 Task: Add a timeline in the project BrainWave for the epic 'Supply chain management system integration' from 2024/04/24 to 2025/07/13. Add a timeline in the project BrainWave for the epic 'IT compliance improvement' from 2023/04/06 to 2024/09/12. Add a timeline in the project BrainWave for the epic 'Service-oriented architecture (SOA) implementation' from 2024/01/24 to 2024/08/14
Action: Mouse moved to (202, 53)
Screenshot: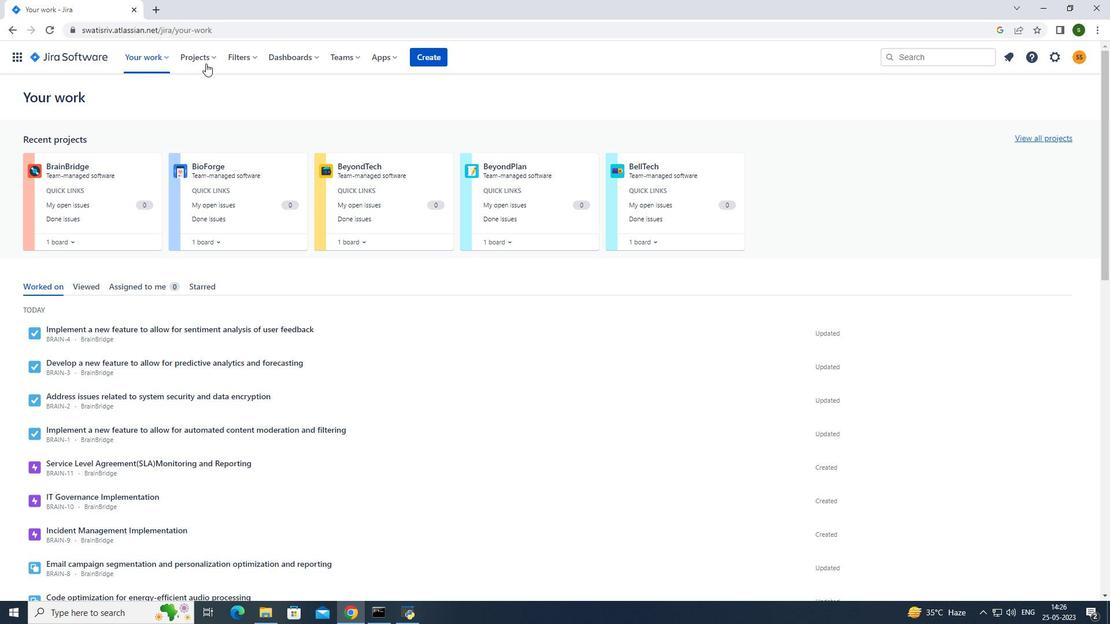 
Action: Mouse pressed left at (202, 53)
Screenshot: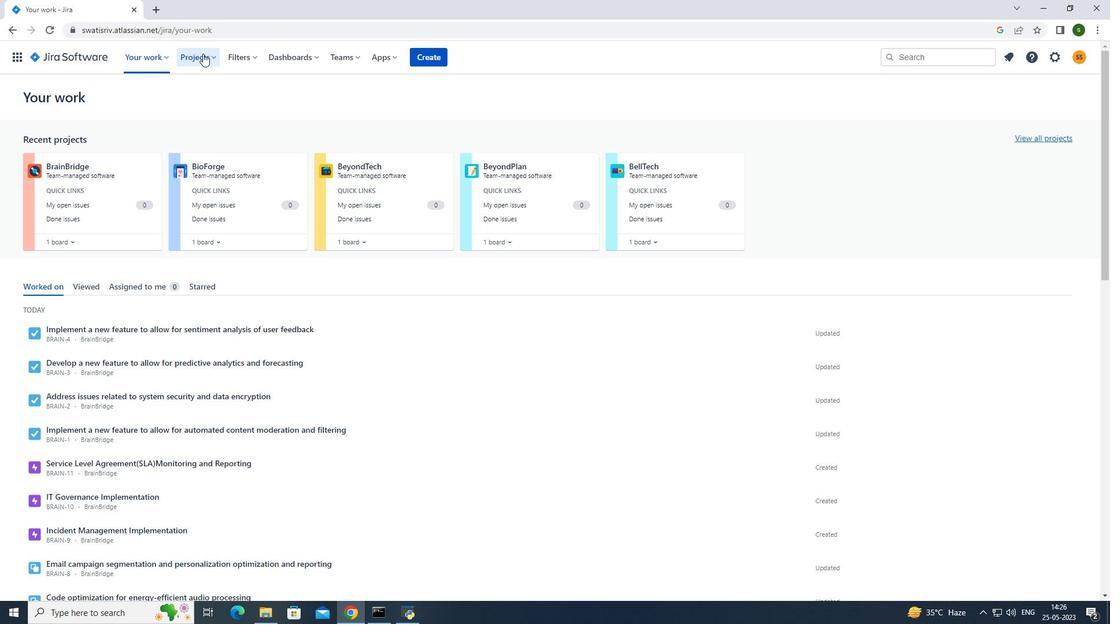 
Action: Mouse moved to (274, 110)
Screenshot: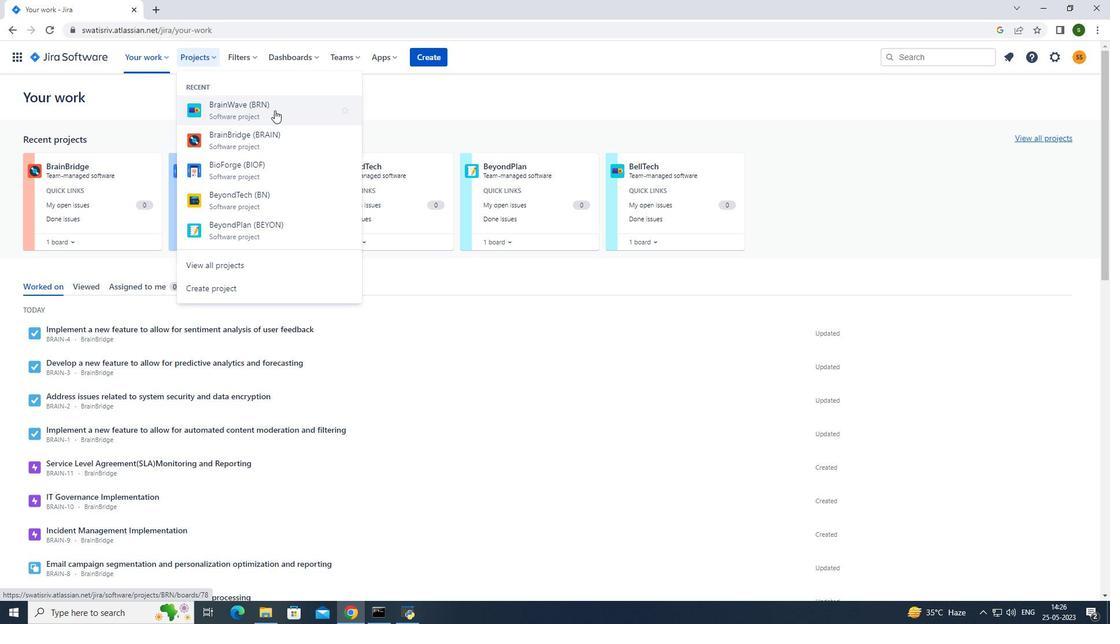 
Action: Mouse pressed left at (274, 110)
Screenshot: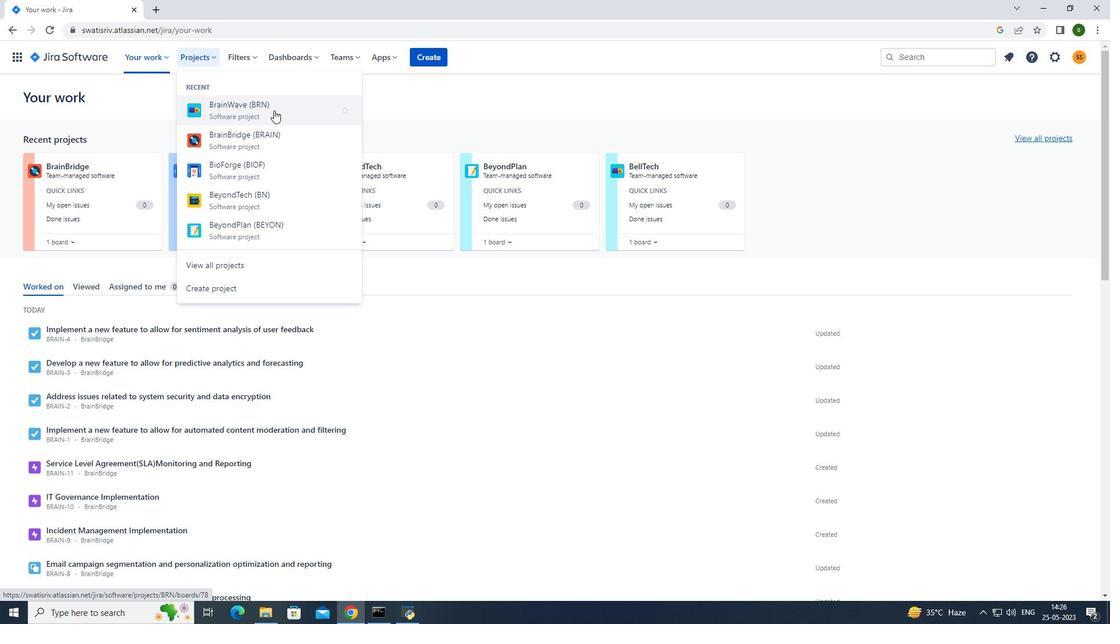 
Action: Mouse moved to (95, 185)
Screenshot: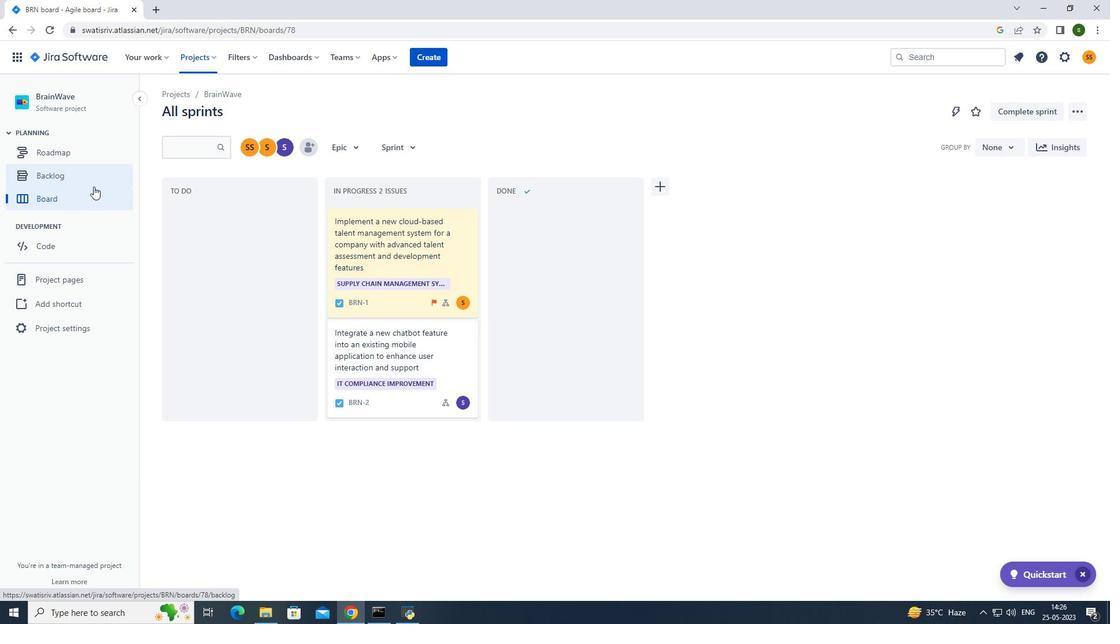 
Action: Mouse pressed left at (95, 185)
Screenshot: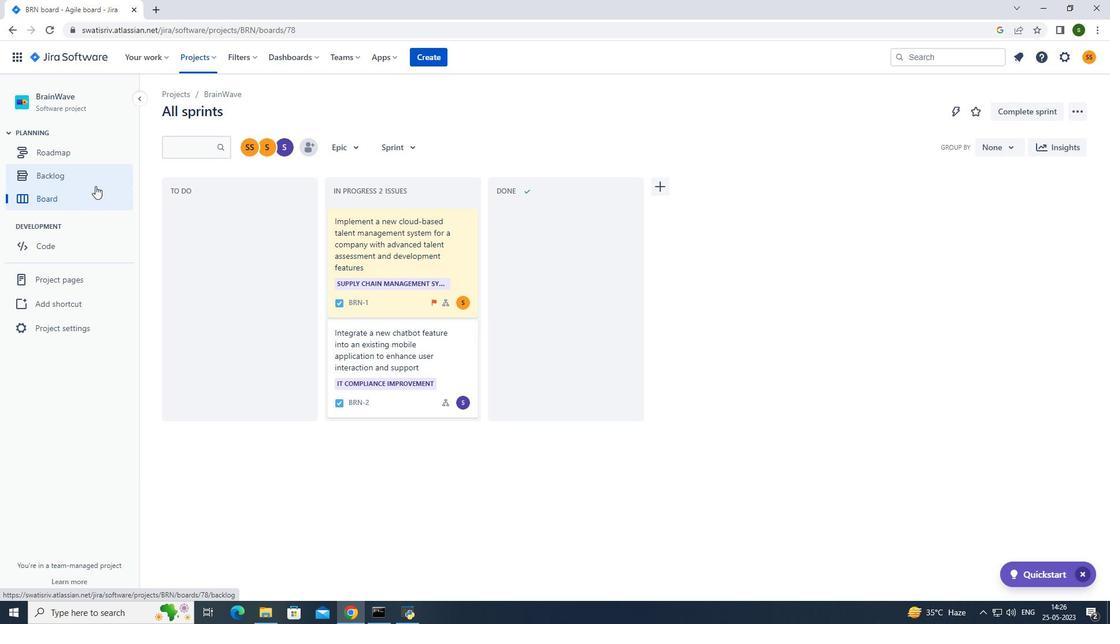 
Action: Mouse moved to (175, 233)
Screenshot: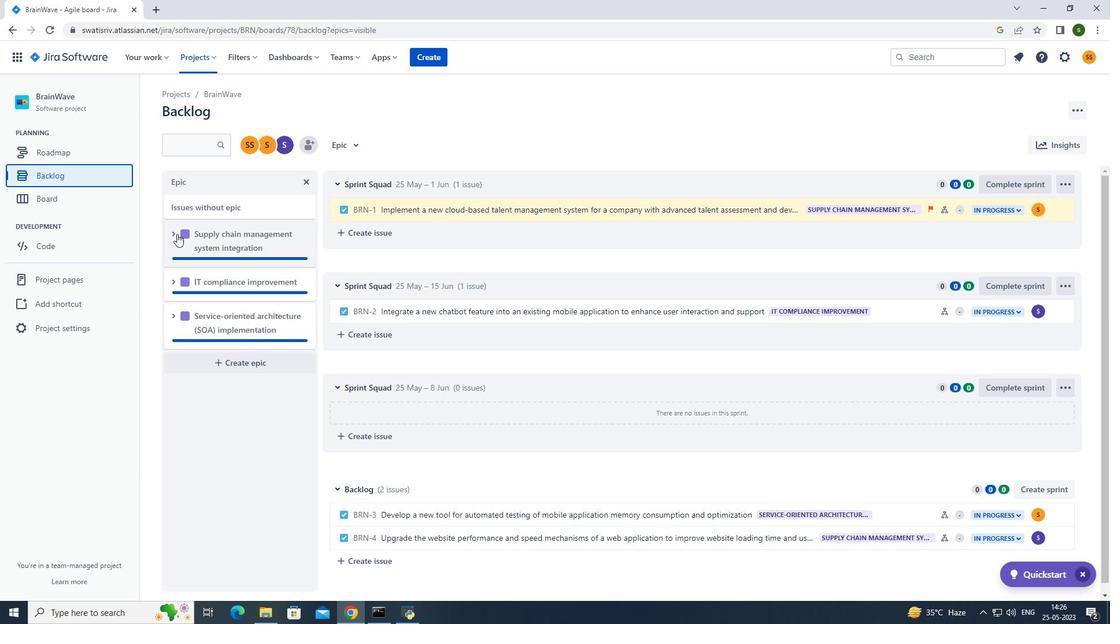 
Action: Mouse pressed left at (175, 233)
Screenshot: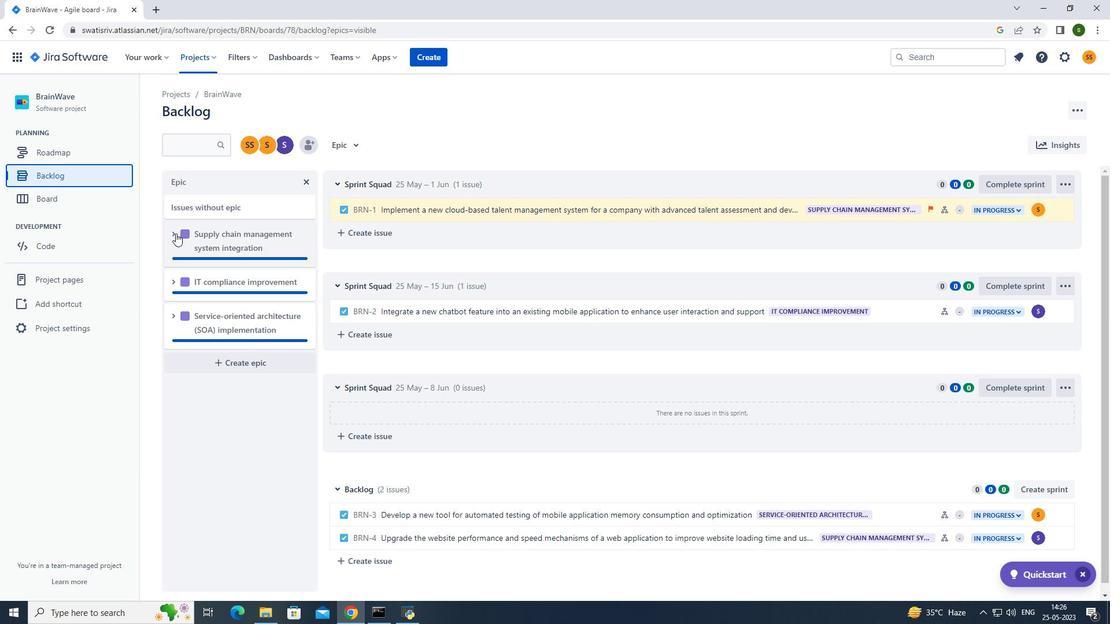 
Action: Mouse moved to (228, 330)
Screenshot: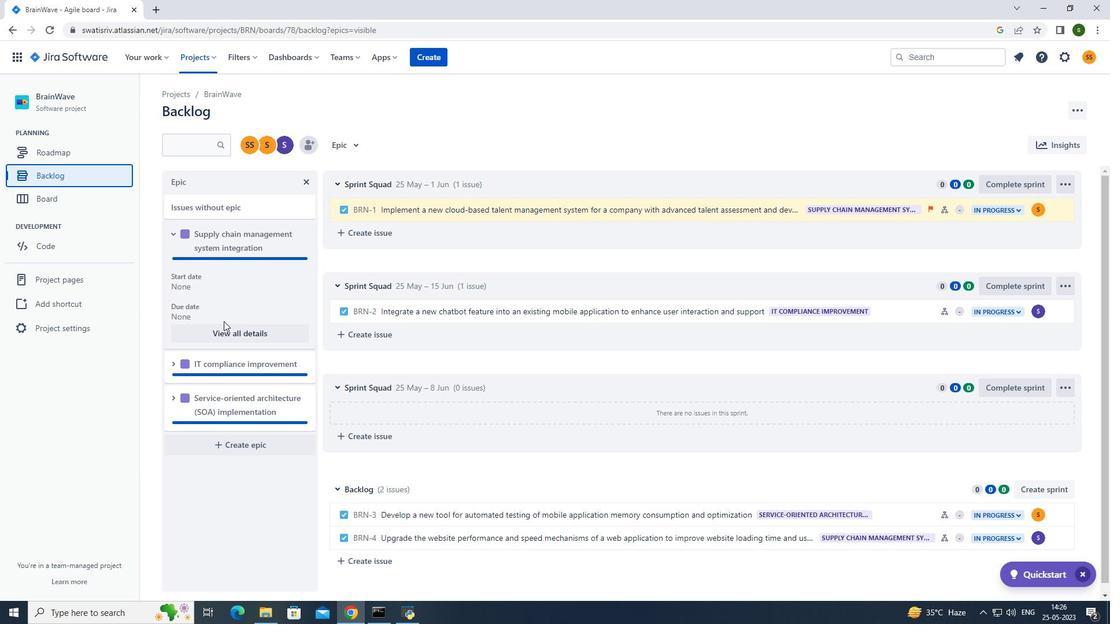 
Action: Mouse pressed left at (228, 330)
Screenshot: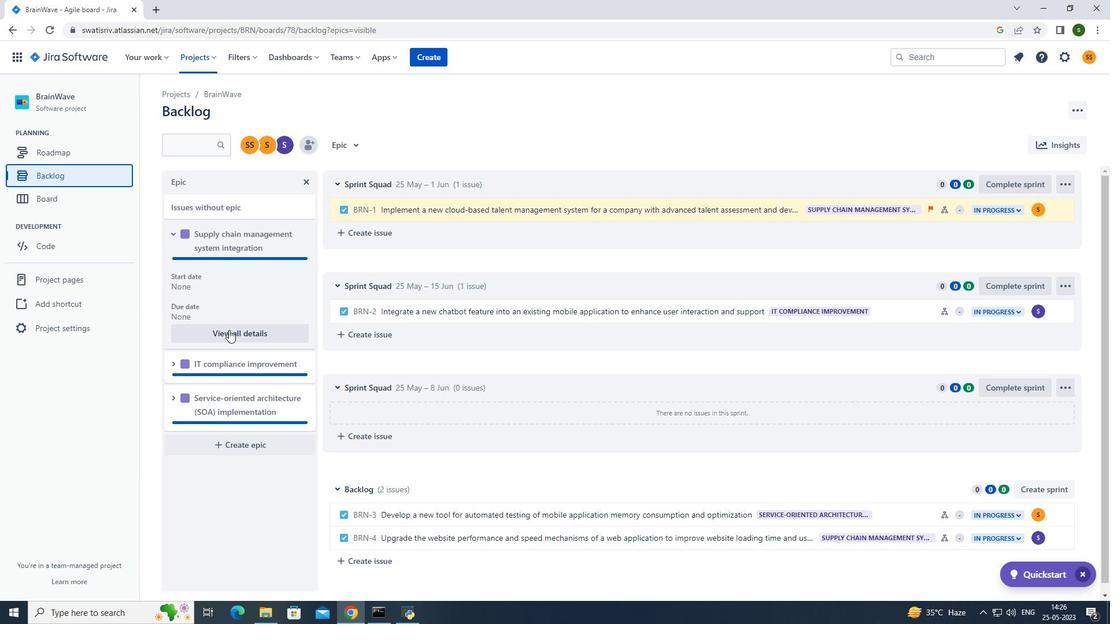 
Action: Mouse moved to (964, 428)
Screenshot: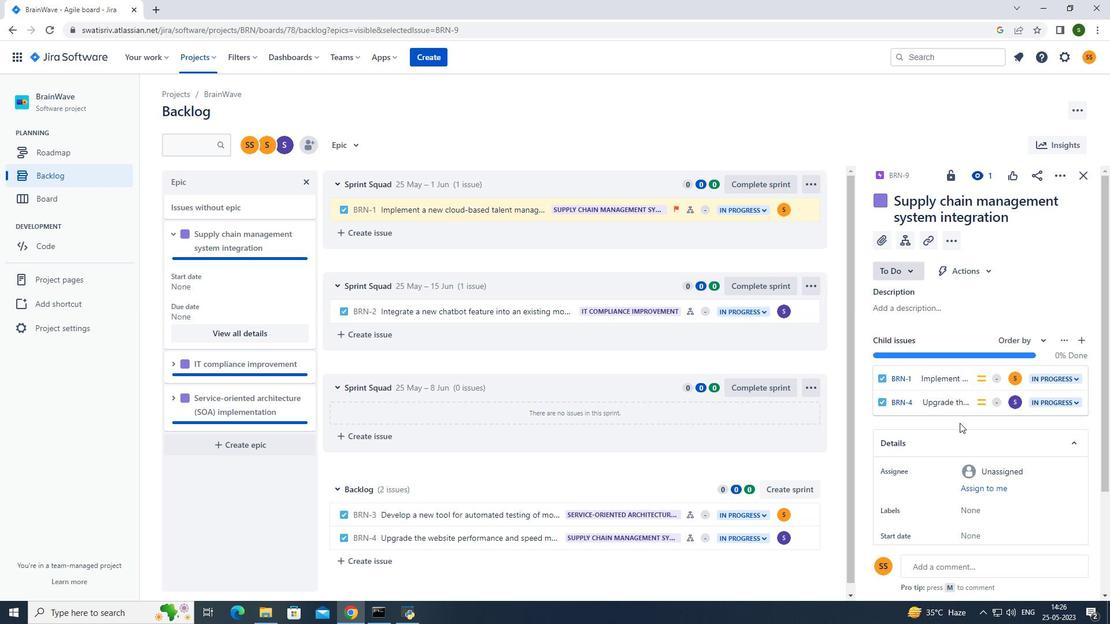 
Action: Mouse scrolled (964, 427) with delta (0, 0)
Screenshot: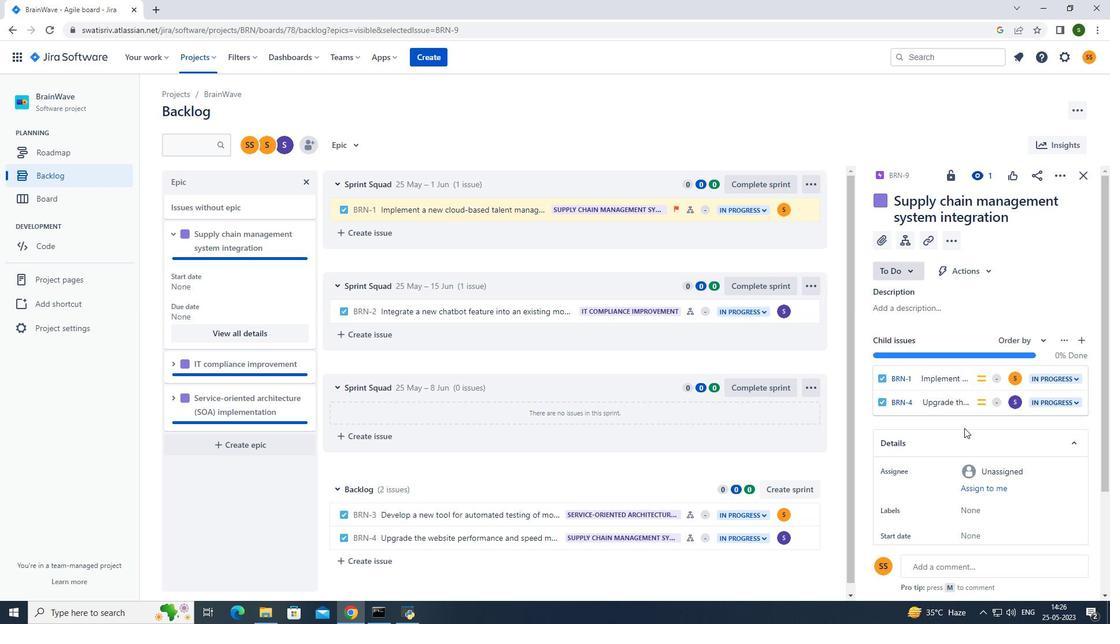 
Action: Mouse scrolled (964, 427) with delta (0, 0)
Screenshot: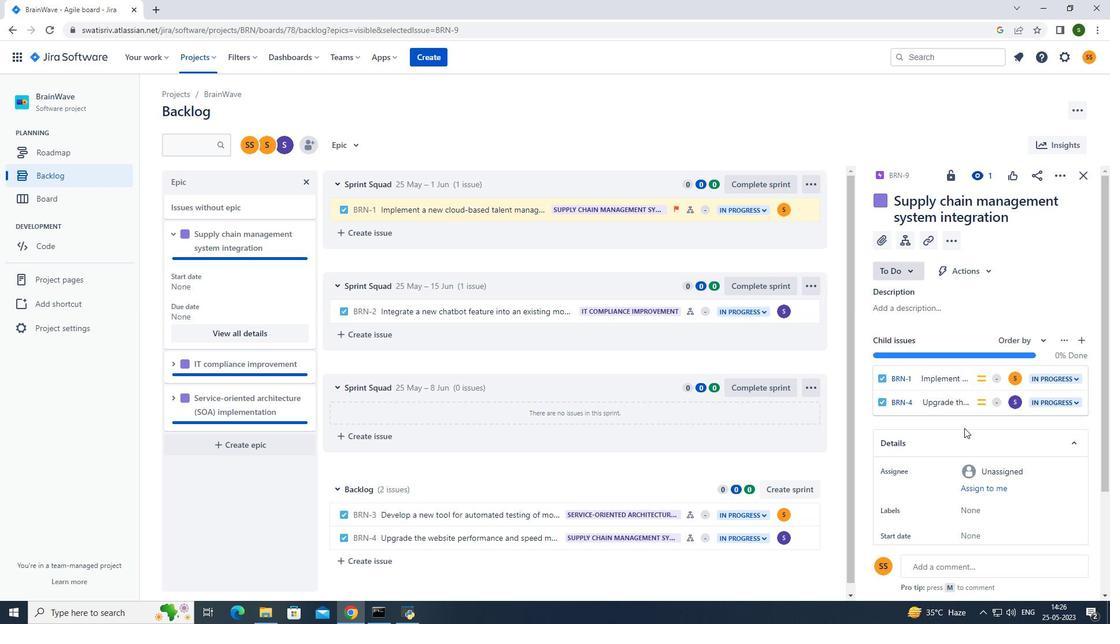
Action: Mouse scrolled (964, 427) with delta (0, 0)
Screenshot: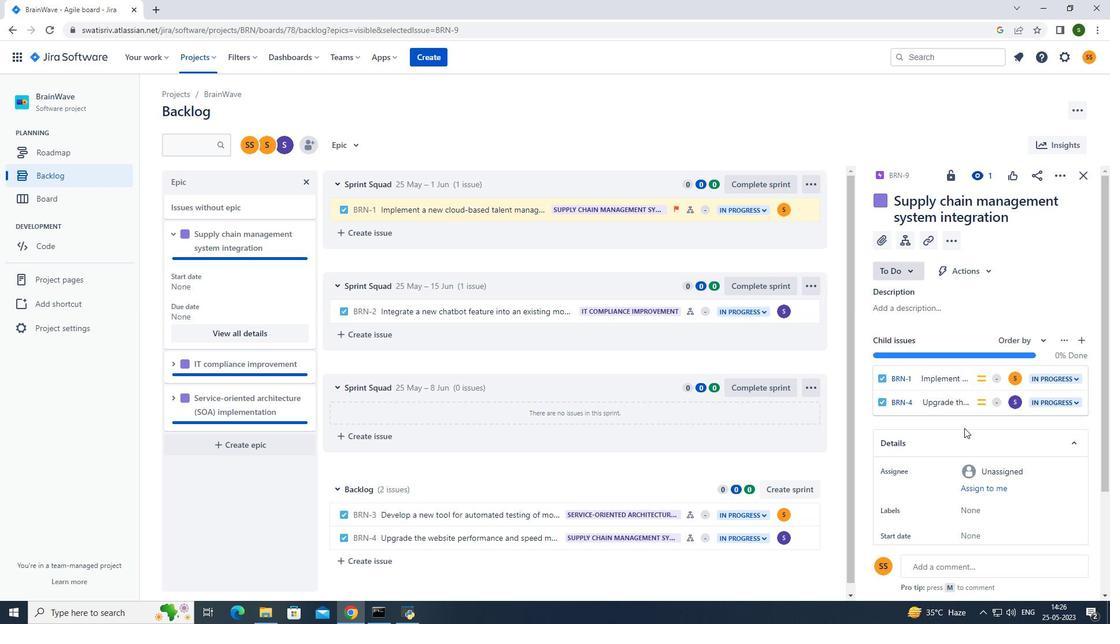 
Action: Mouse moved to (985, 398)
Screenshot: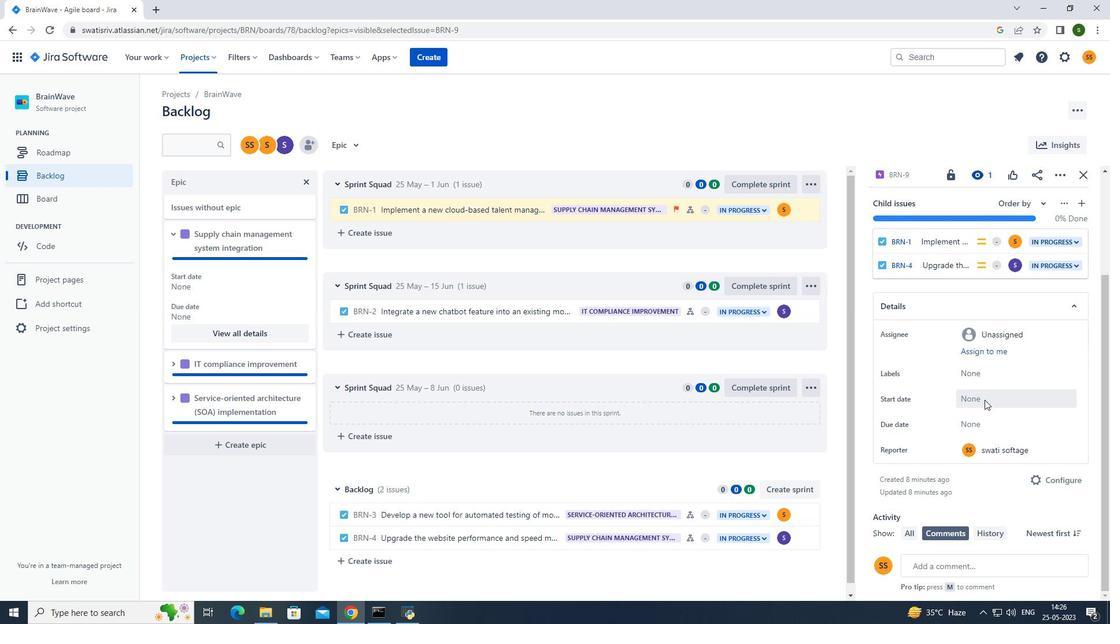 
Action: Mouse pressed left at (985, 398)
Screenshot: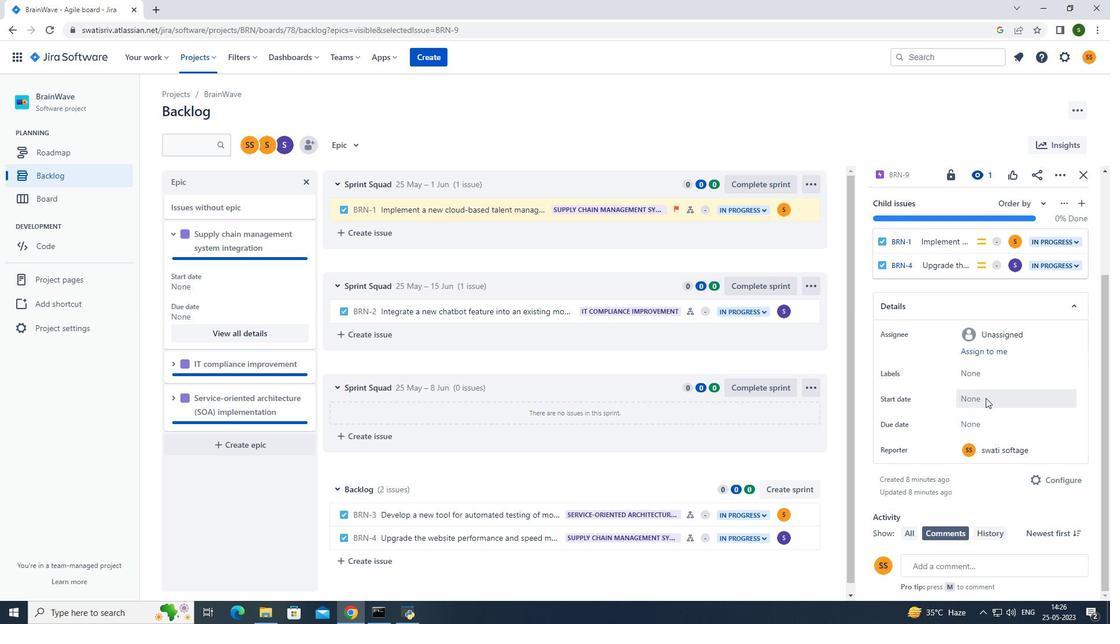 
Action: Mouse moved to (1081, 431)
Screenshot: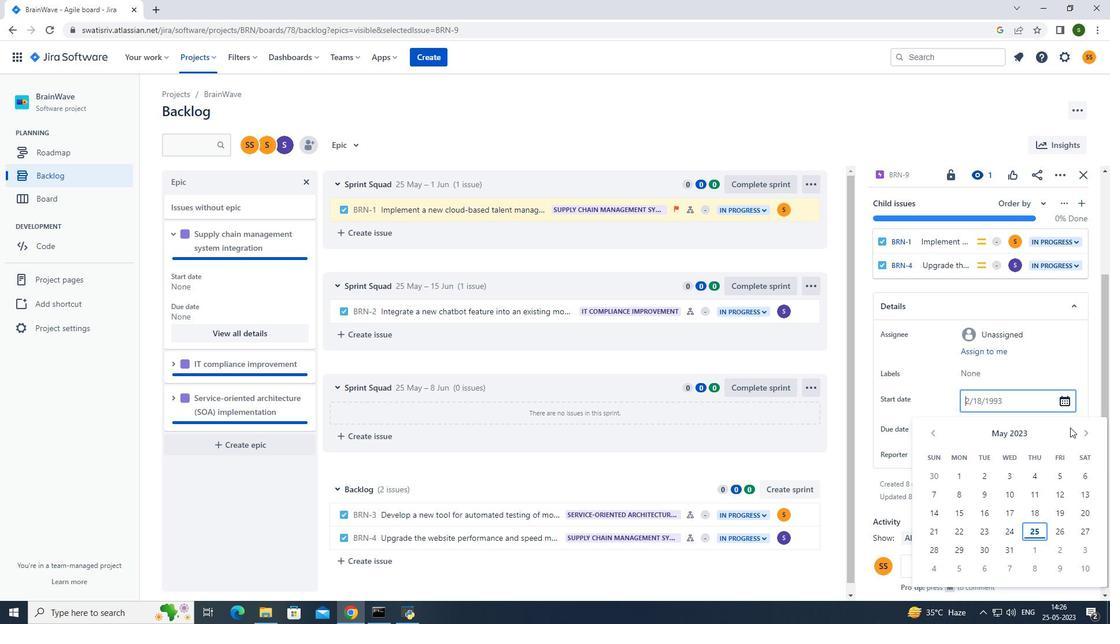 
Action: Mouse pressed left at (1081, 431)
Screenshot: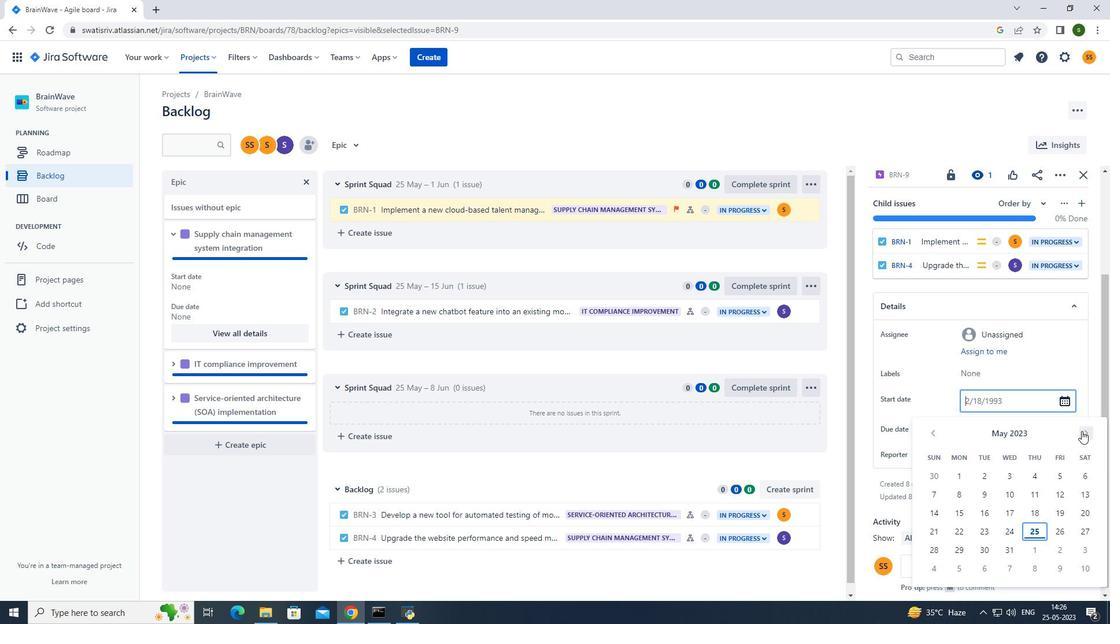 
Action: Mouse pressed left at (1081, 431)
Screenshot: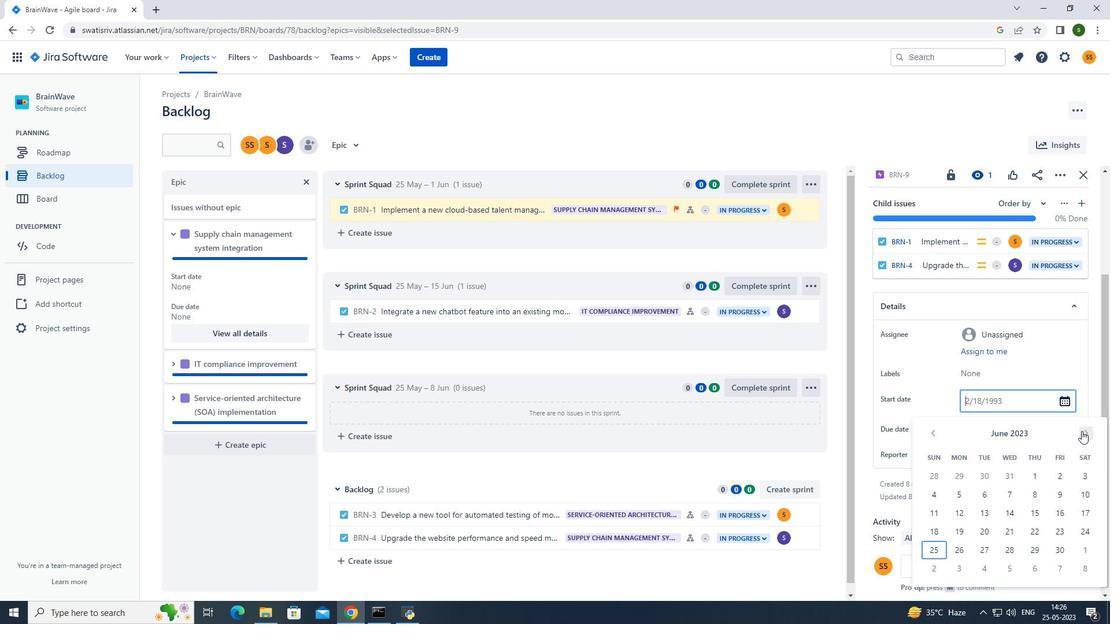 
Action: Mouse pressed left at (1081, 431)
Screenshot: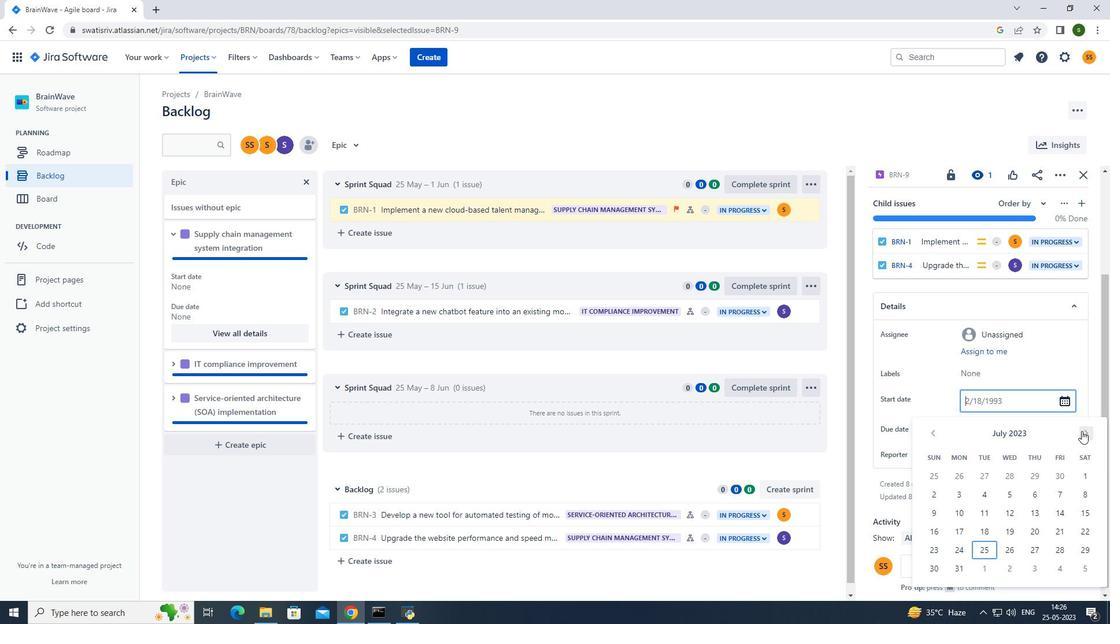 
Action: Mouse pressed left at (1081, 431)
Screenshot: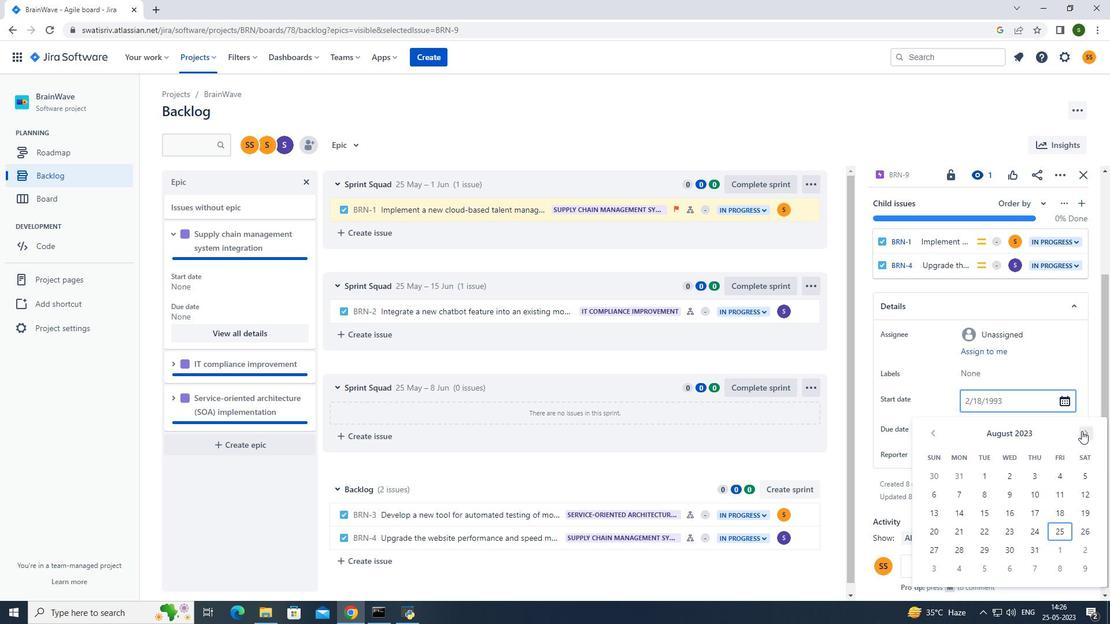 
Action: Mouse pressed left at (1081, 431)
Screenshot: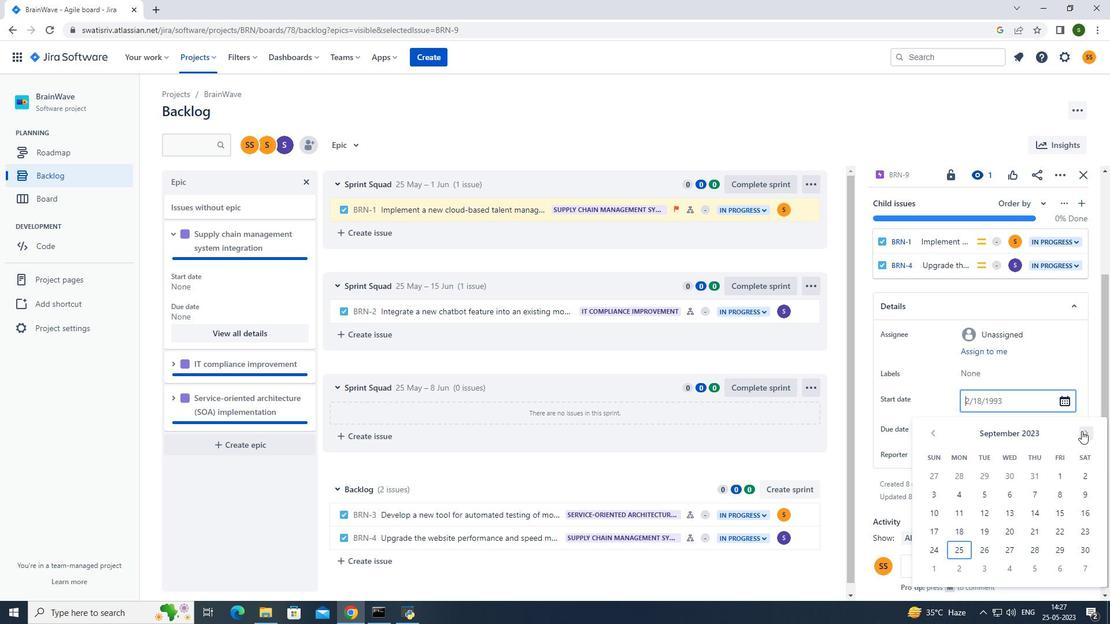 
Action: Mouse pressed left at (1081, 431)
Screenshot: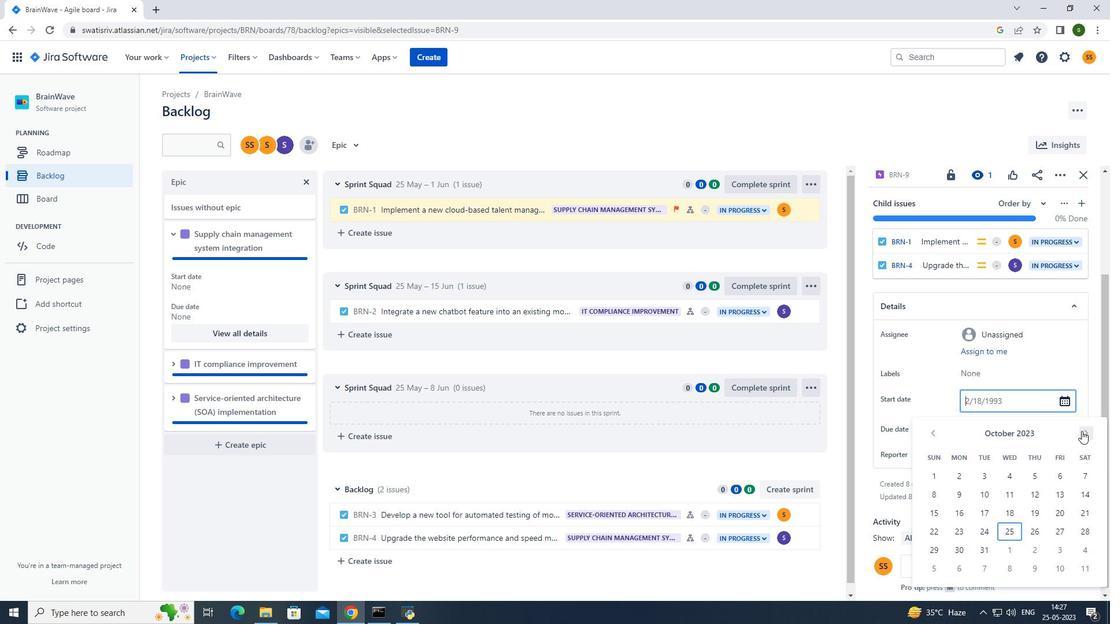 
Action: Mouse pressed left at (1081, 431)
Screenshot: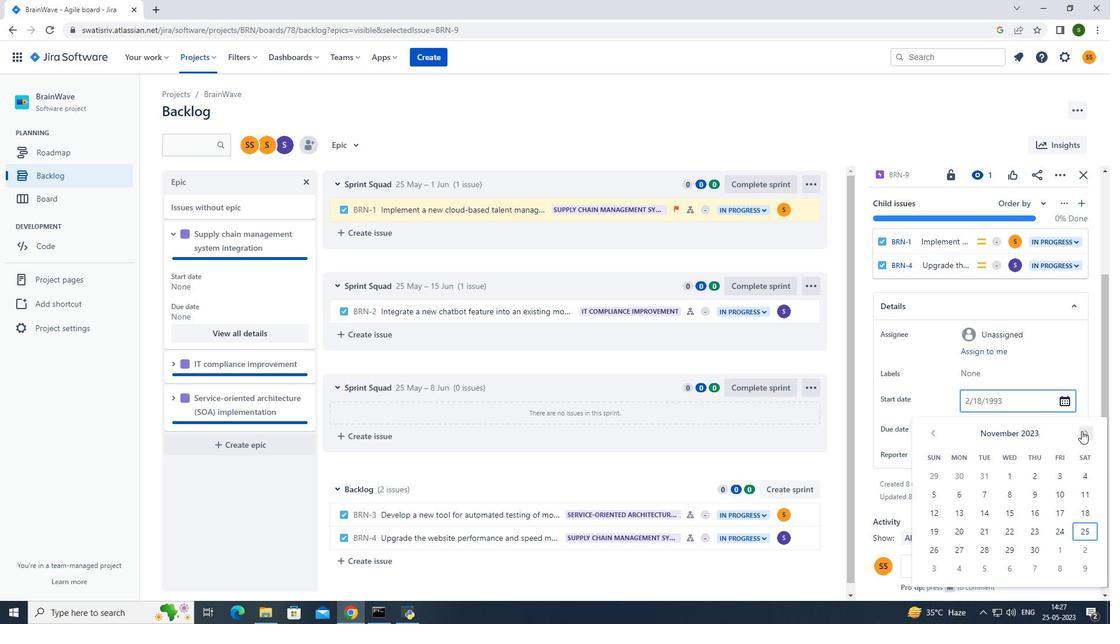 
Action: Mouse pressed left at (1081, 431)
Screenshot: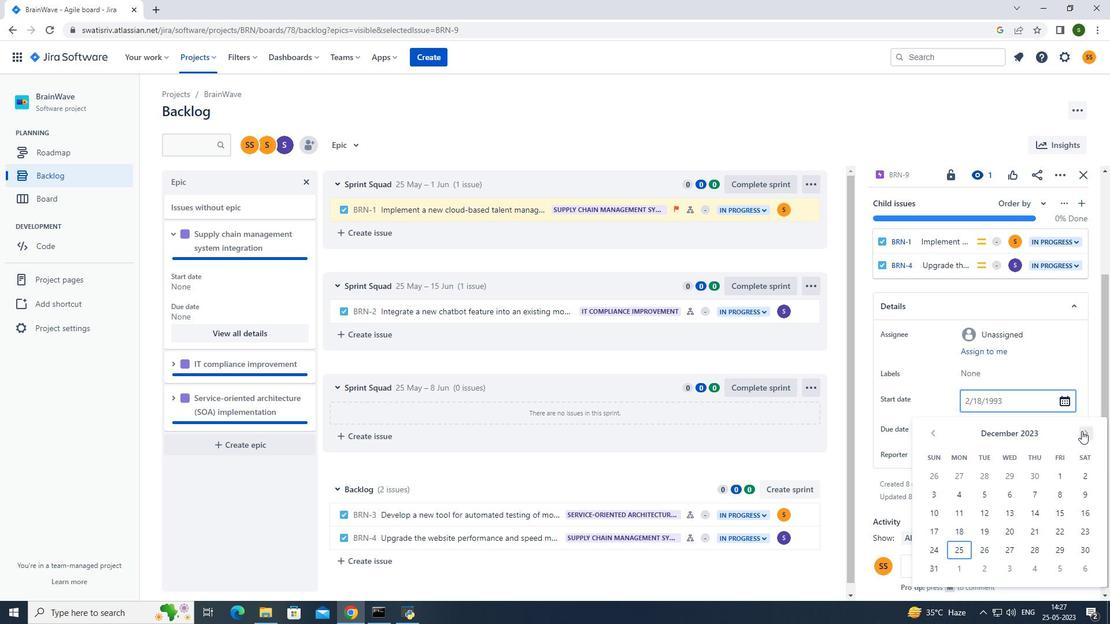 
Action: Mouse pressed left at (1081, 431)
Screenshot: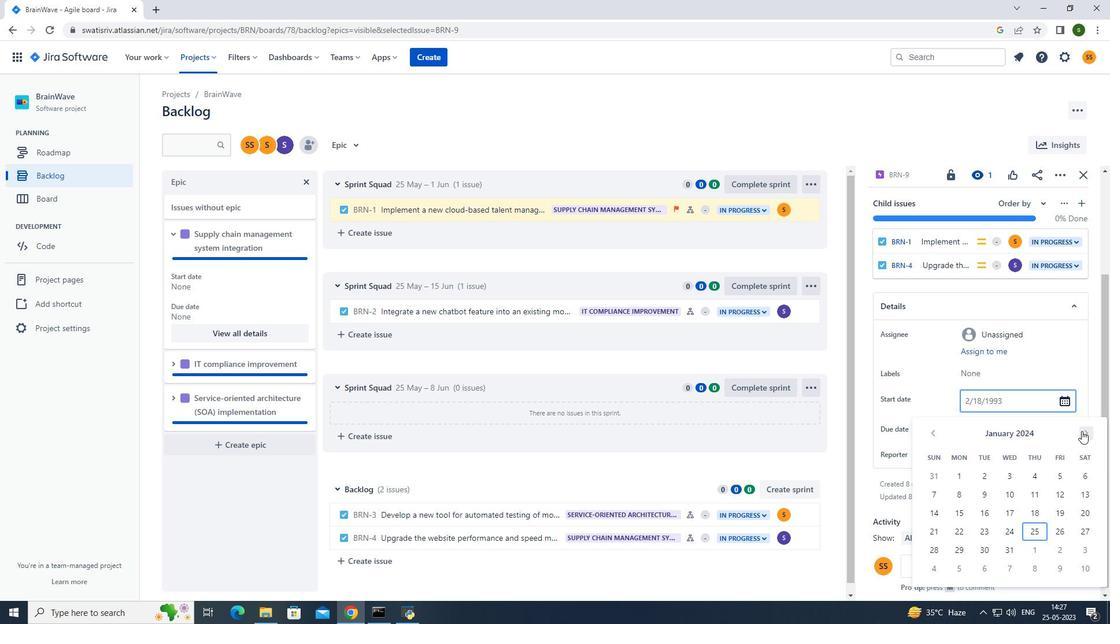
Action: Mouse pressed left at (1081, 431)
Screenshot: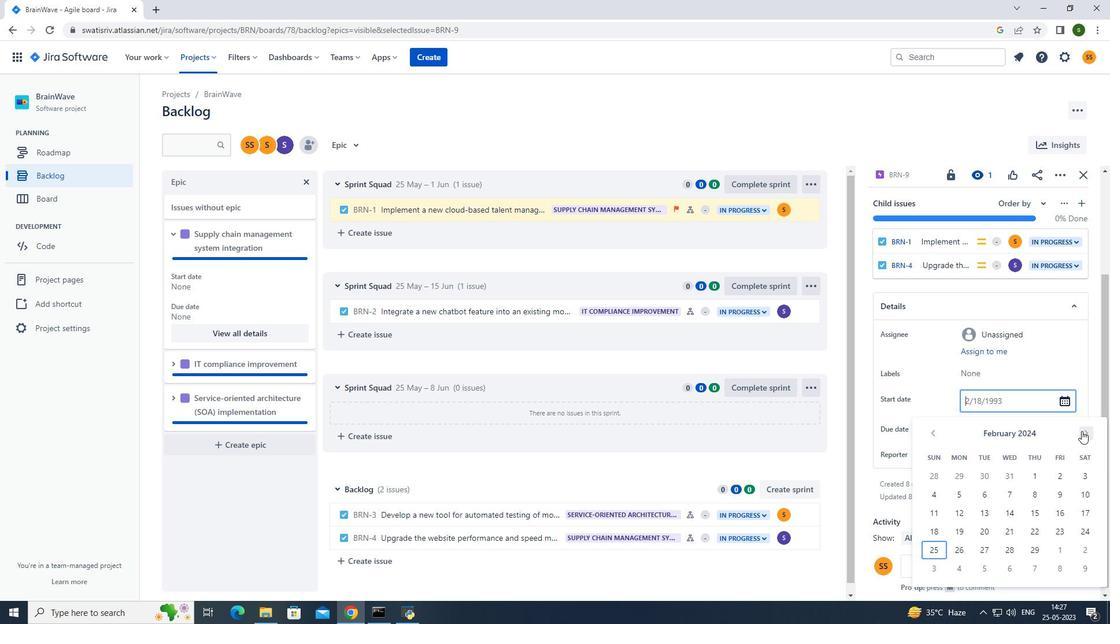 
Action: Mouse pressed left at (1081, 431)
Screenshot: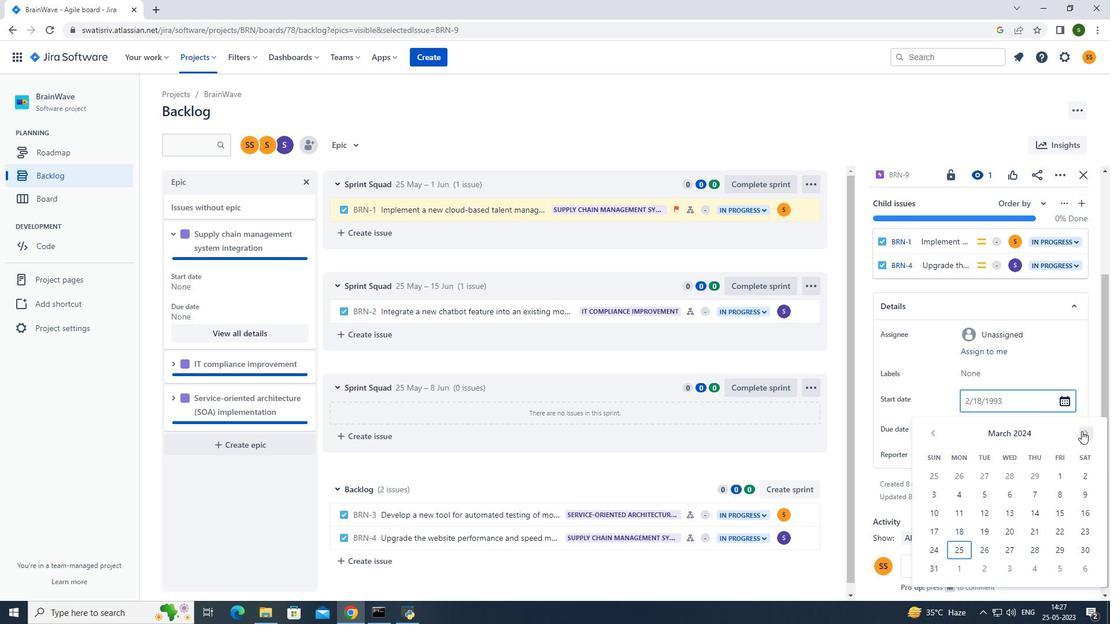 
Action: Mouse moved to (1007, 528)
Screenshot: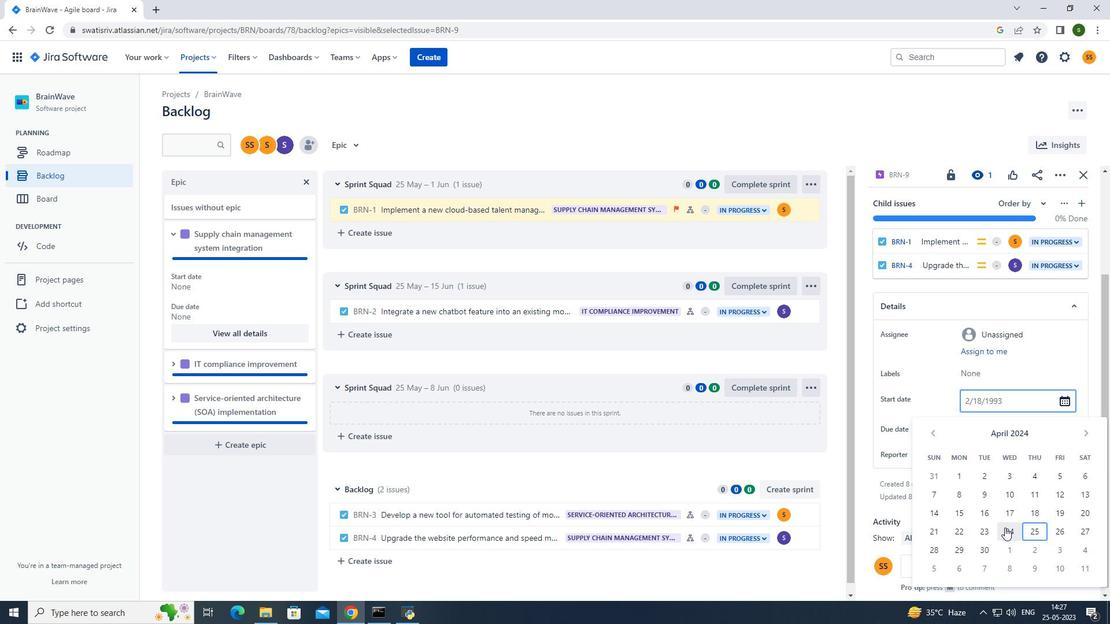 
Action: Mouse pressed left at (1007, 528)
Screenshot: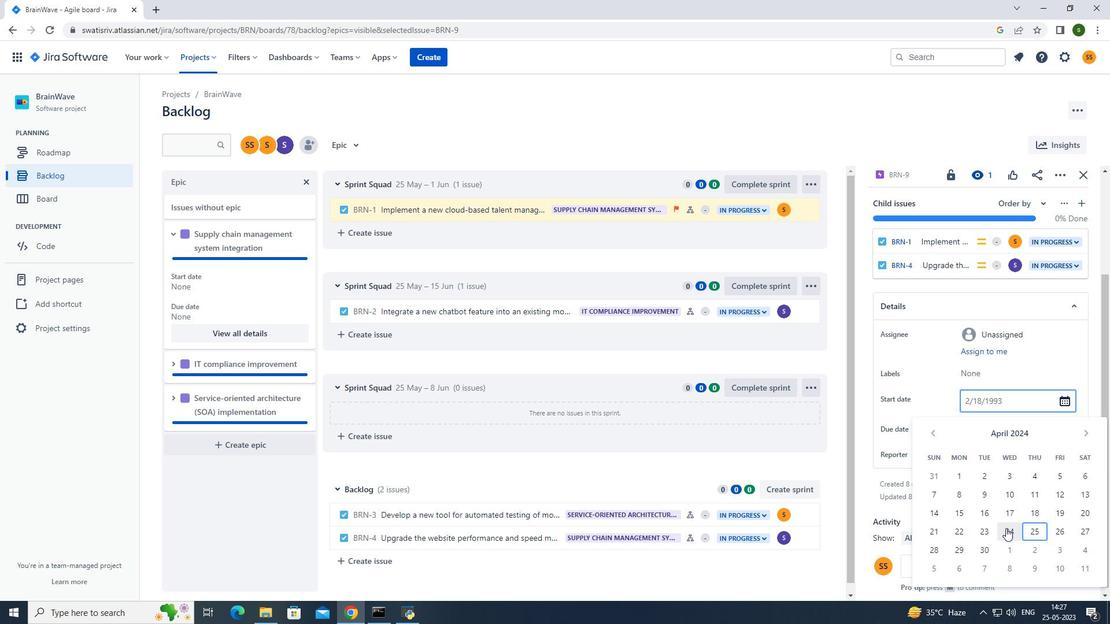 
Action: Mouse moved to (1009, 423)
Screenshot: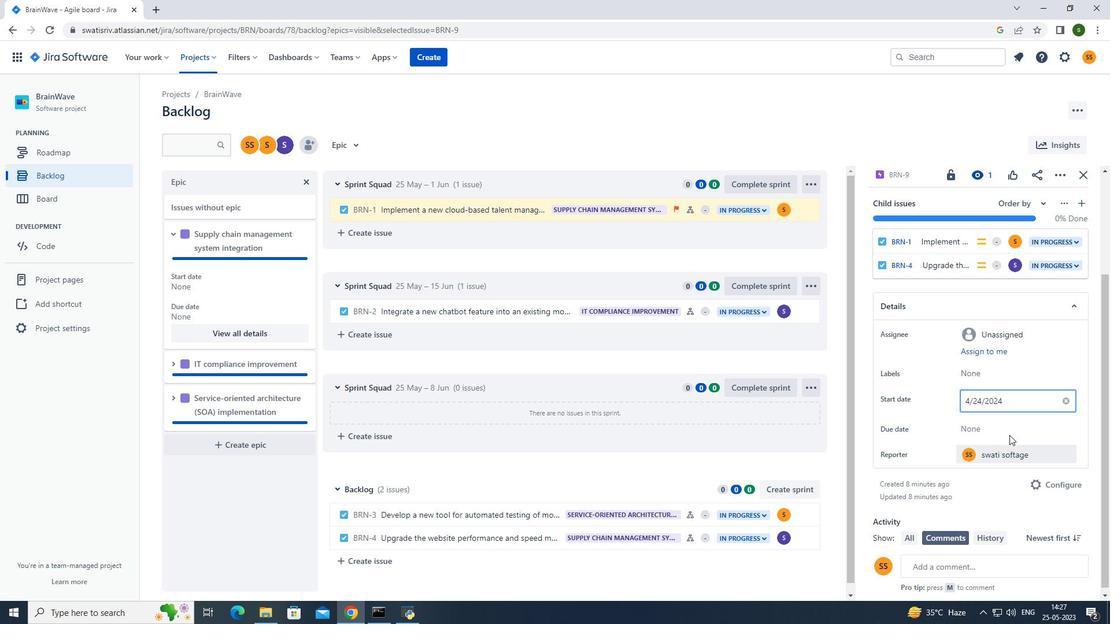 
Action: Mouse pressed left at (1009, 423)
Screenshot: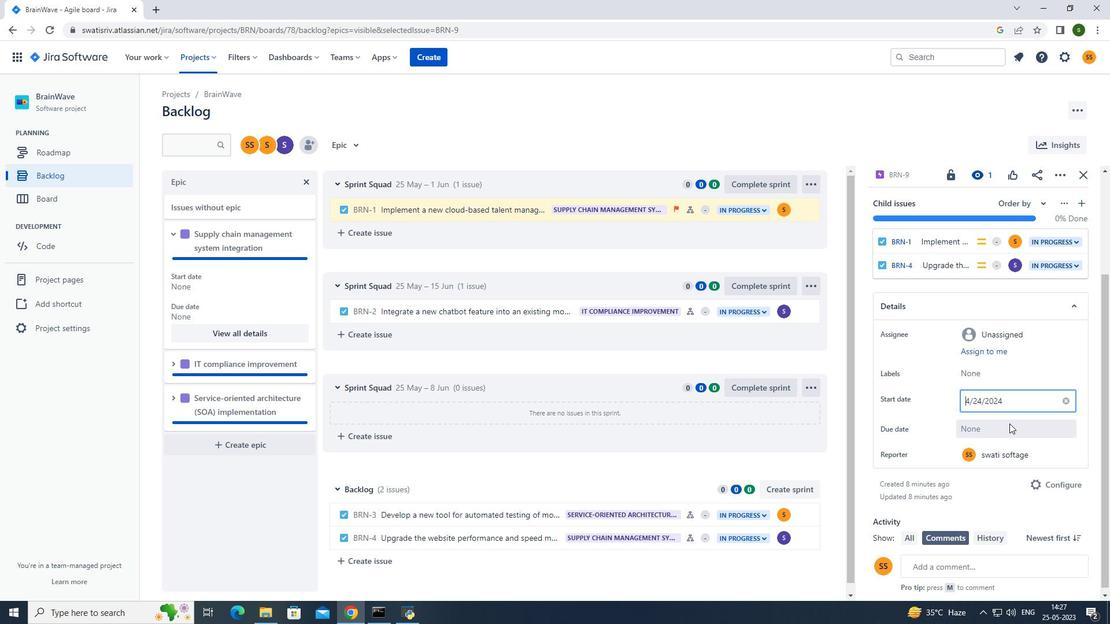 
Action: Mouse moved to (1087, 257)
Screenshot: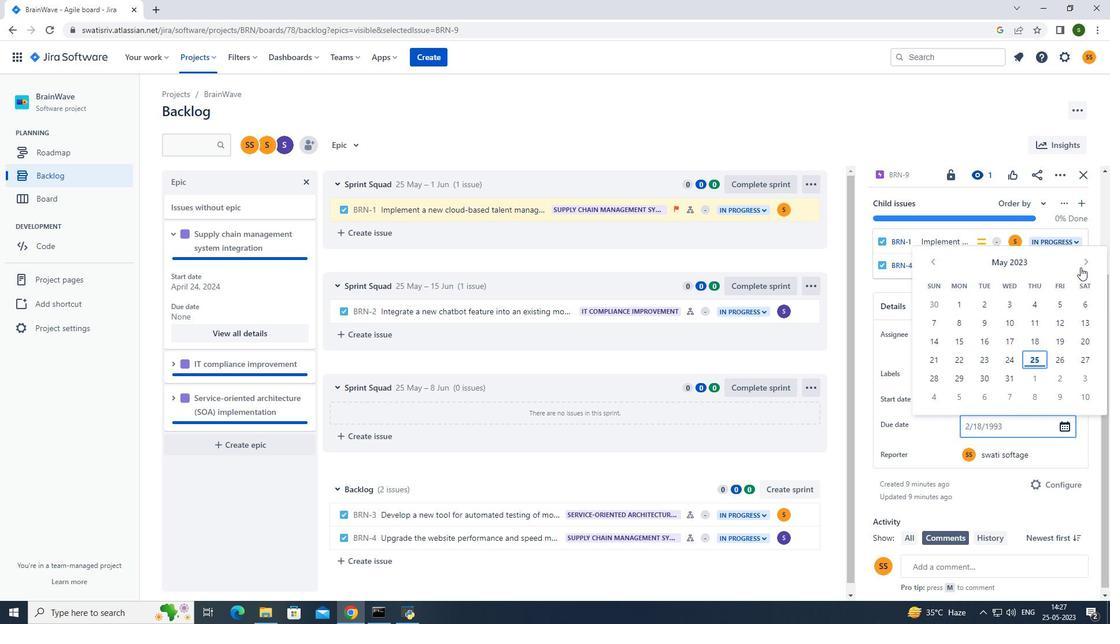 
Action: Mouse pressed left at (1087, 257)
Screenshot: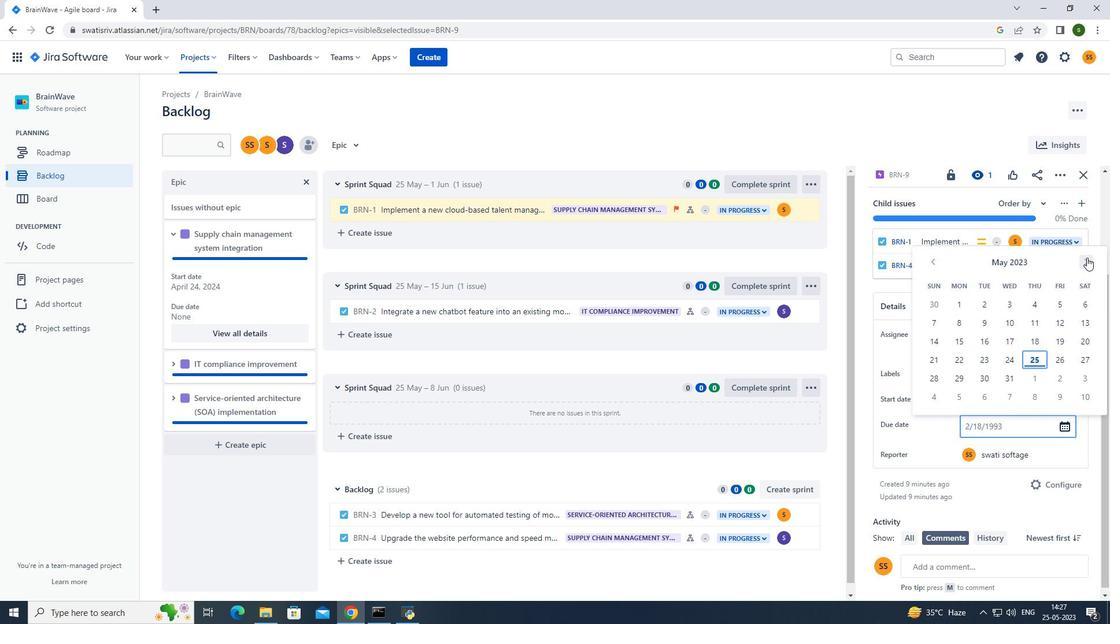 
Action: Mouse pressed left at (1087, 257)
Screenshot: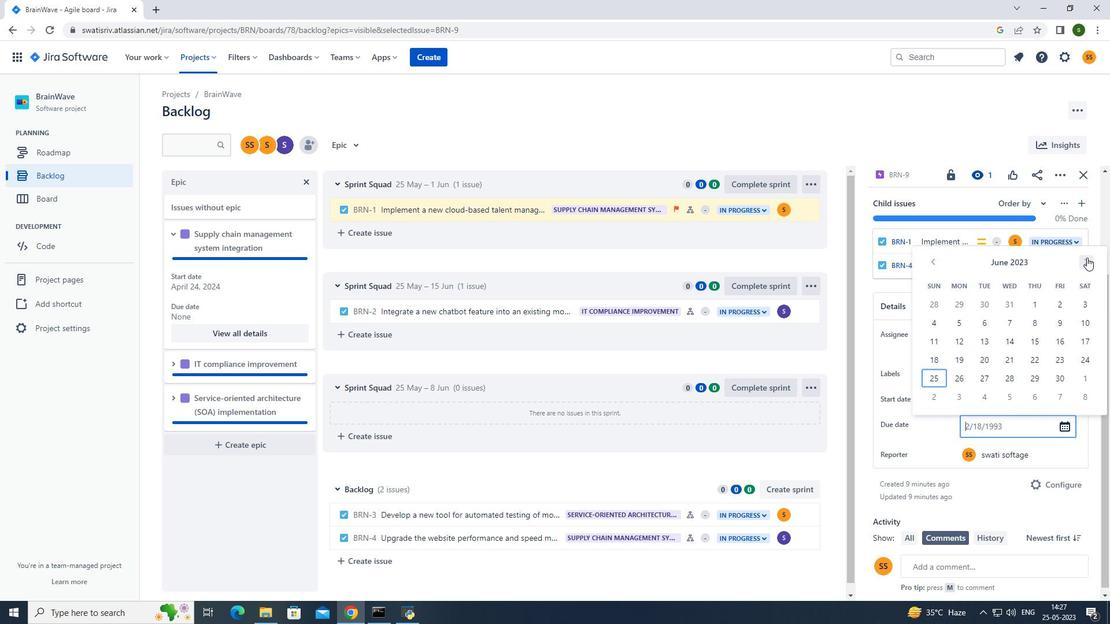 
Action: Mouse moved to (1085, 257)
Screenshot: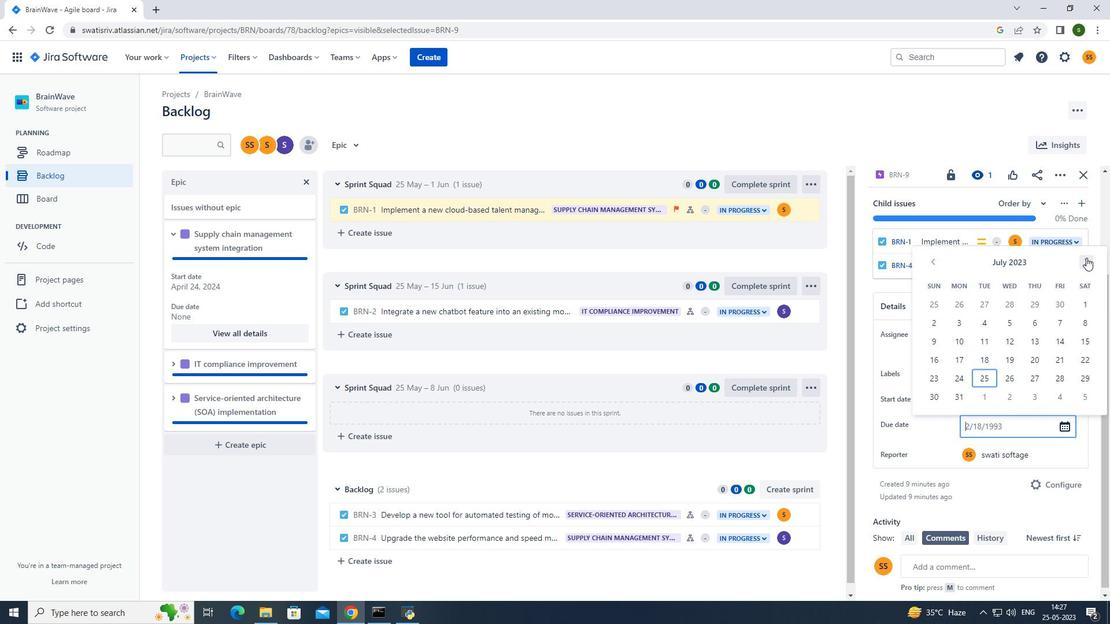 
Action: Mouse pressed left at (1085, 257)
Screenshot: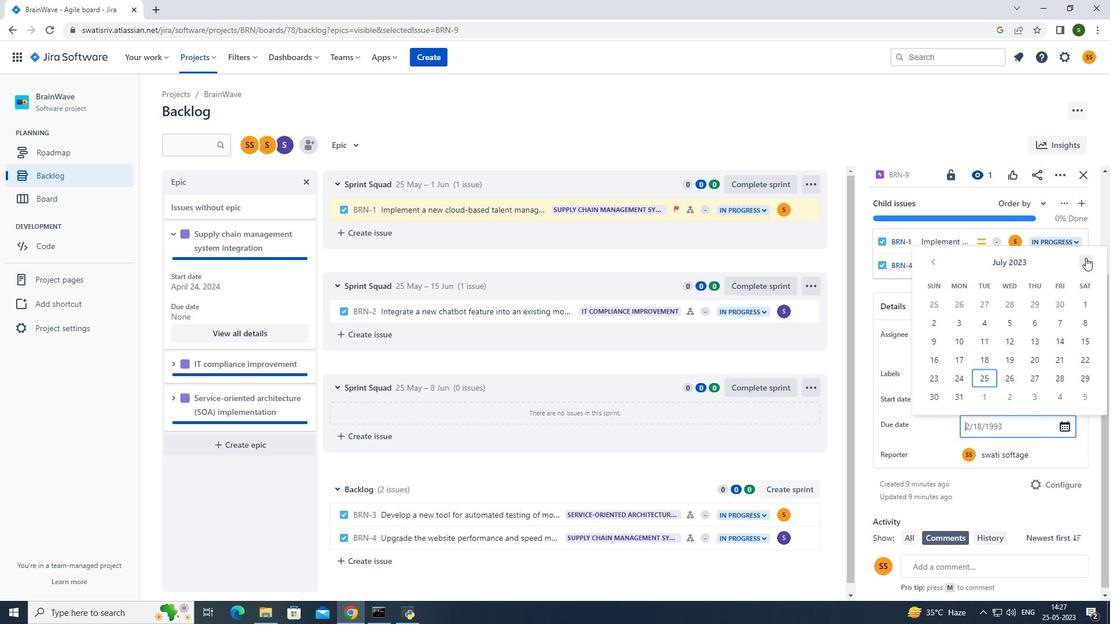
Action: Mouse pressed left at (1085, 257)
Screenshot: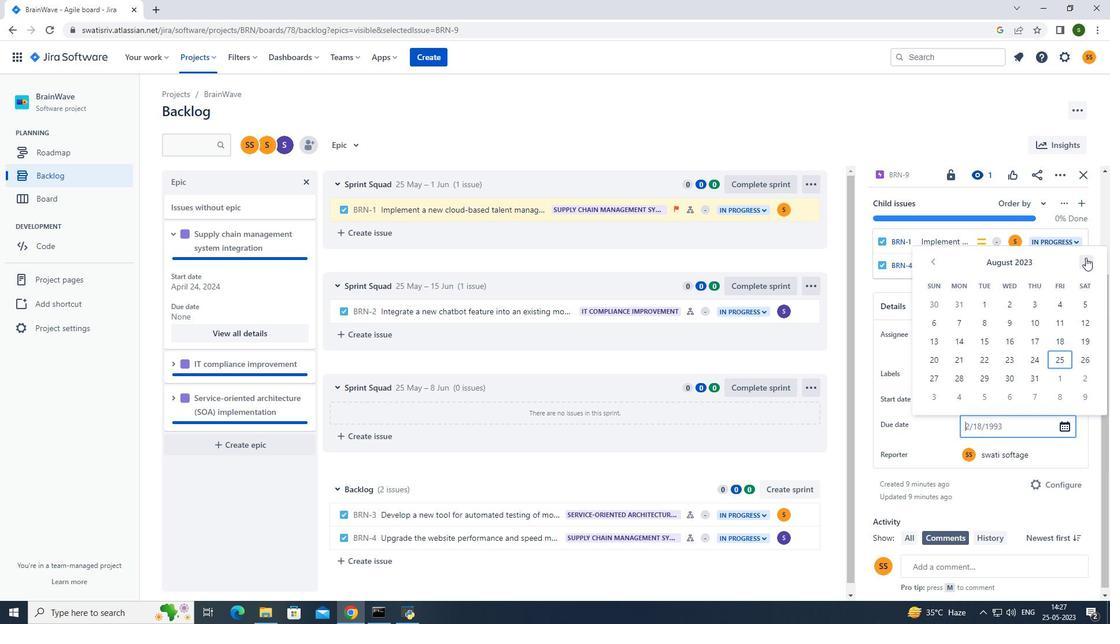 
Action: Mouse moved to (1084, 258)
Screenshot: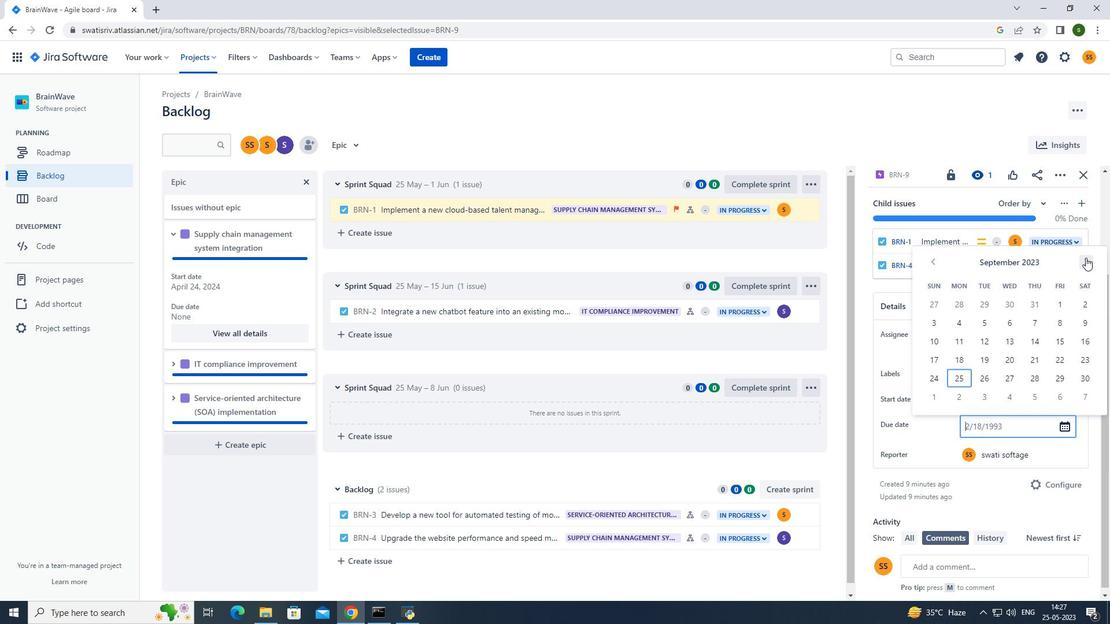 
Action: Mouse pressed left at (1084, 258)
Screenshot: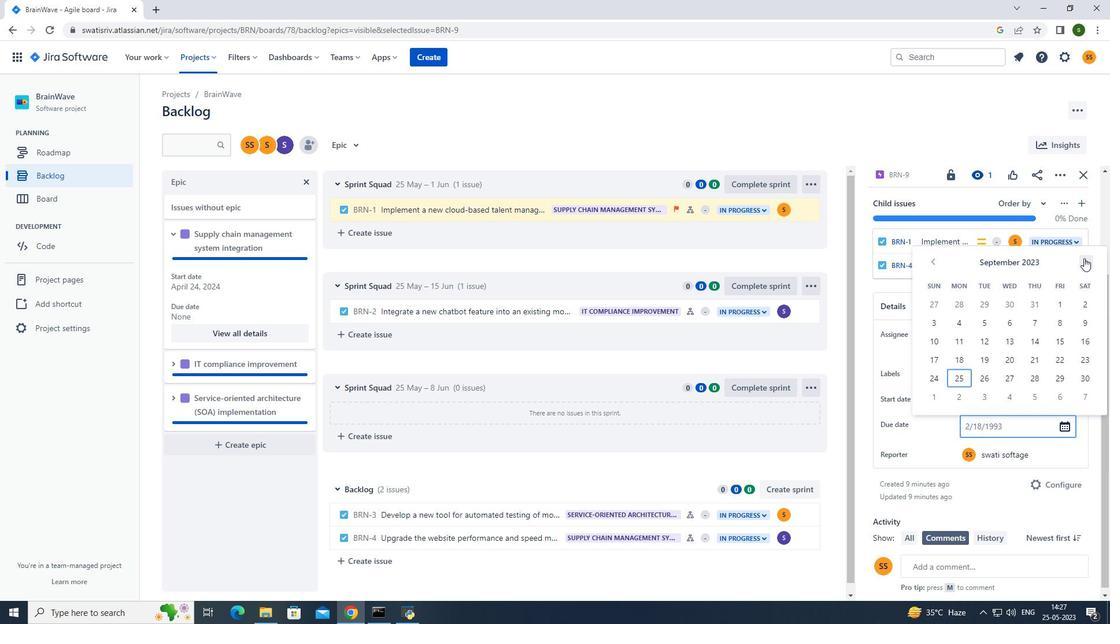 
Action: Mouse pressed left at (1084, 258)
Screenshot: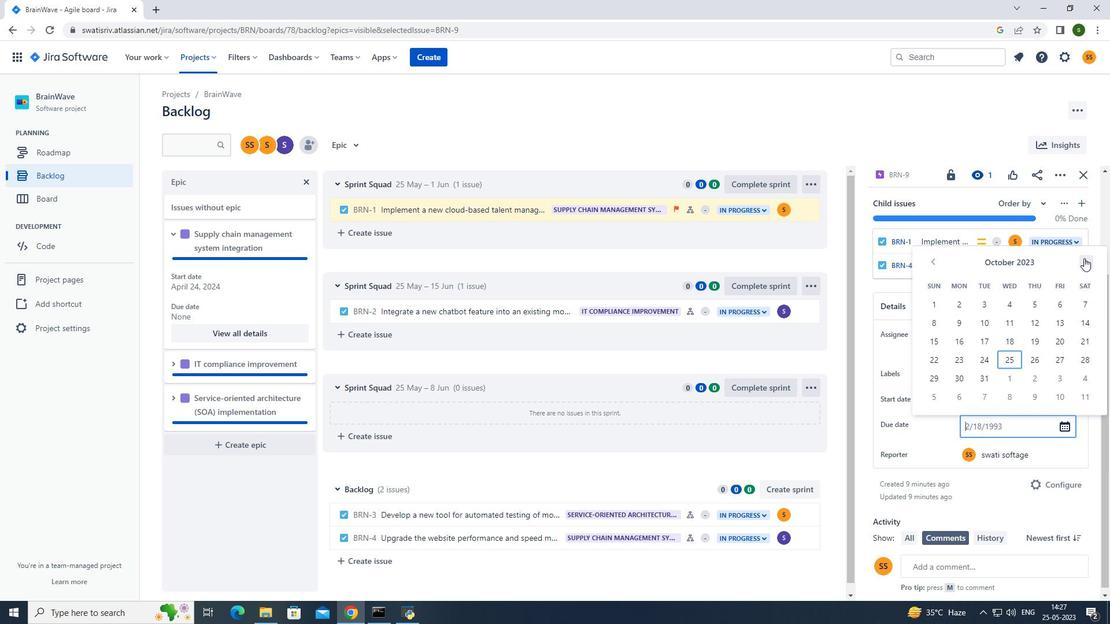 
Action: Mouse moved to (1081, 259)
Screenshot: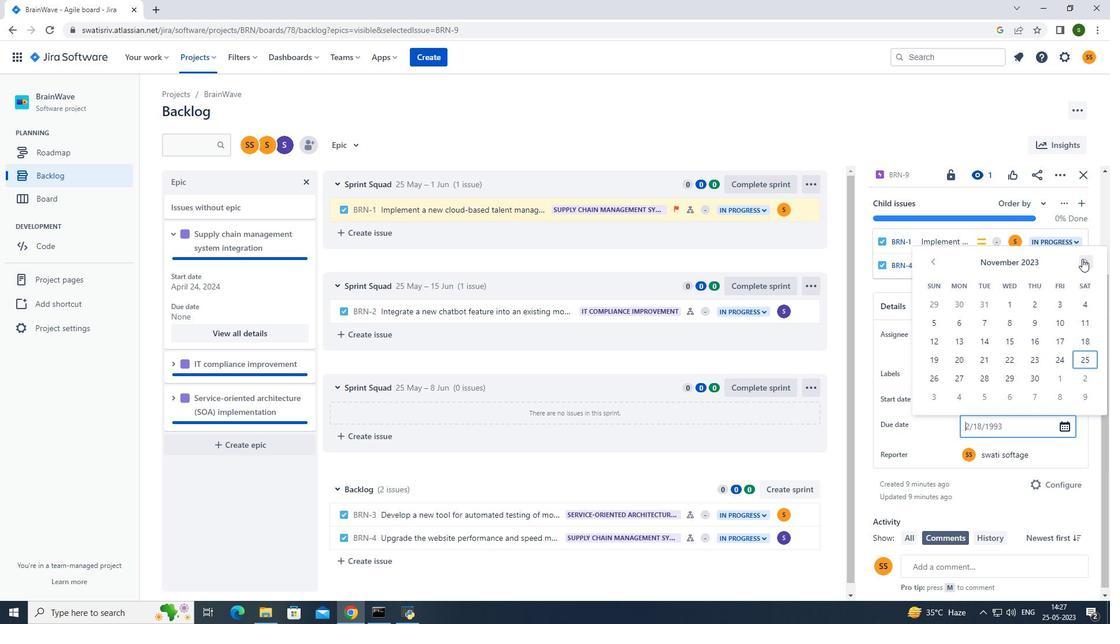 
Action: Mouse pressed left at (1081, 259)
Screenshot: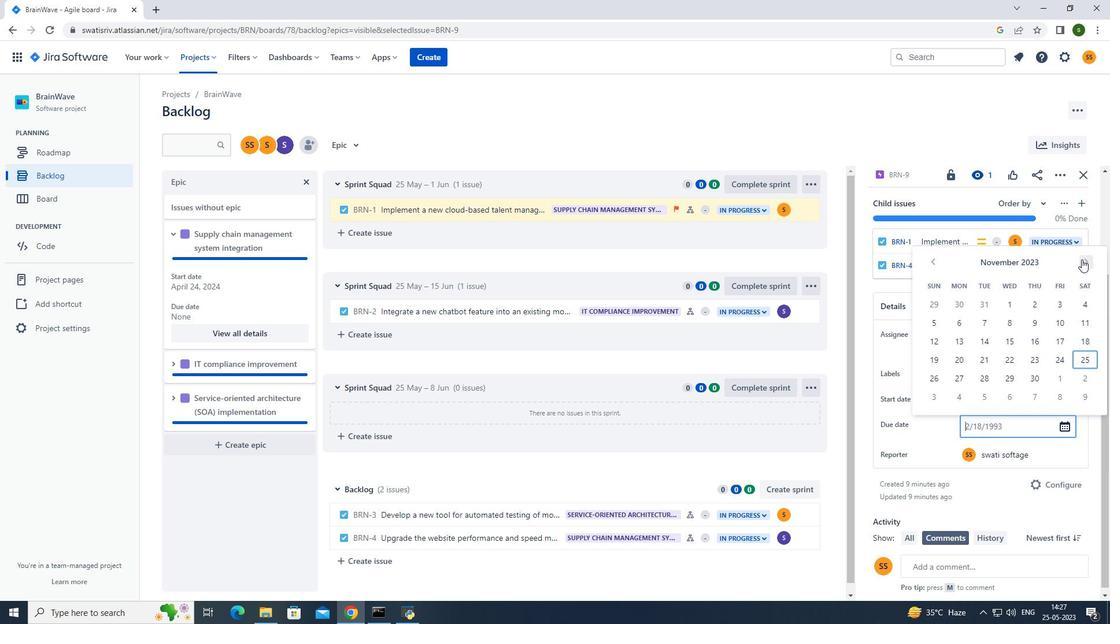 
Action: Mouse moved to (1081, 259)
Screenshot: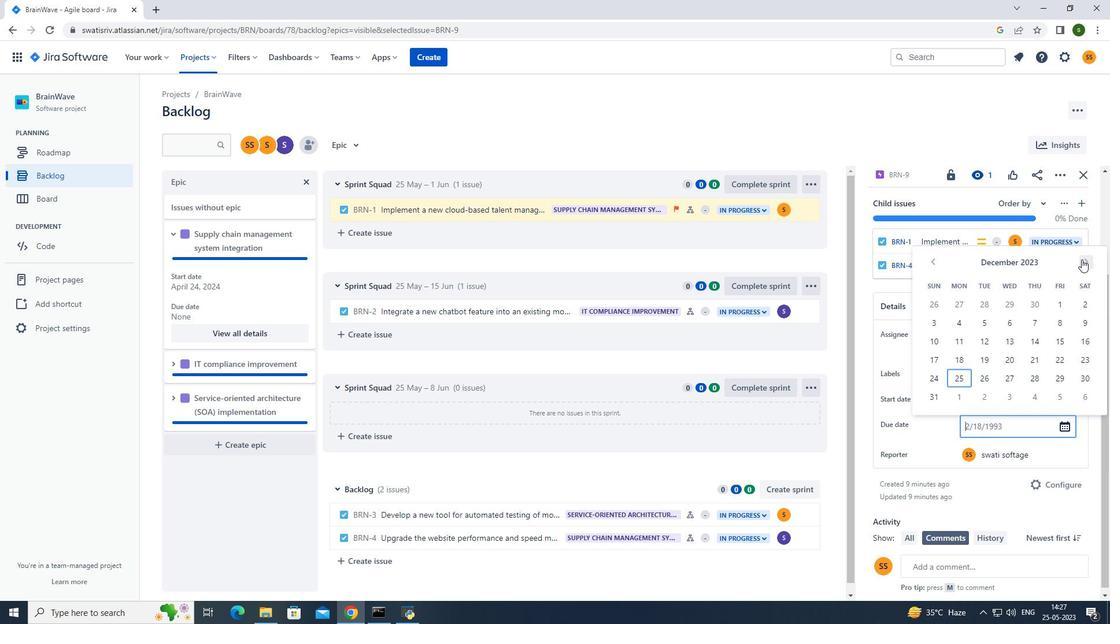 
Action: Mouse pressed left at (1081, 259)
Screenshot: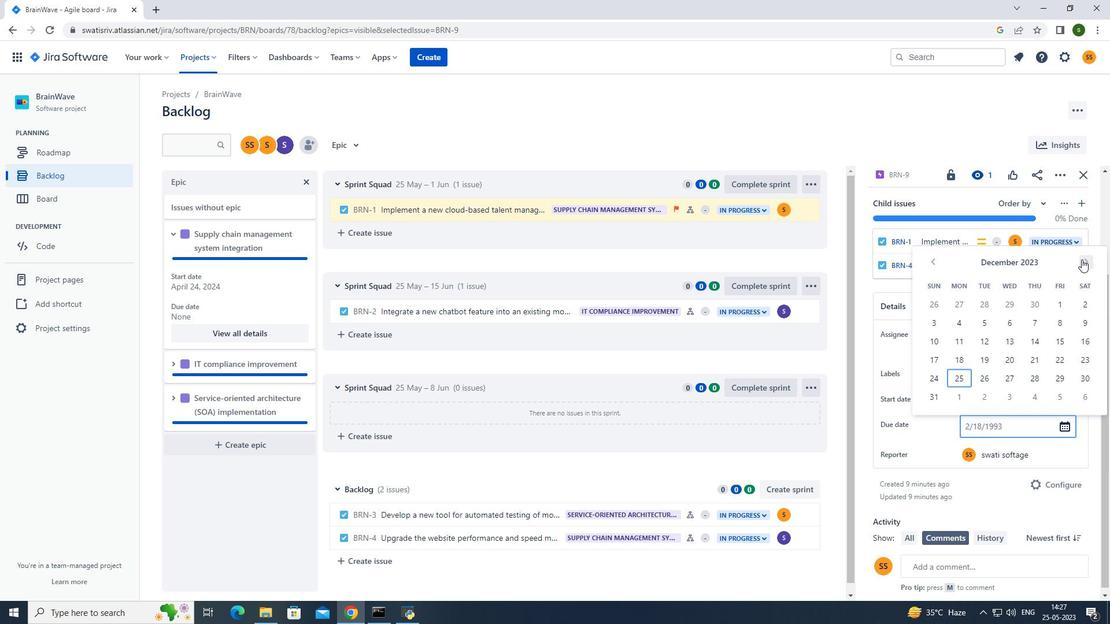 
Action: Mouse pressed left at (1081, 259)
Screenshot: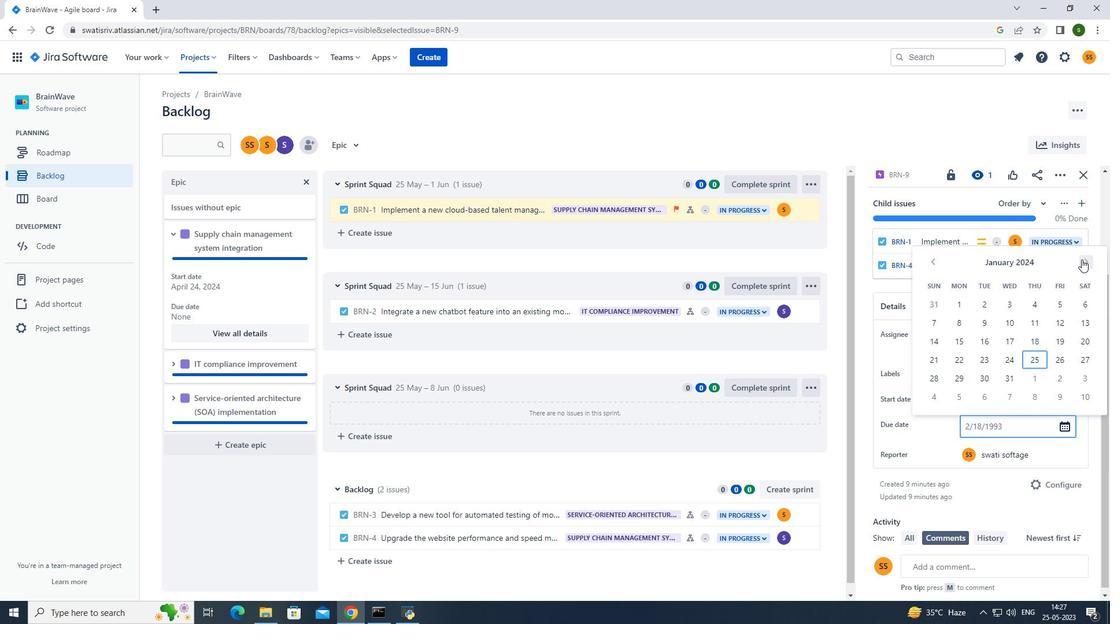 
Action: Mouse pressed left at (1081, 259)
Screenshot: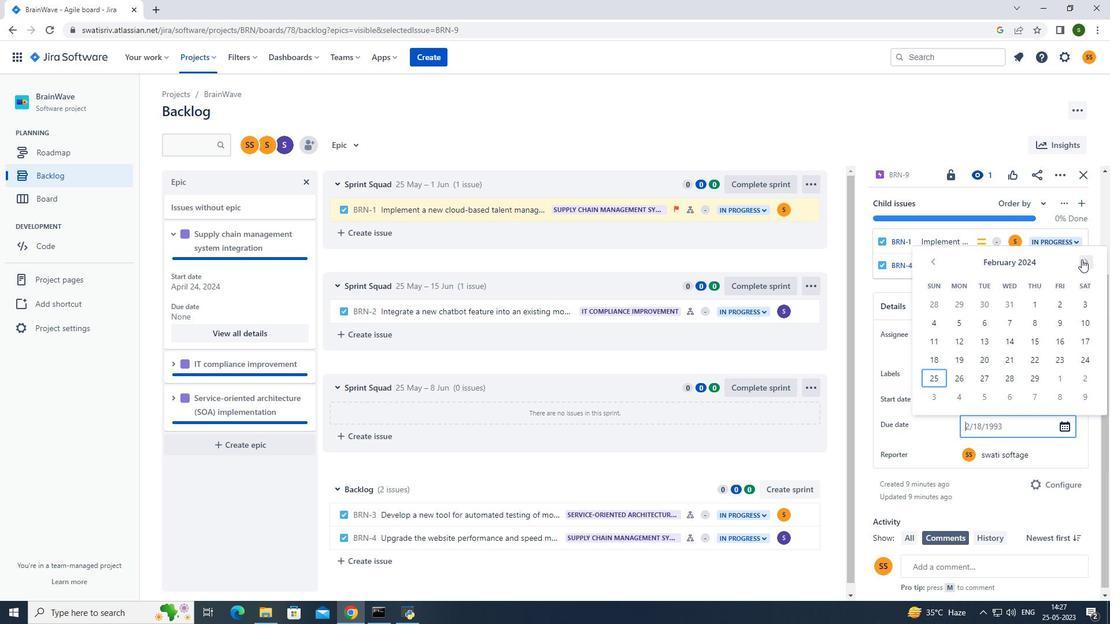 
Action: Mouse pressed left at (1081, 259)
Screenshot: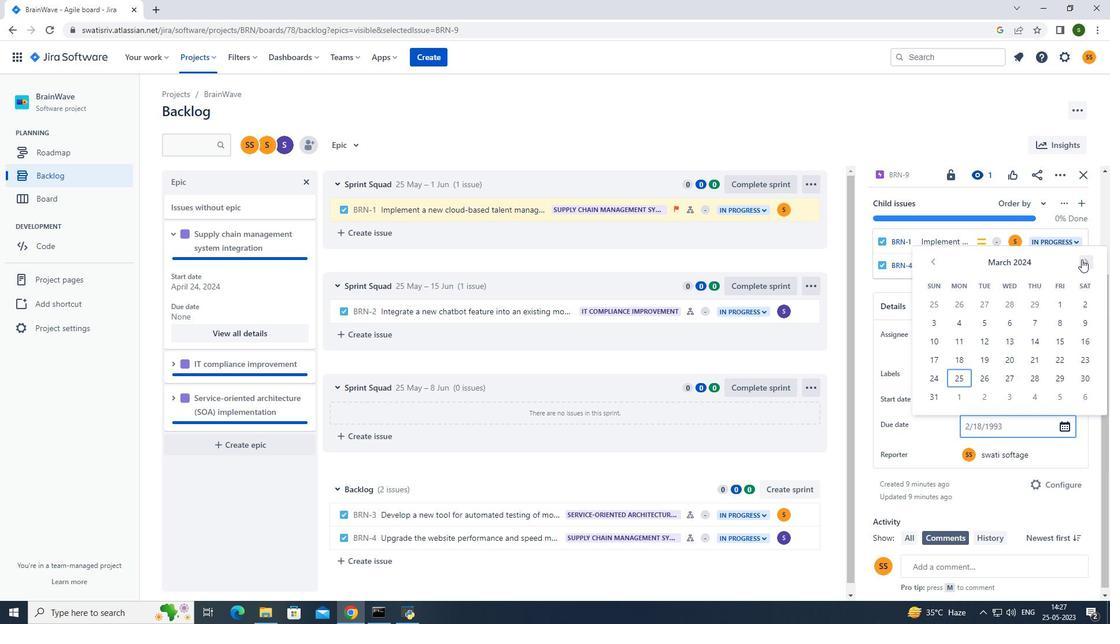 
Action: Mouse pressed left at (1081, 259)
Screenshot: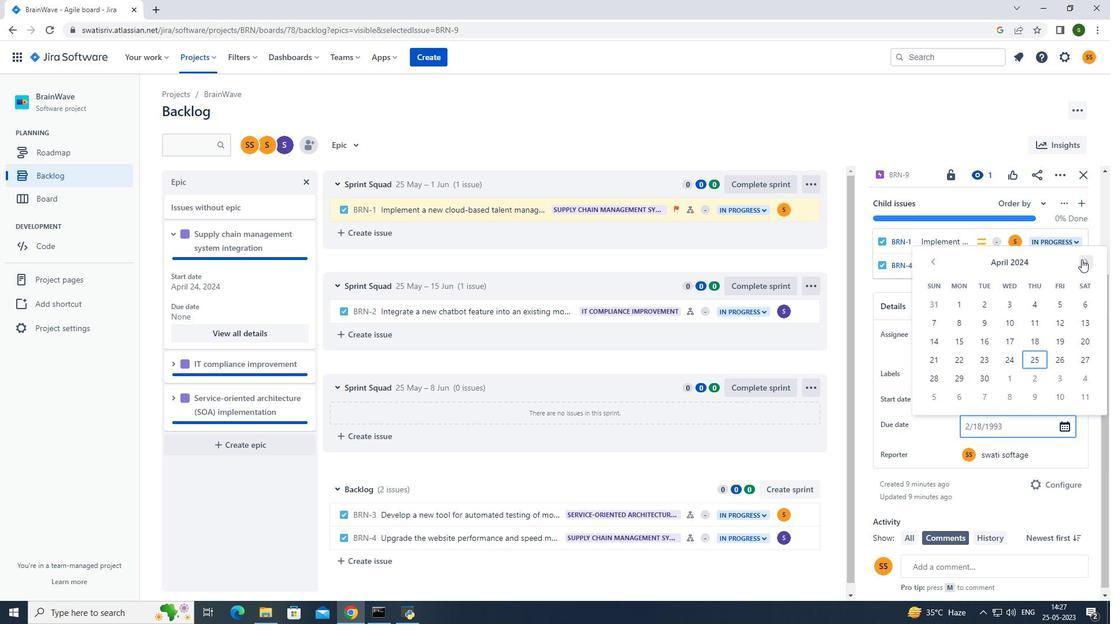 
Action: Mouse pressed left at (1081, 259)
Screenshot: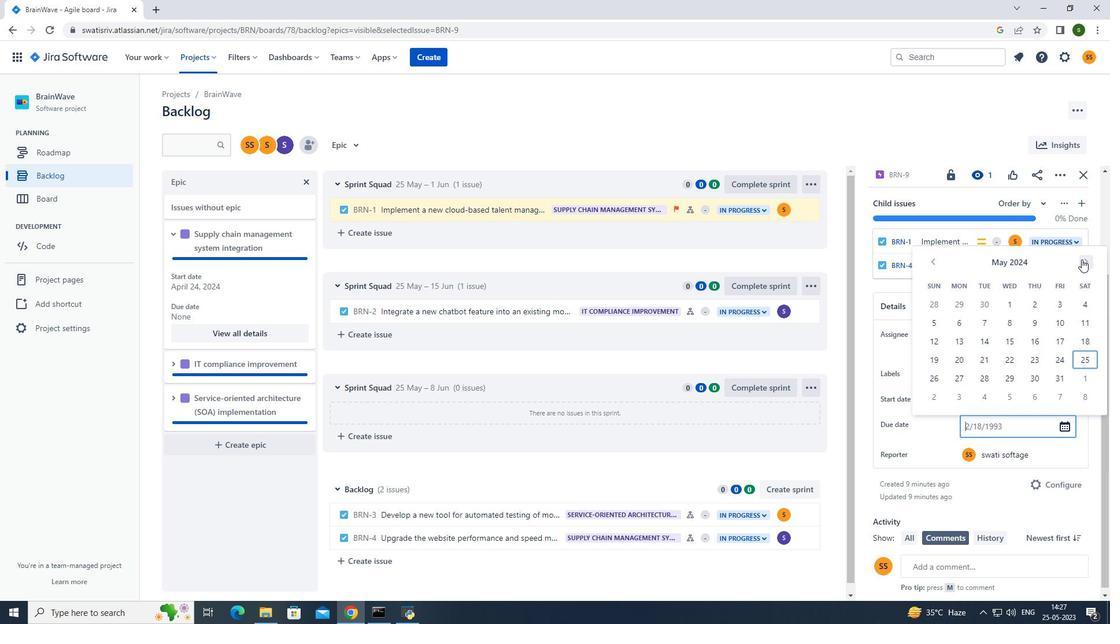 
Action: Mouse pressed left at (1081, 259)
Screenshot: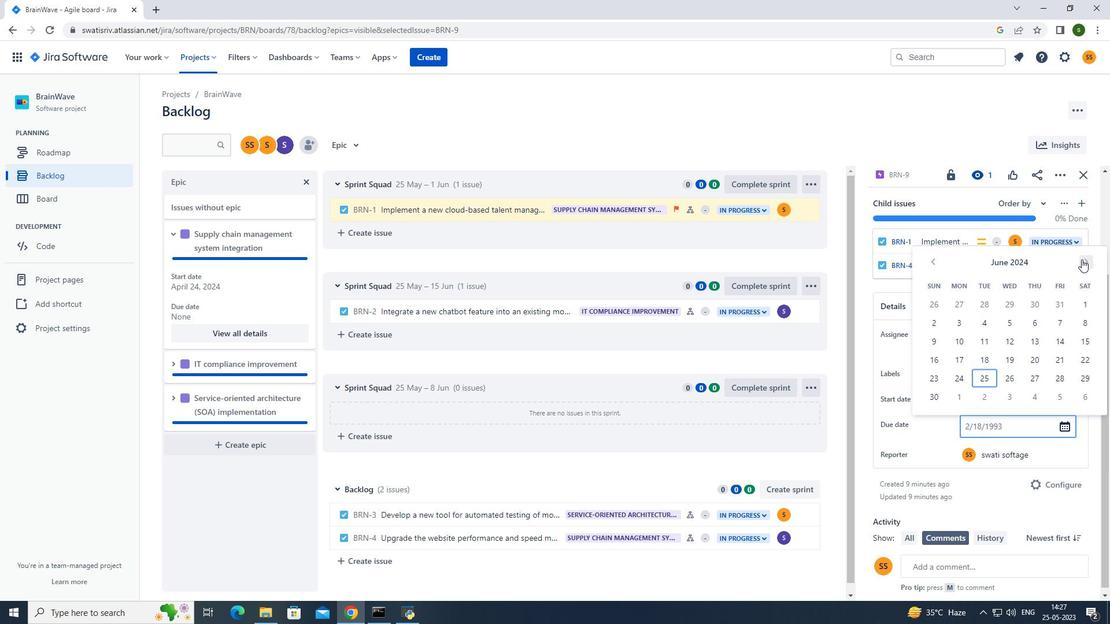 
Action: Mouse moved to (1081, 263)
Screenshot: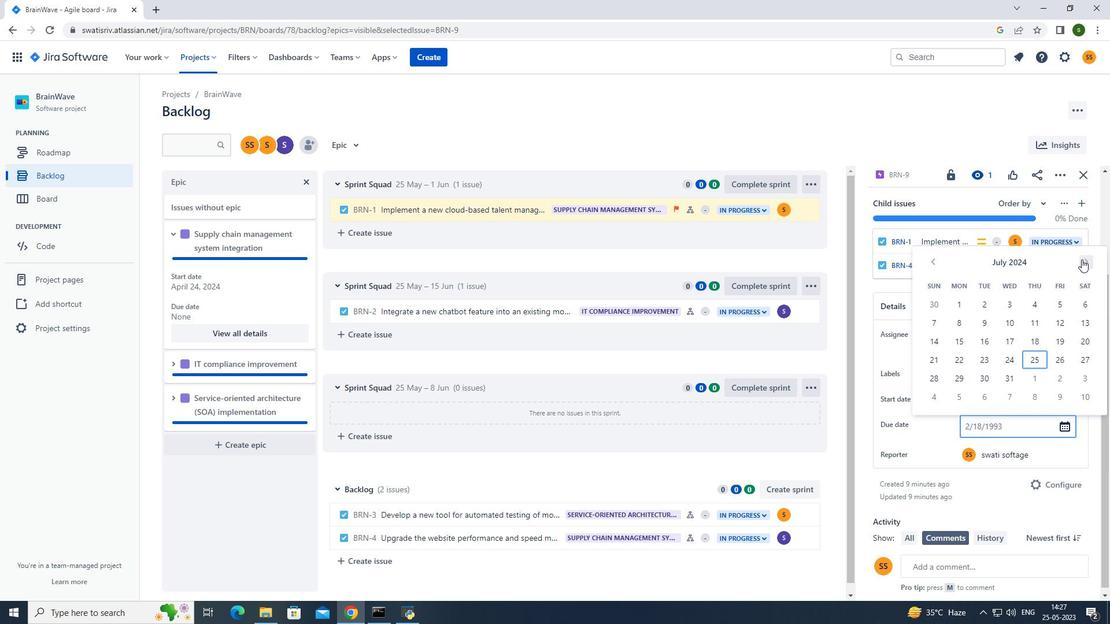 
Action: Mouse pressed left at (1081, 263)
Screenshot: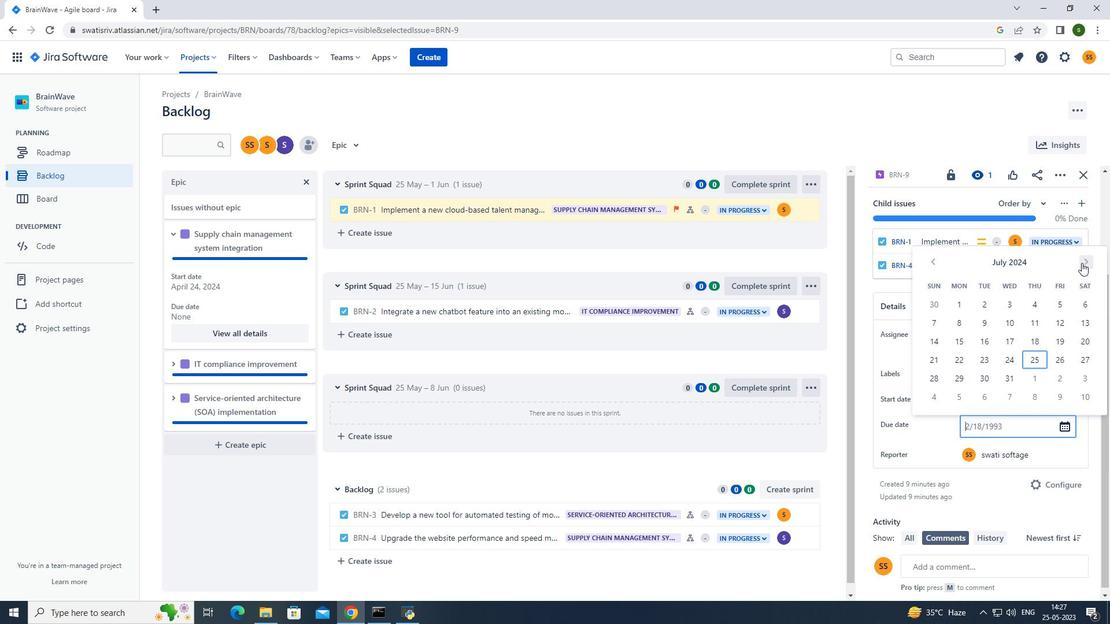 
Action: Mouse pressed left at (1081, 263)
Screenshot: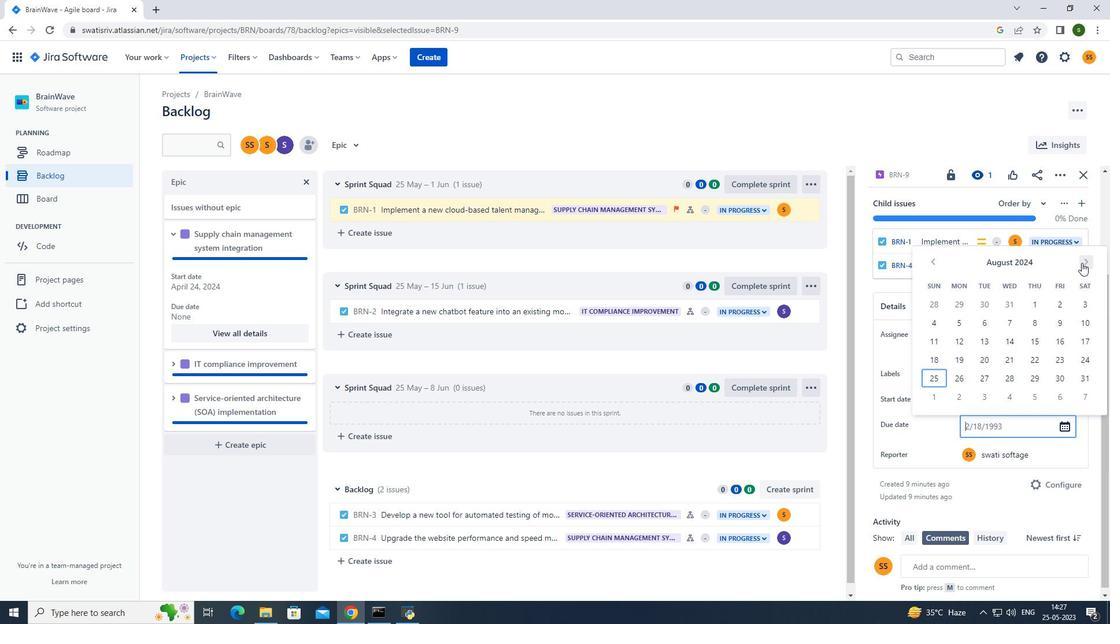 
Action: Mouse pressed left at (1081, 263)
Screenshot: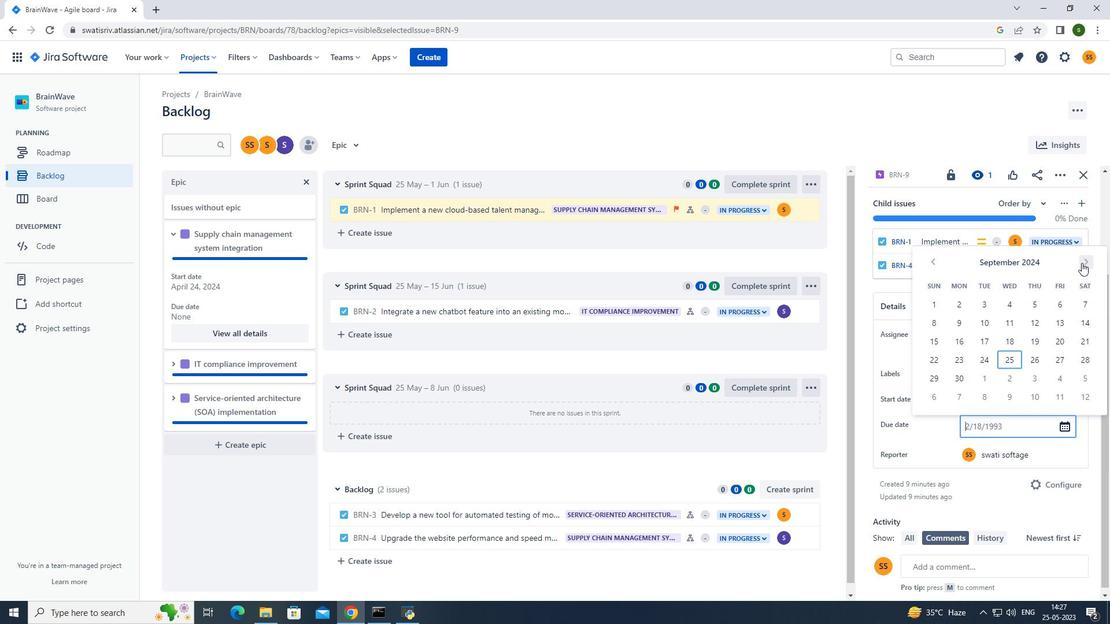 
Action: Mouse moved to (1080, 264)
Screenshot: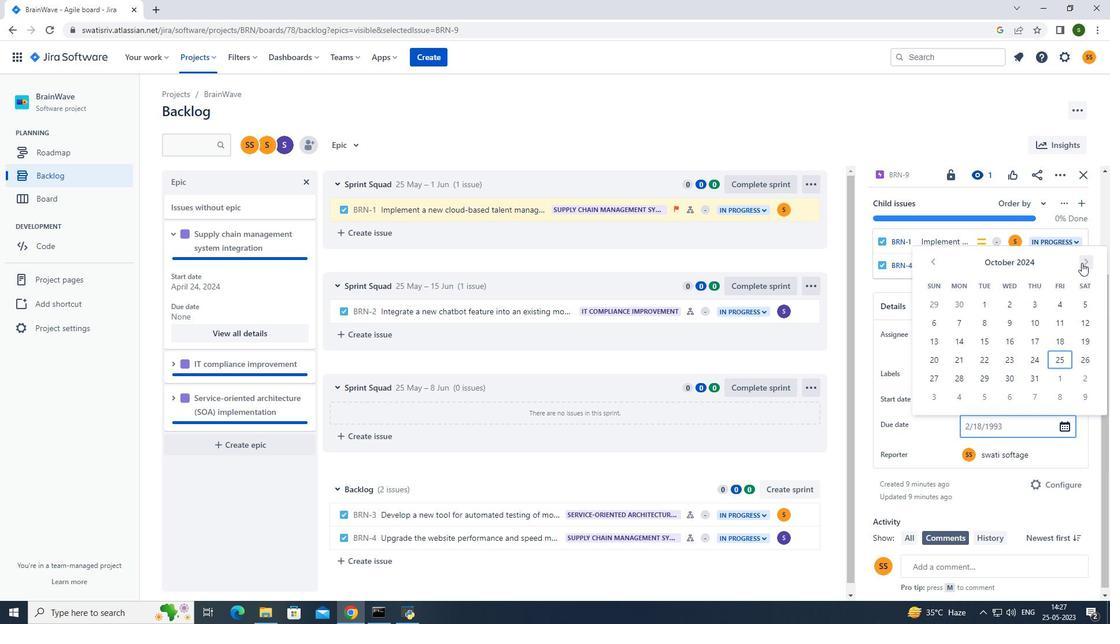 
Action: Mouse pressed left at (1080, 264)
Screenshot: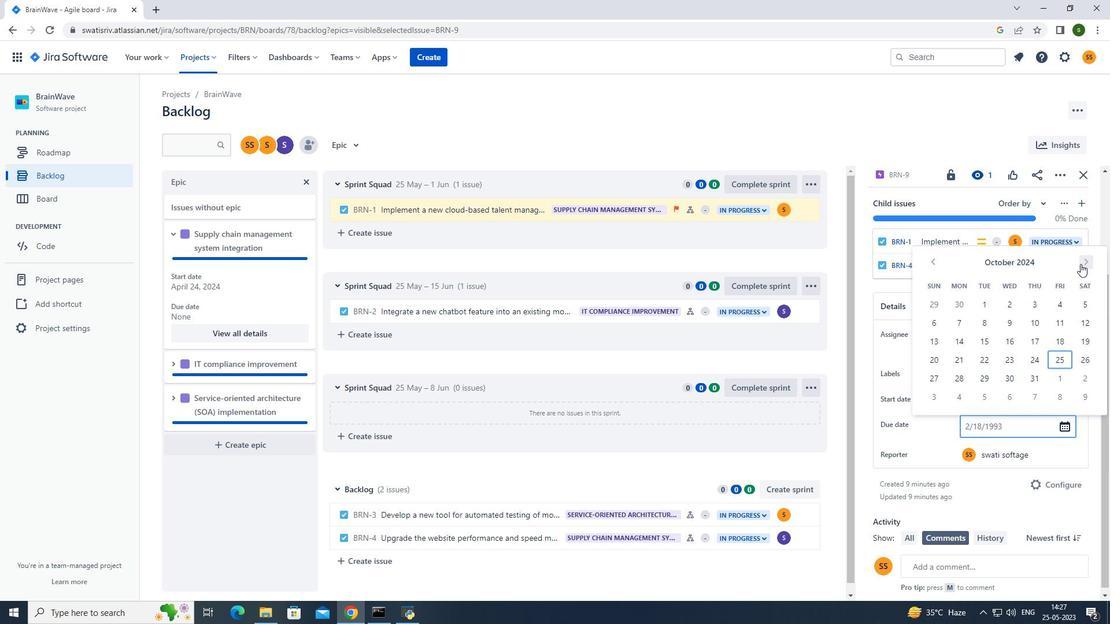 
Action: Mouse pressed left at (1080, 264)
Screenshot: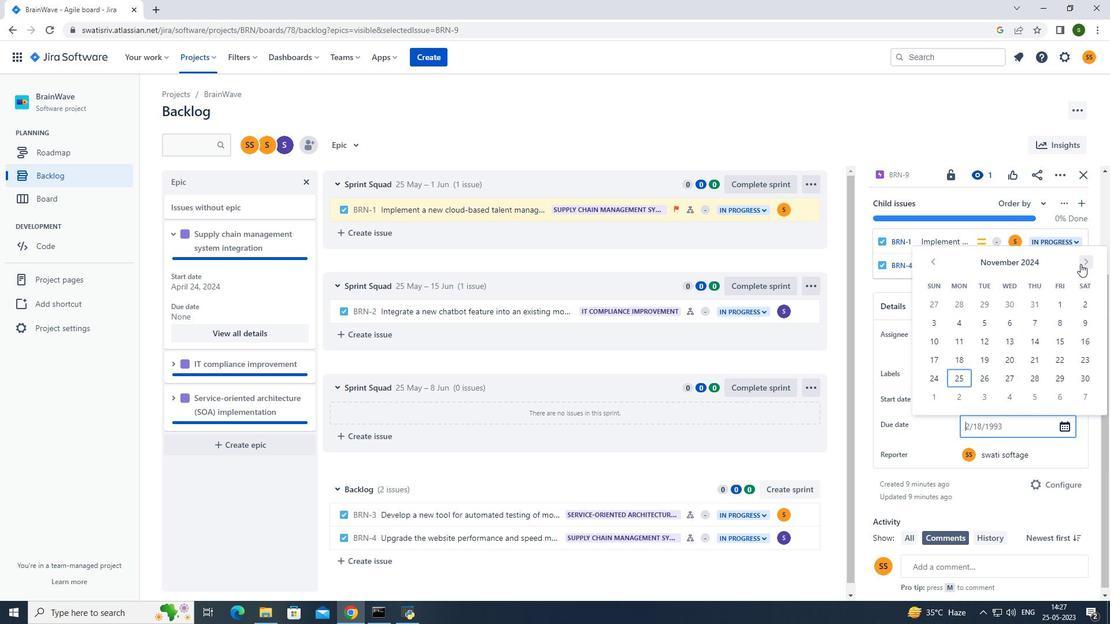 
Action: Mouse moved to (1080, 265)
Screenshot: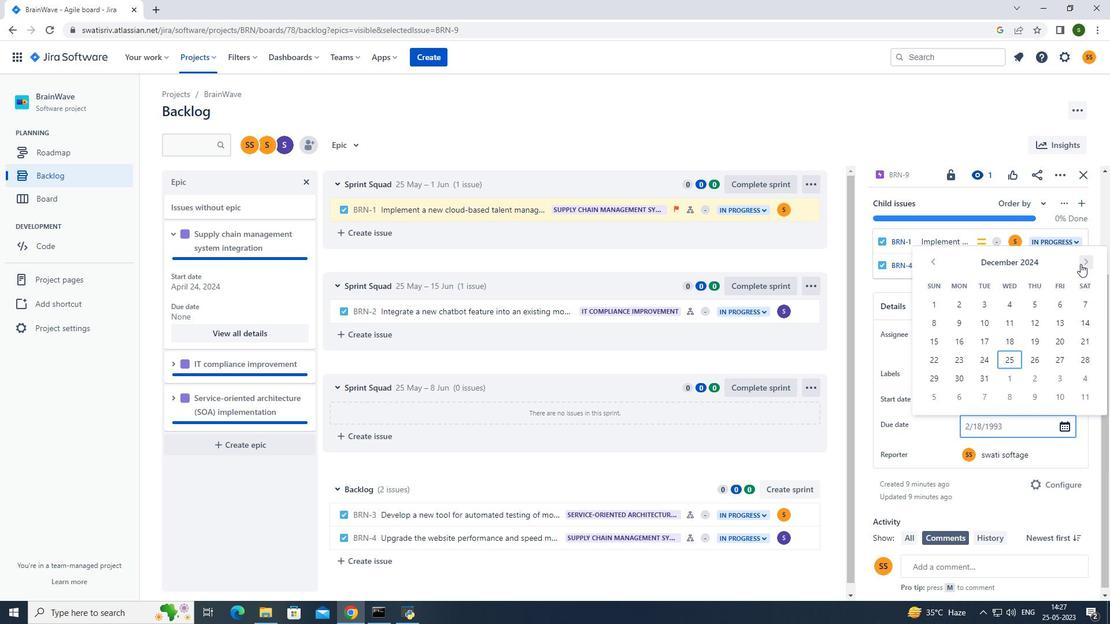 
Action: Mouse pressed left at (1080, 265)
Screenshot: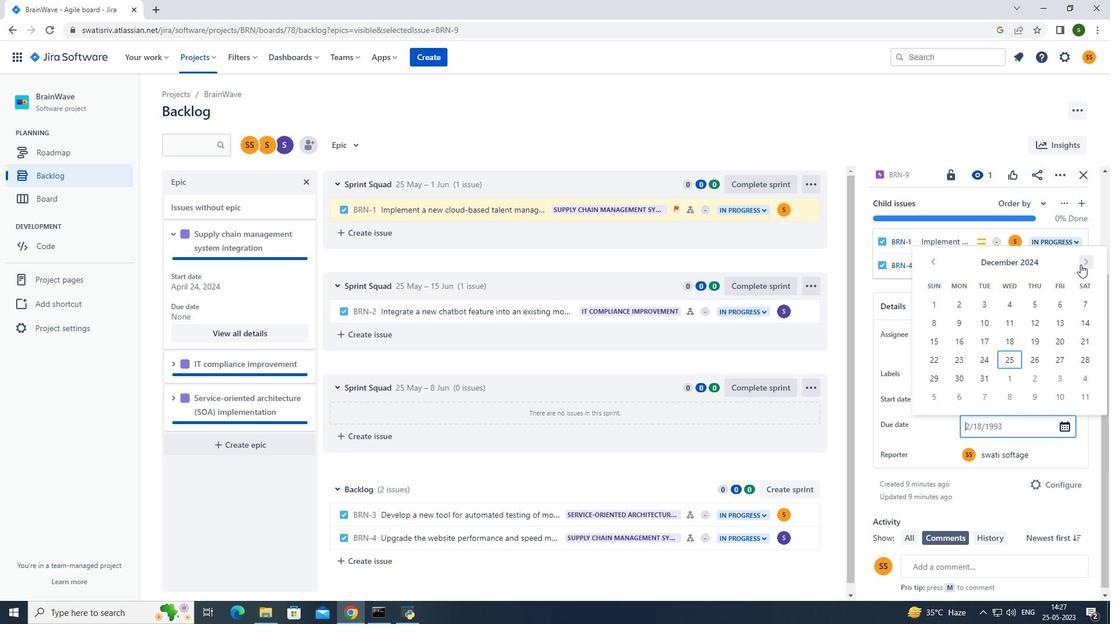 
Action: Mouse pressed left at (1080, 265)
Screenshot: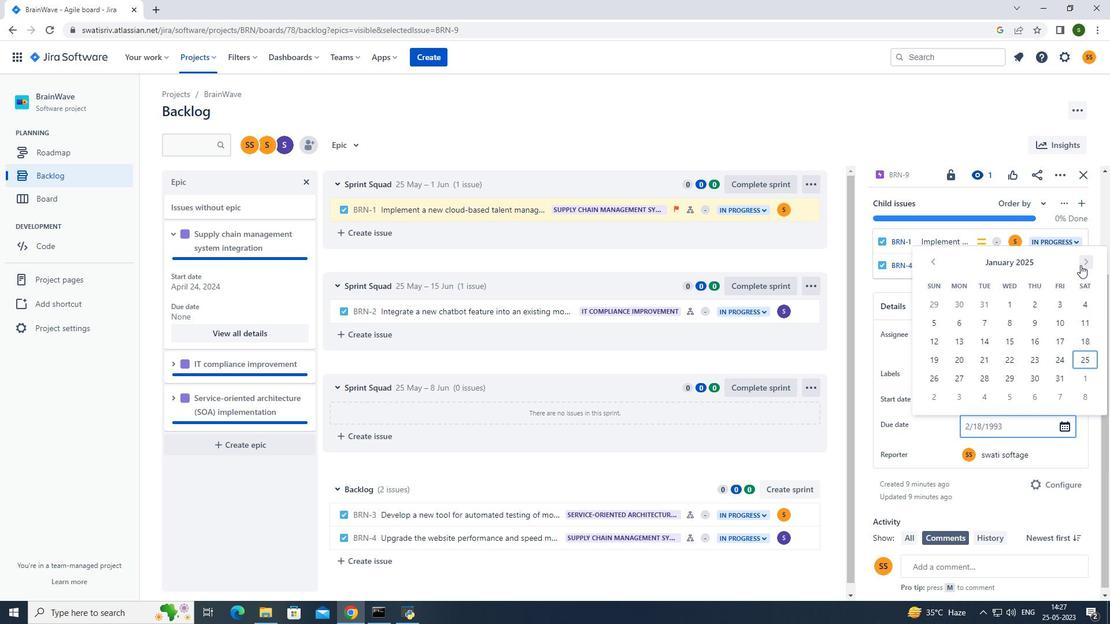 
Action: Mouse pressed left at (1080, 265)
Screenshot: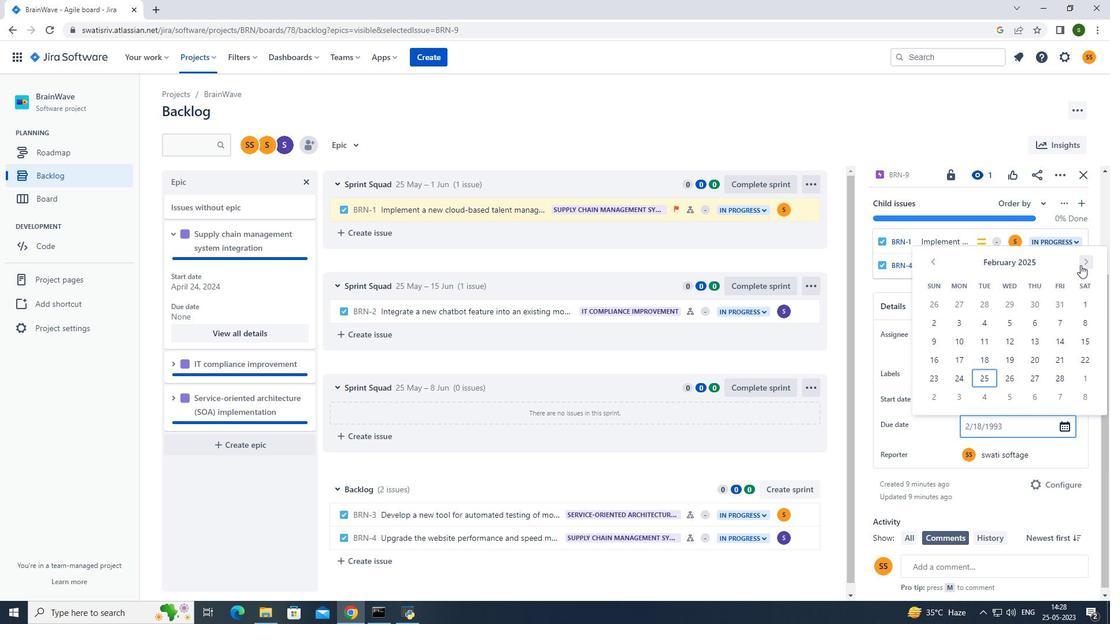 
Action: Mouse pressed left at (1080, 265)
Screenshot: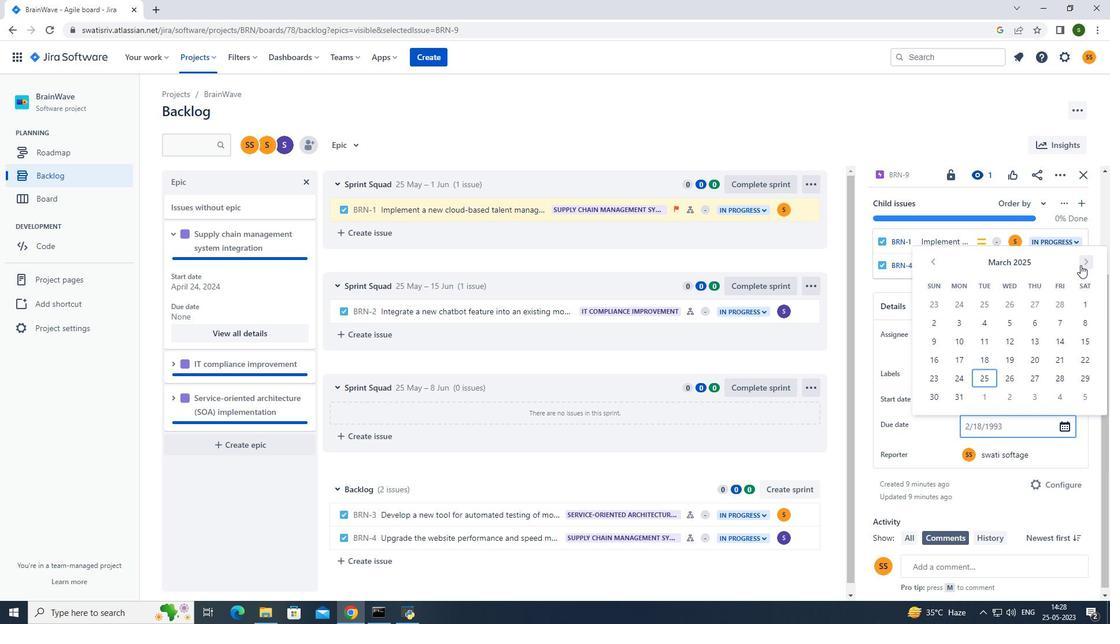 
Action: Mouse moved to (1085, 261)
Screenshot: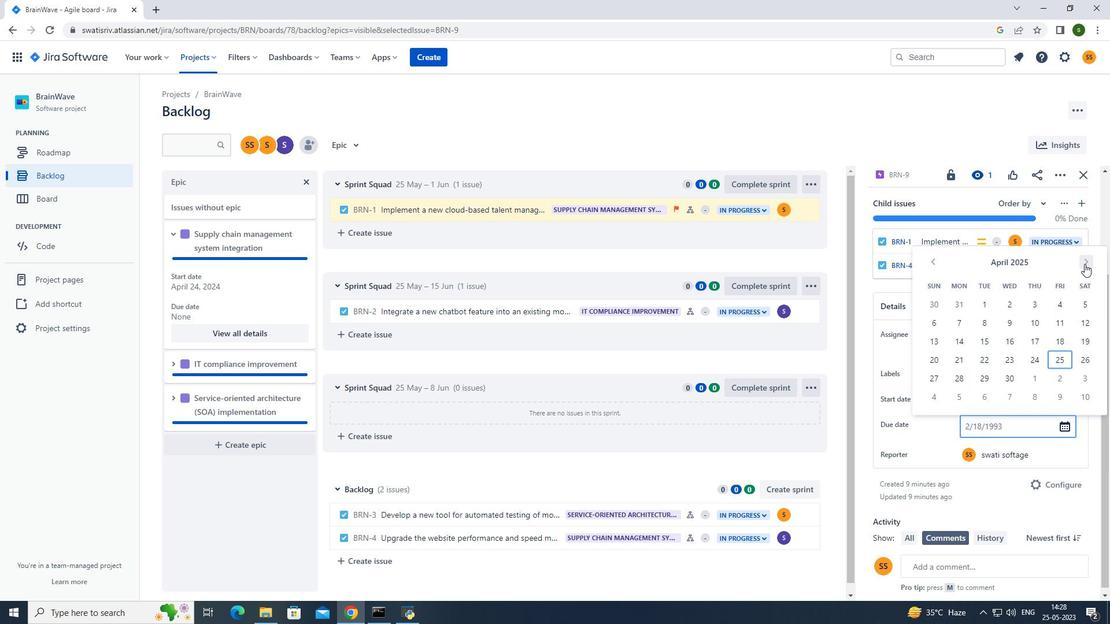
Action: Mouse pressed left at (1085, 261)
Screenshot: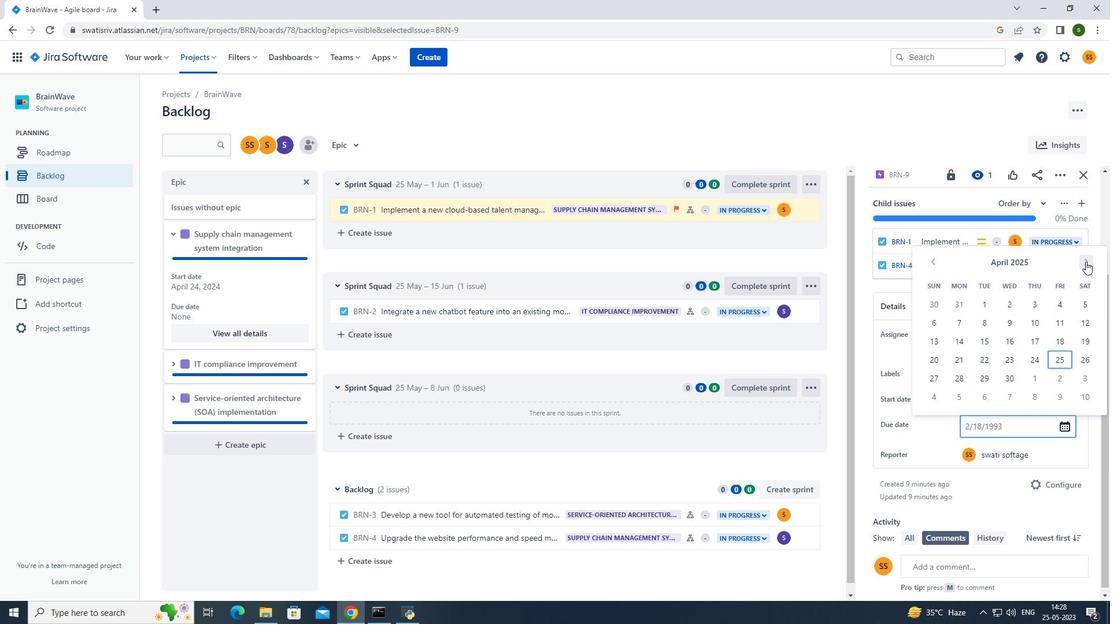 
Action: Mouse pressed left at (1085, 261)
Screenshot: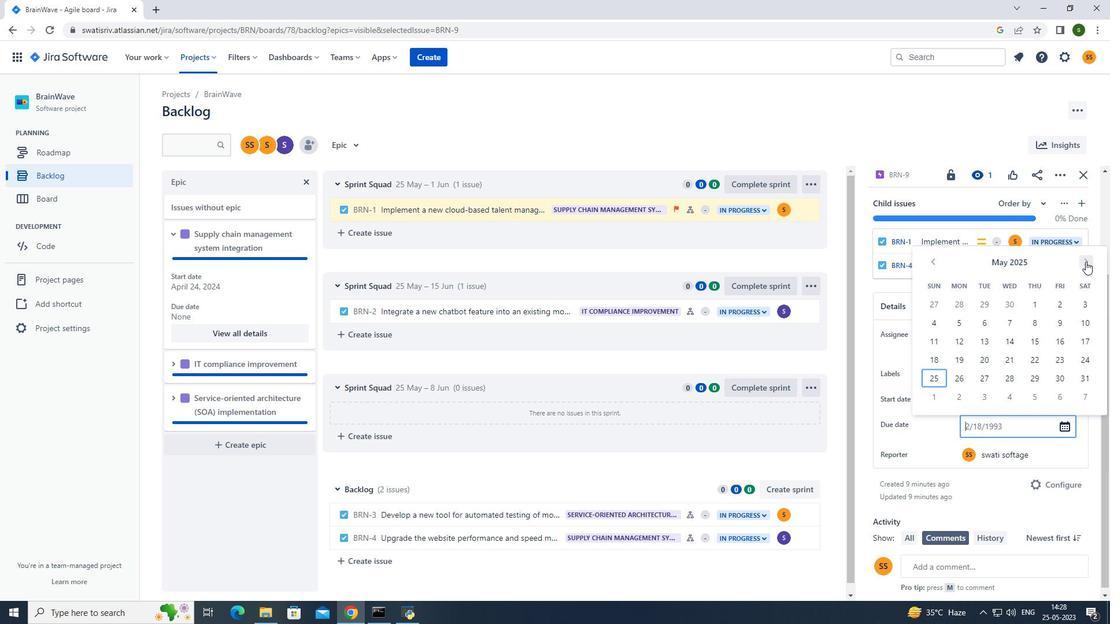 
Action: Mouse pressed left at (1085, 261)
Screenshot: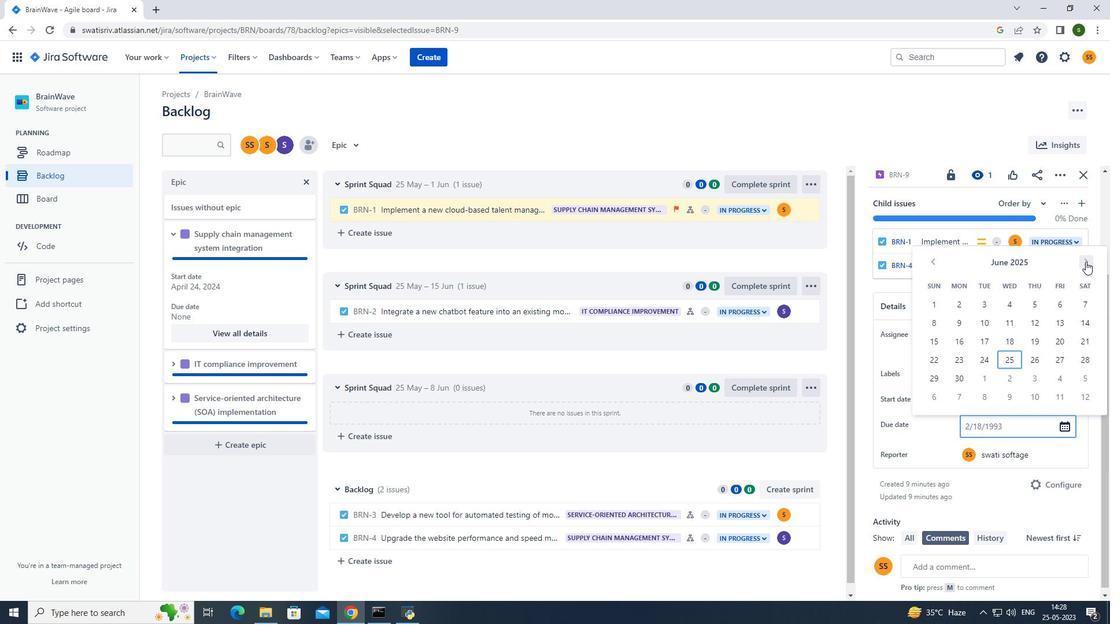 
Action: Mouse moved to (940, 344)
Screenshot: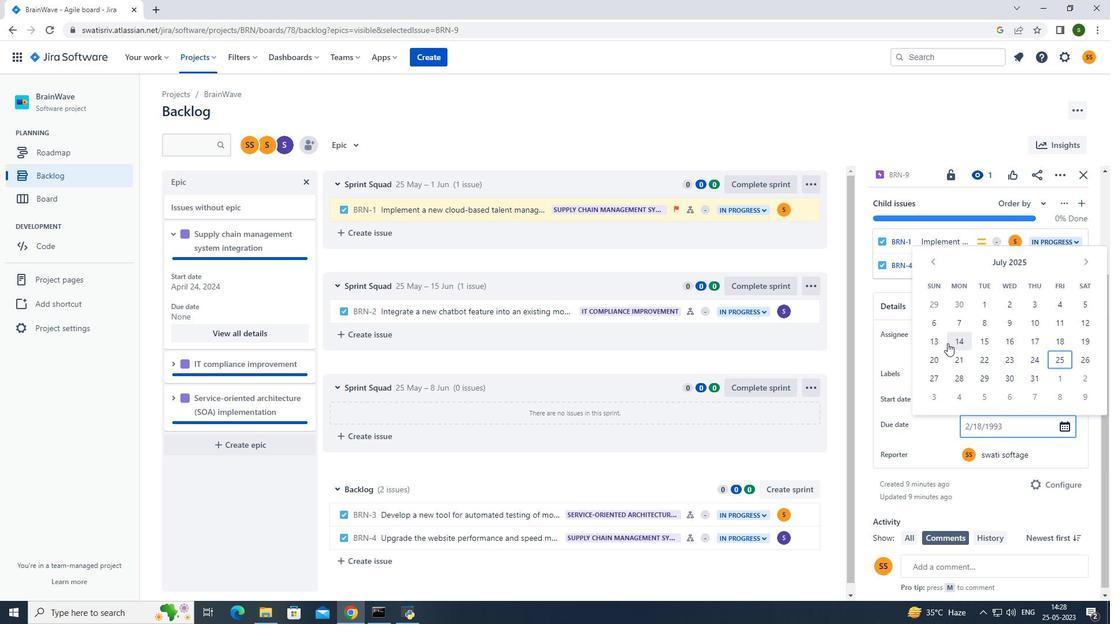 
Action: Mouse pressed left at (940, 344)
Screenshot: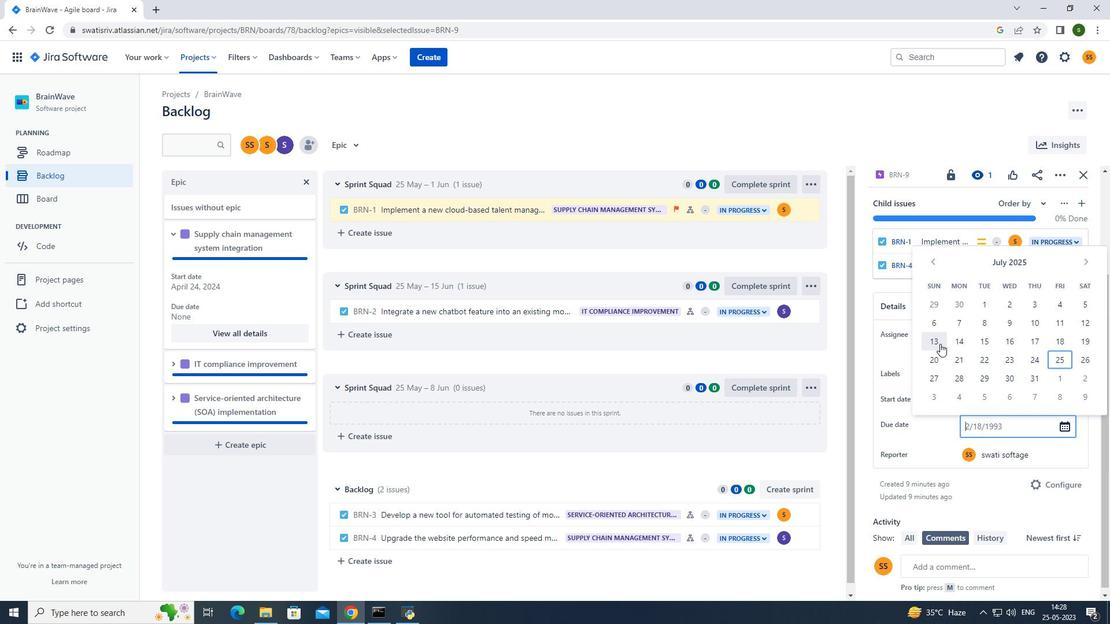 
Action: Mouse moved to (541, 108)
Screenshot: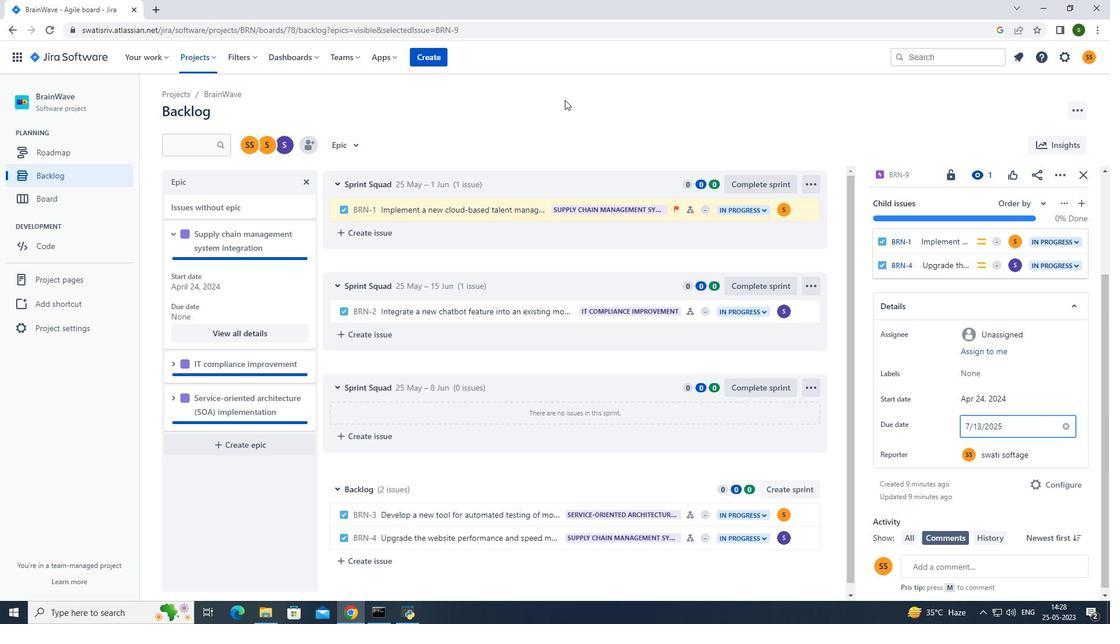
Action: Mouse pressed left at (541, 108)
Screenshot: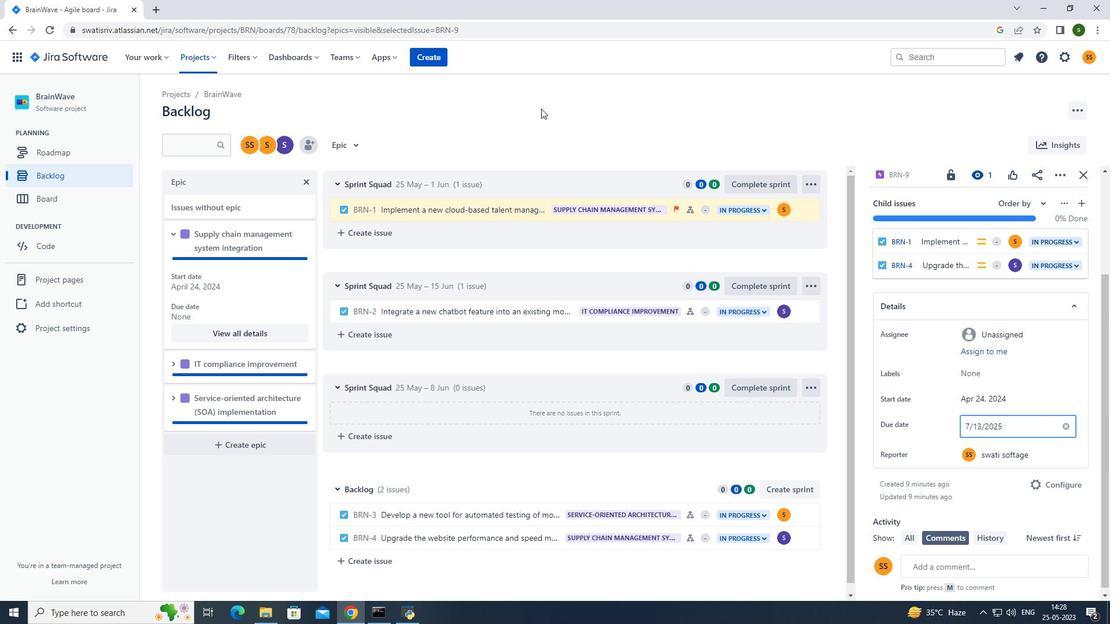 
Action: Mouse moved to (209, 63)
Screenshot: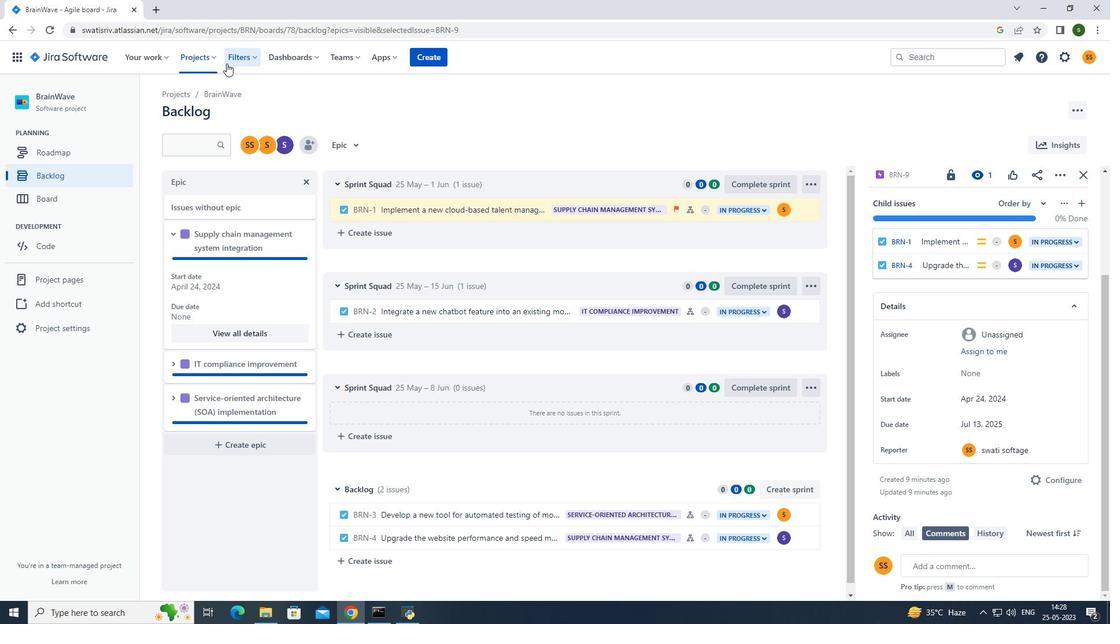 
Action: Mouse pressed left at (209, 63)
Screenshot: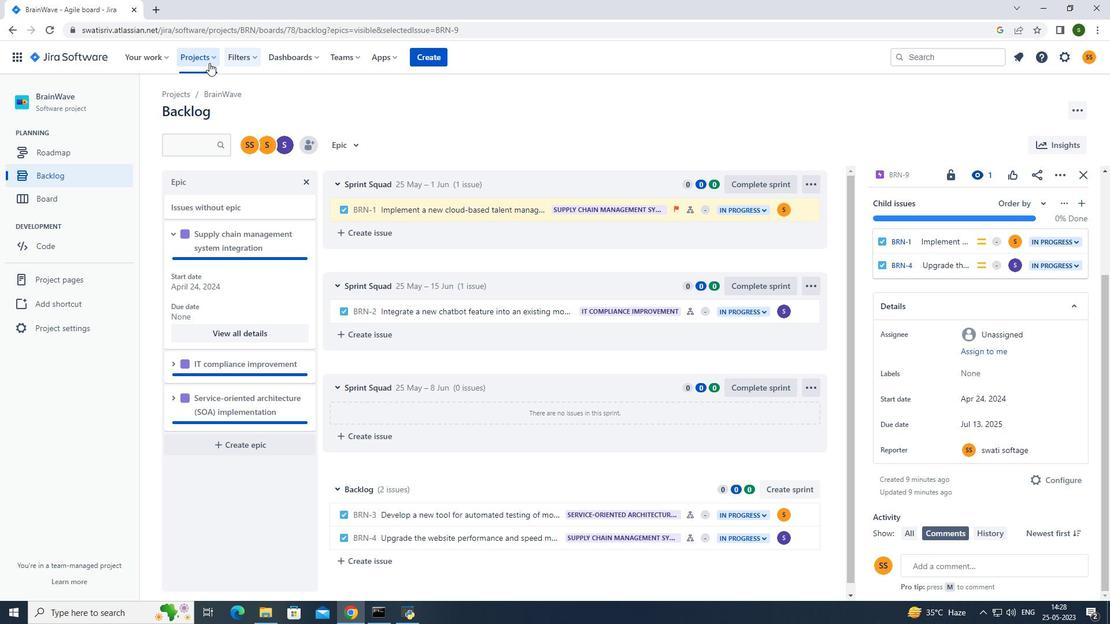 
Action: Mouse moved to (234, 110)
Screenshot: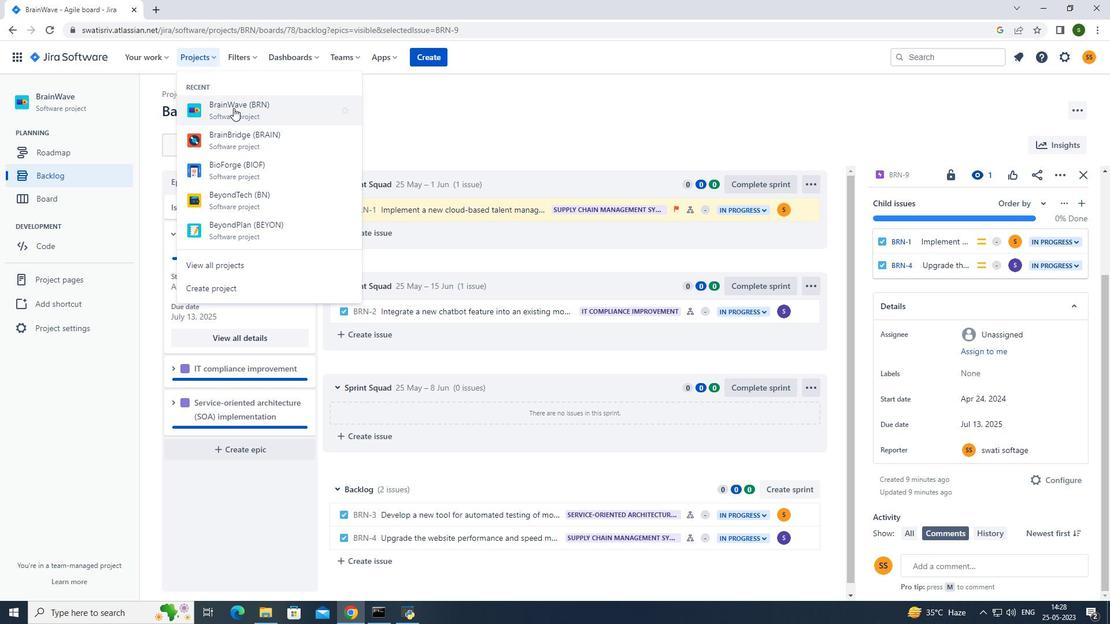 
Action: Mouse pressed left at (234, 110)
Screenshot: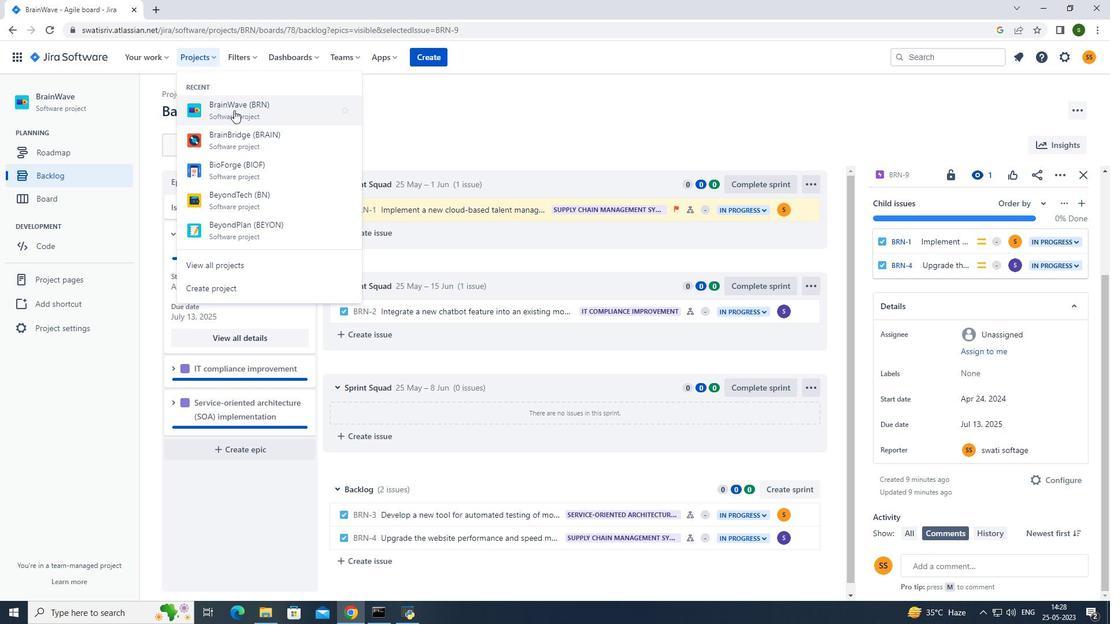 
Action: Mouse moved to (82, 174)
Screenshot: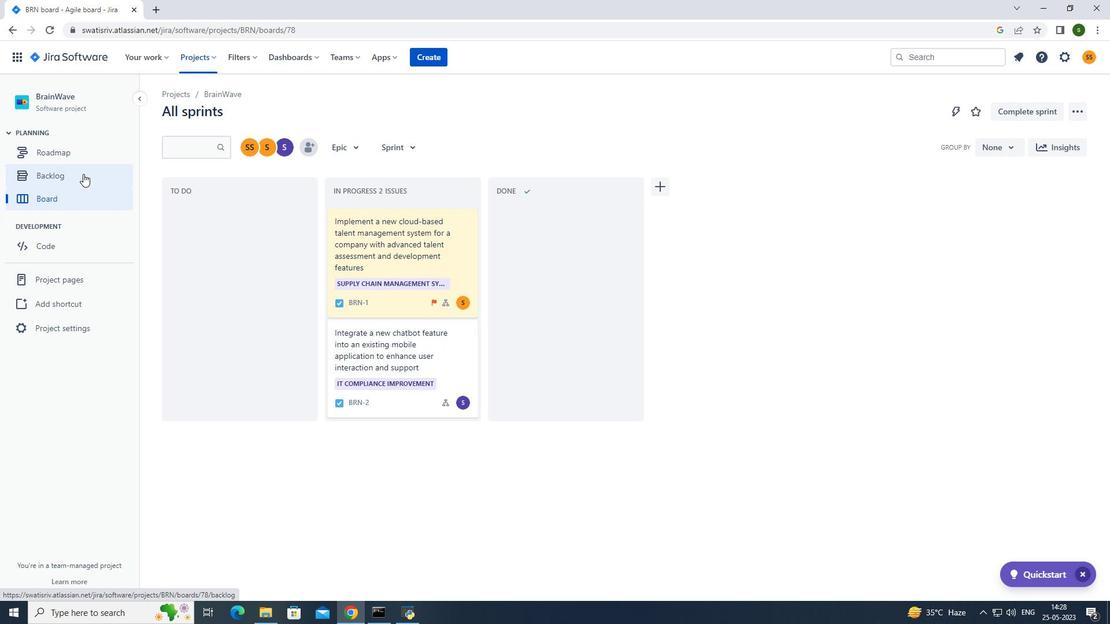 
Action: Mouse pressed left at (82, 174)
Screenshot: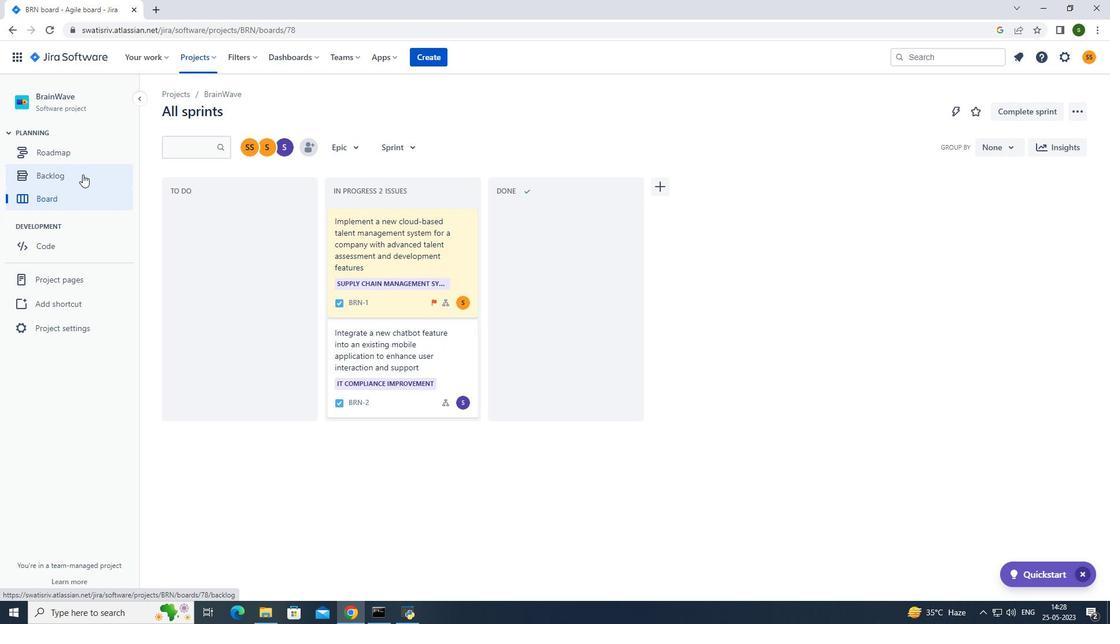 
Action: Mouse moved to (173, 282)
Screenshot: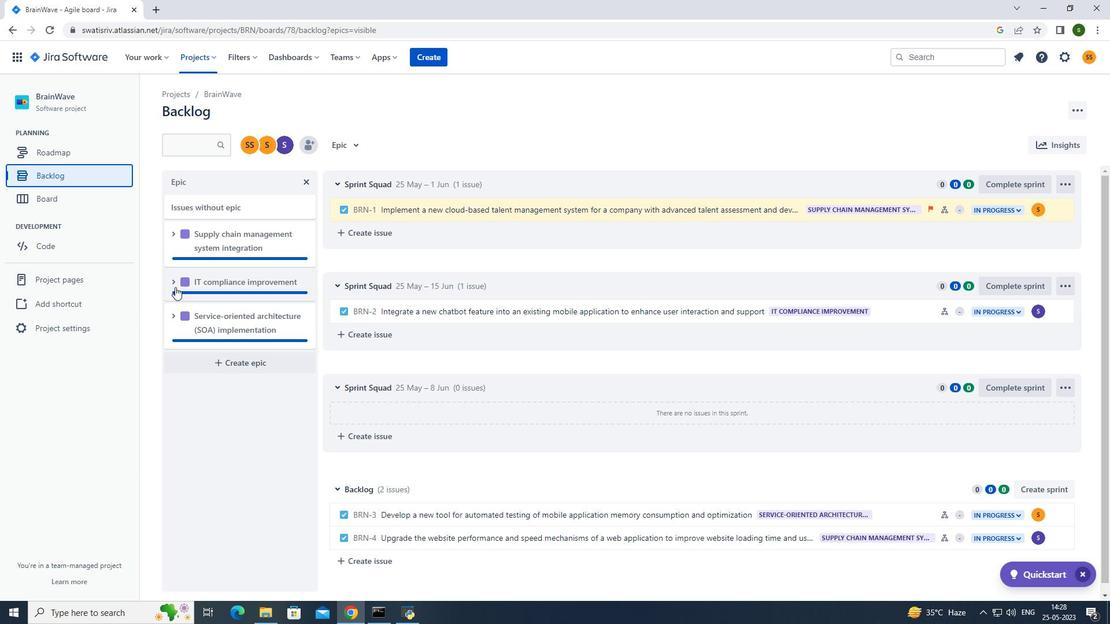 
Action: Mouse pressed left at (173, 282)
Screenshot: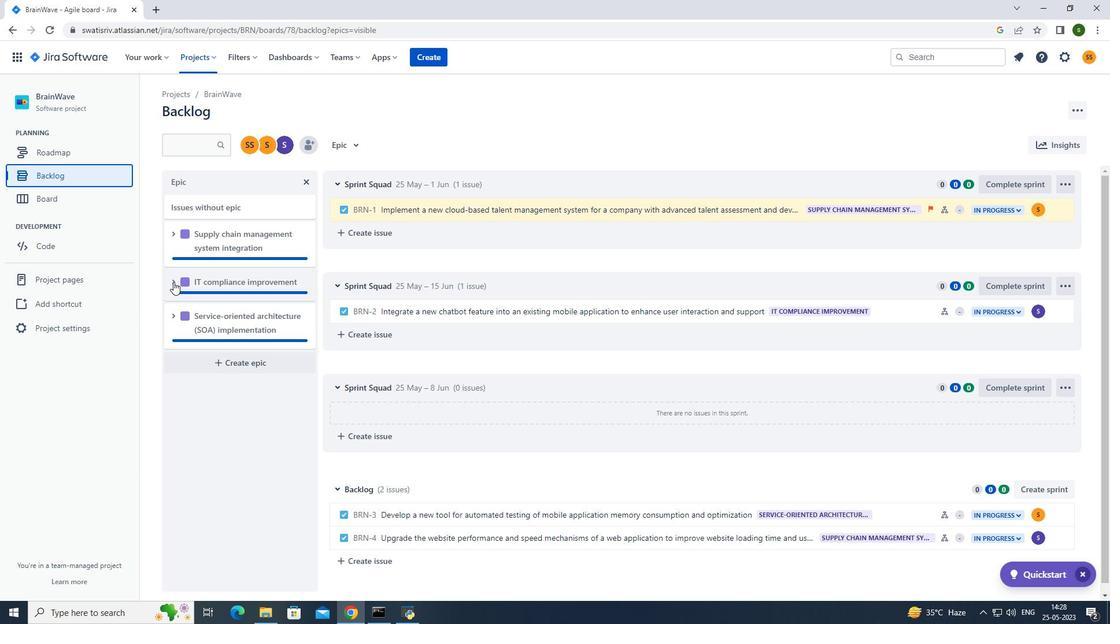 
Action: Mouse moved to (237, 358)
Screenshot: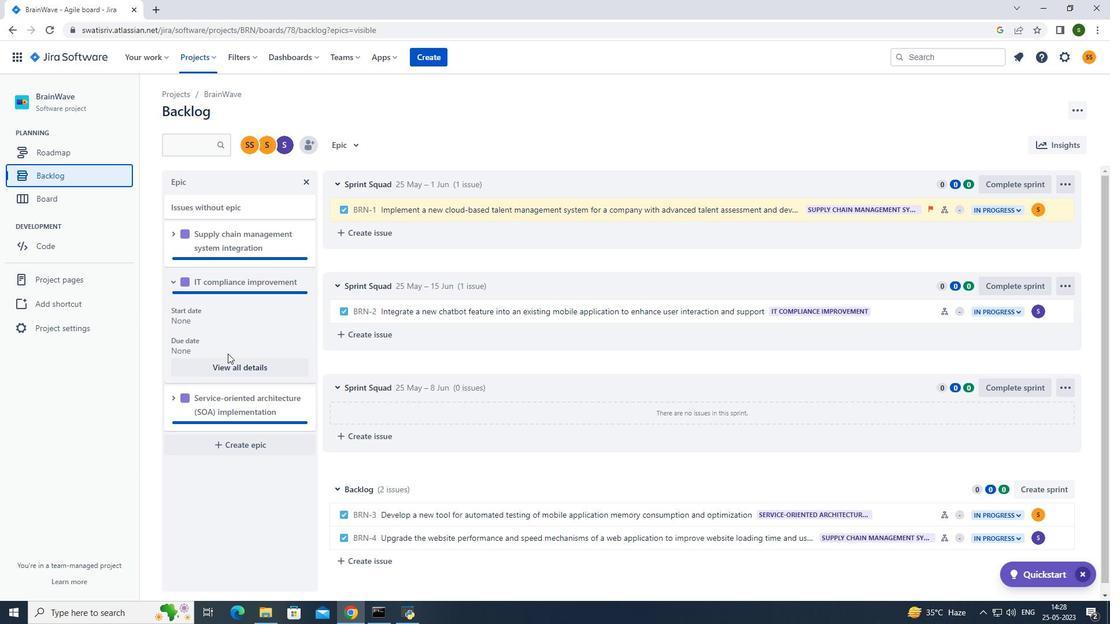 
Action: Mouse pressed left at (237, 358)
Screenshot: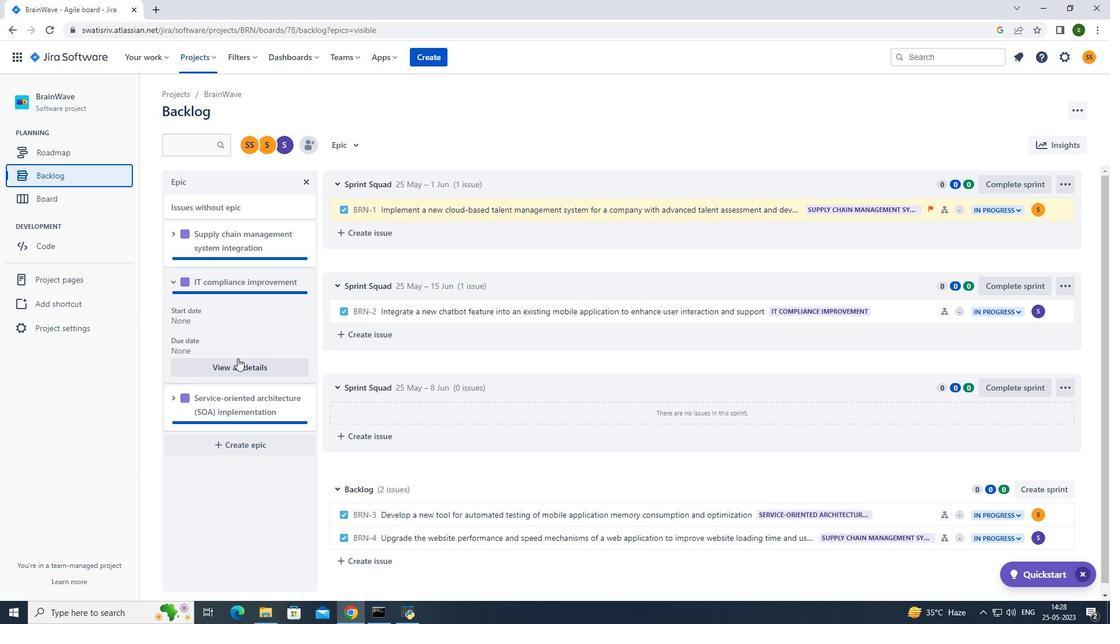 
Action: Mouse moved to (930, 420)
Screenshot: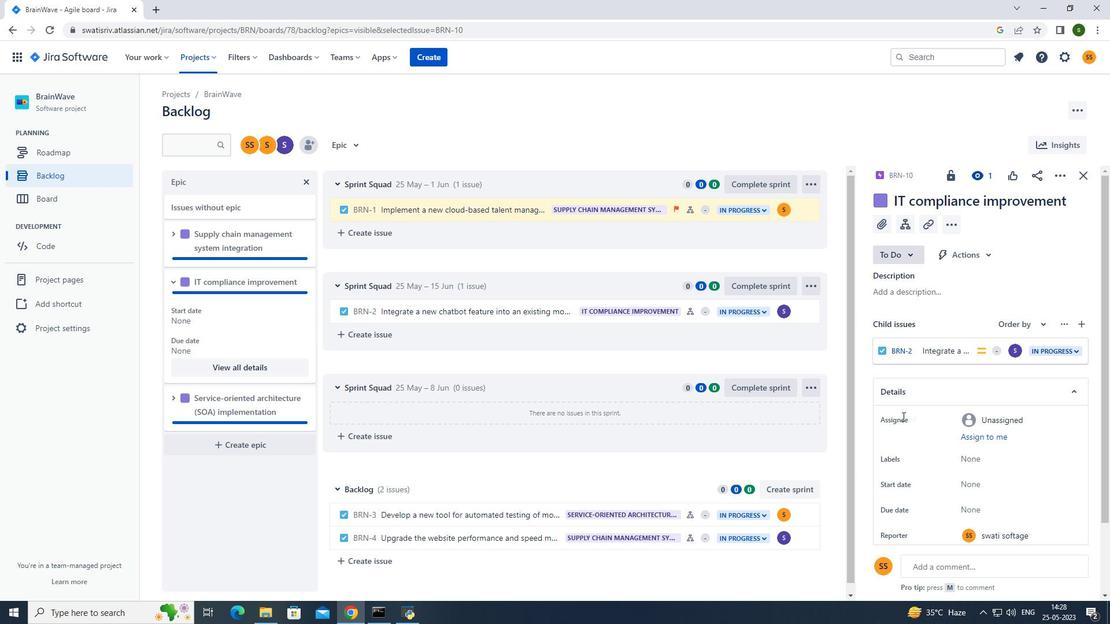 
Action: Mouse scrolled (930, 419) with delta (0, 0)
Screenshot: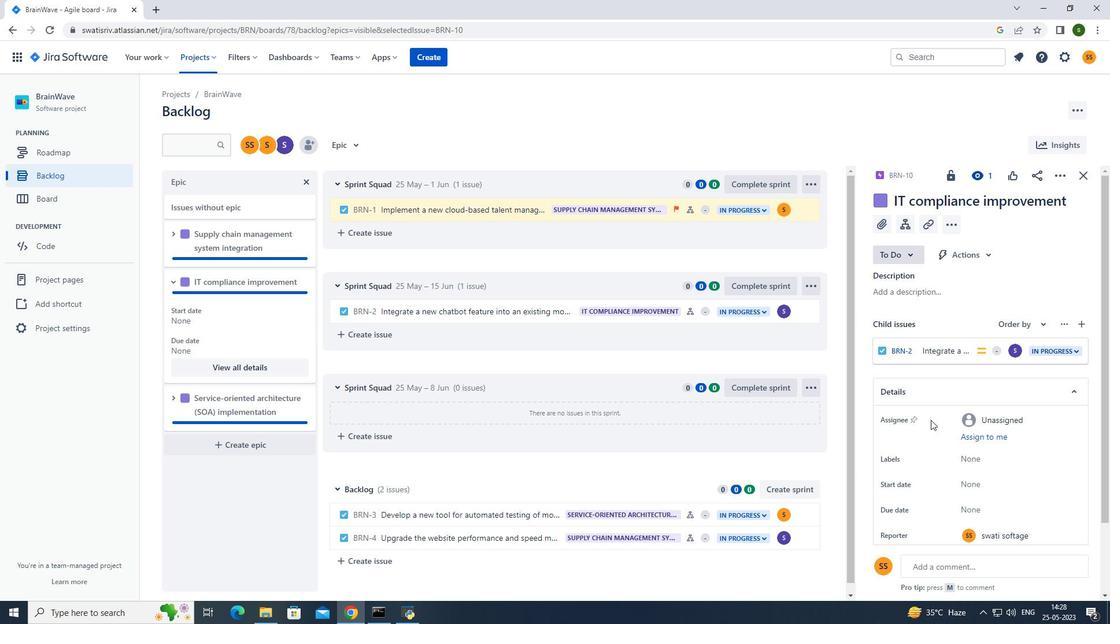 
Action: Mouse scrolled (930, 419) with delta (0, 0)
Screenshot: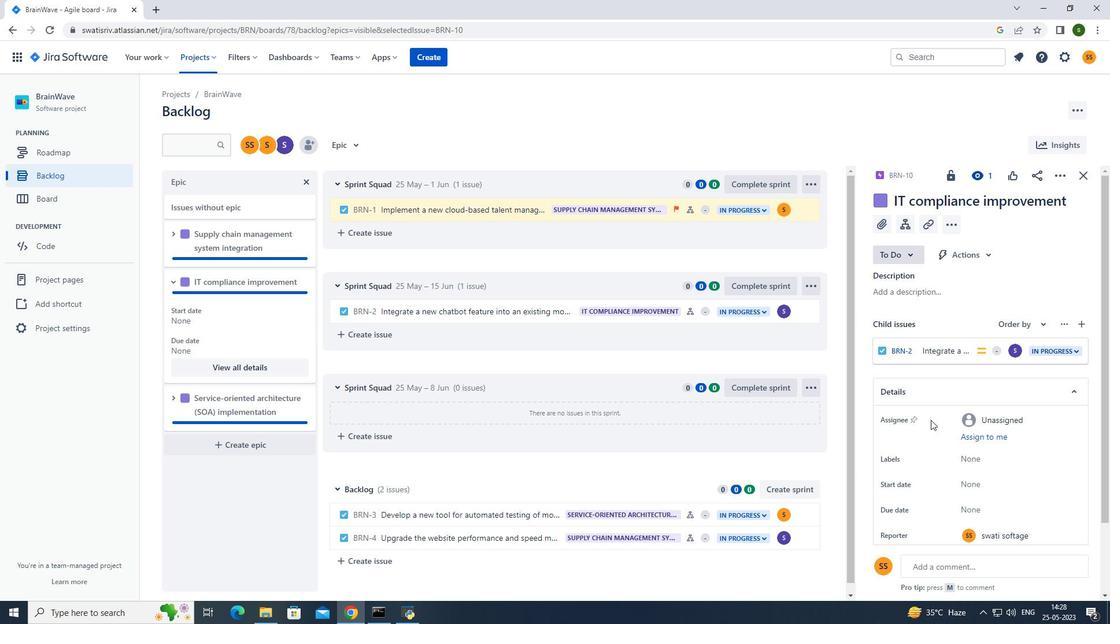 
Action: Mouse moved to (977, 394)
Screenshot: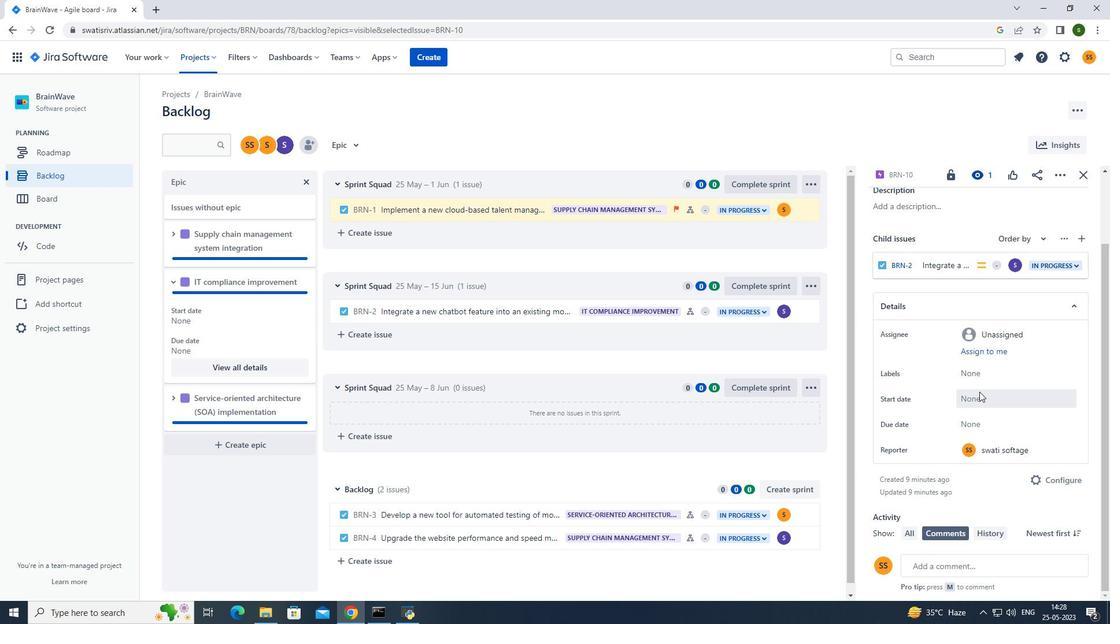 
Action: Mouse pressed left at (977, 394)
Screenshot: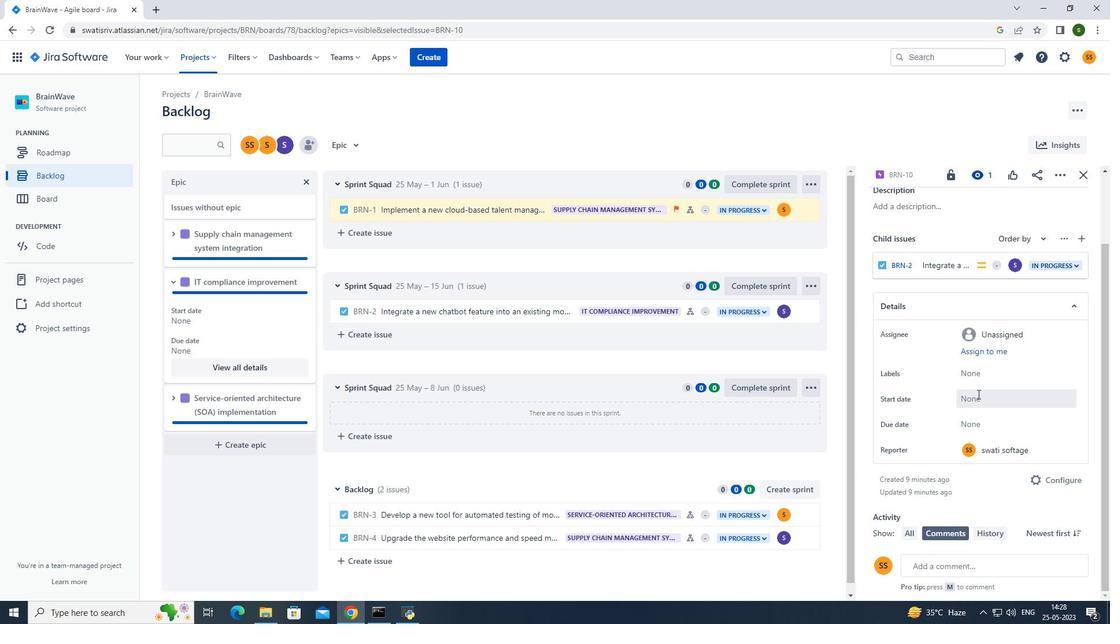 
Action: Mouse moved to (935, 434)
Screenshot: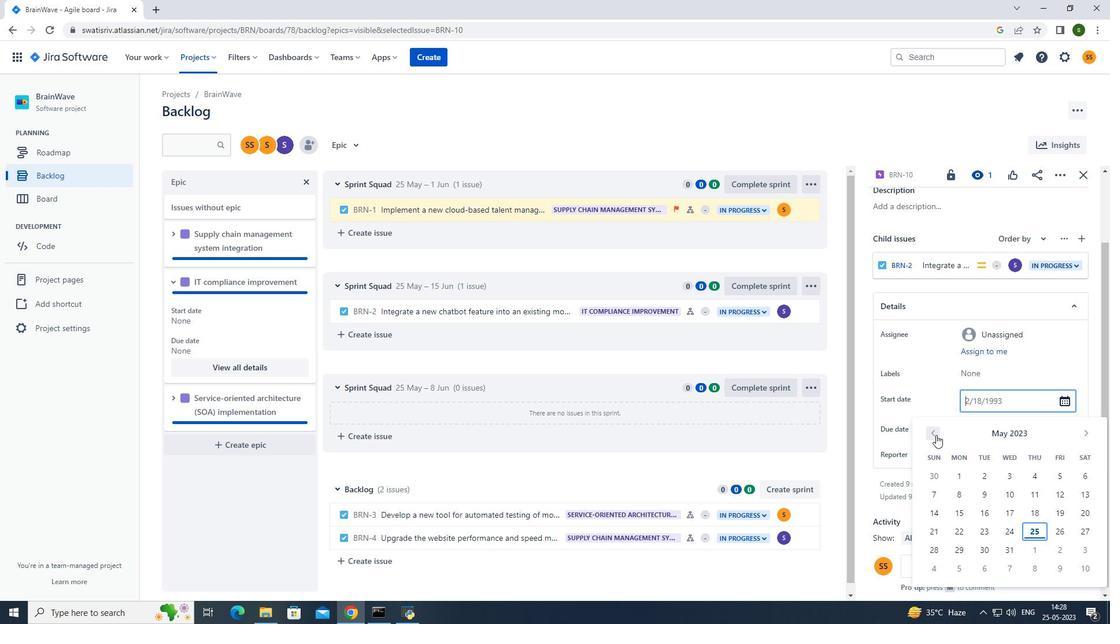 
Action: Mouse pressed left at (935, 434)
Screenshot: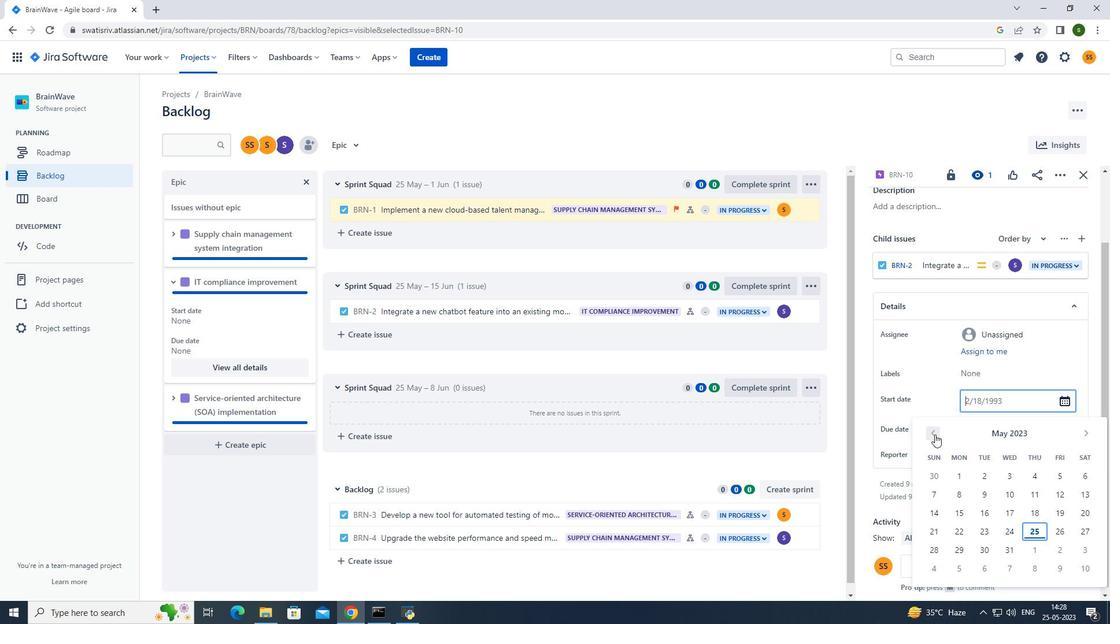 
Action: Mouse moved to (1034, 489)
Screenshot: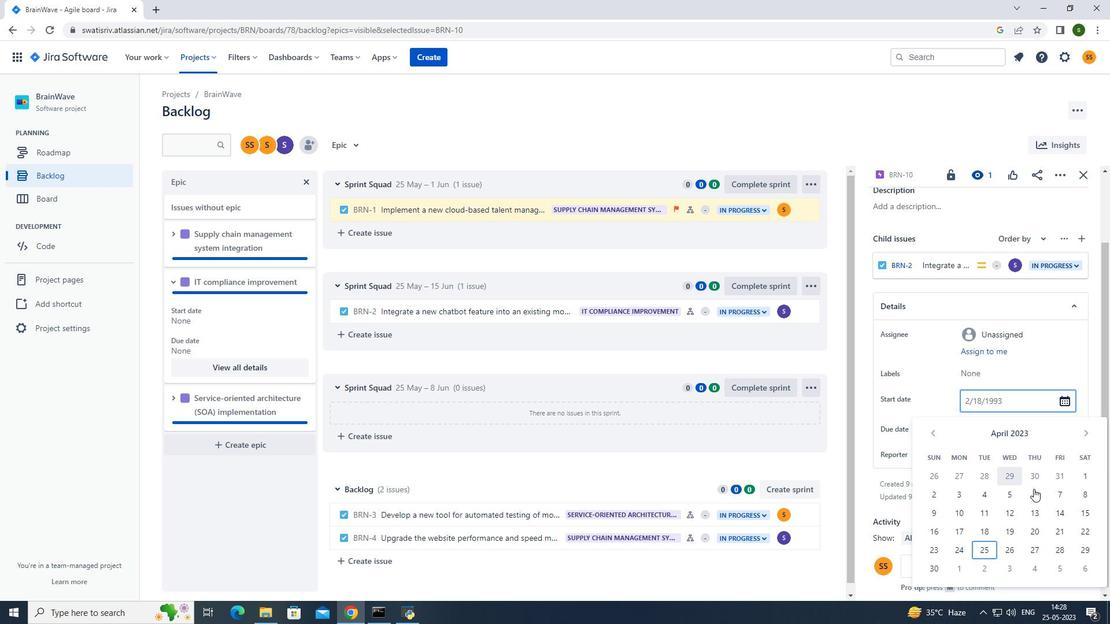 
Action: Mouse pressed left at (1034, 489)
Screenshot: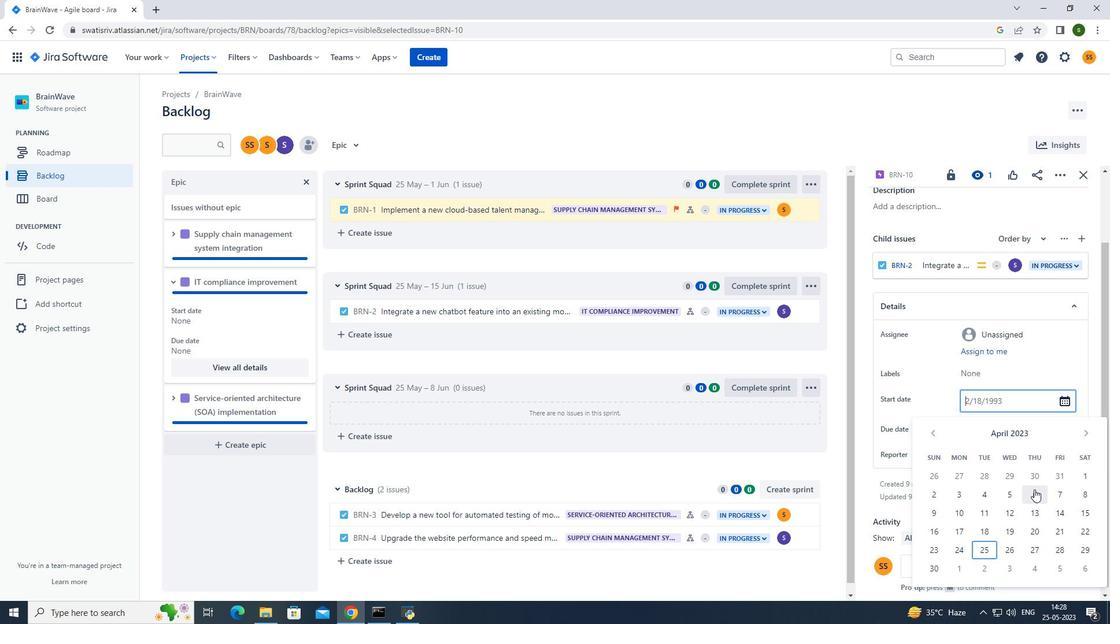 
Action: Mouse moved to (985, 427)
Screenshot: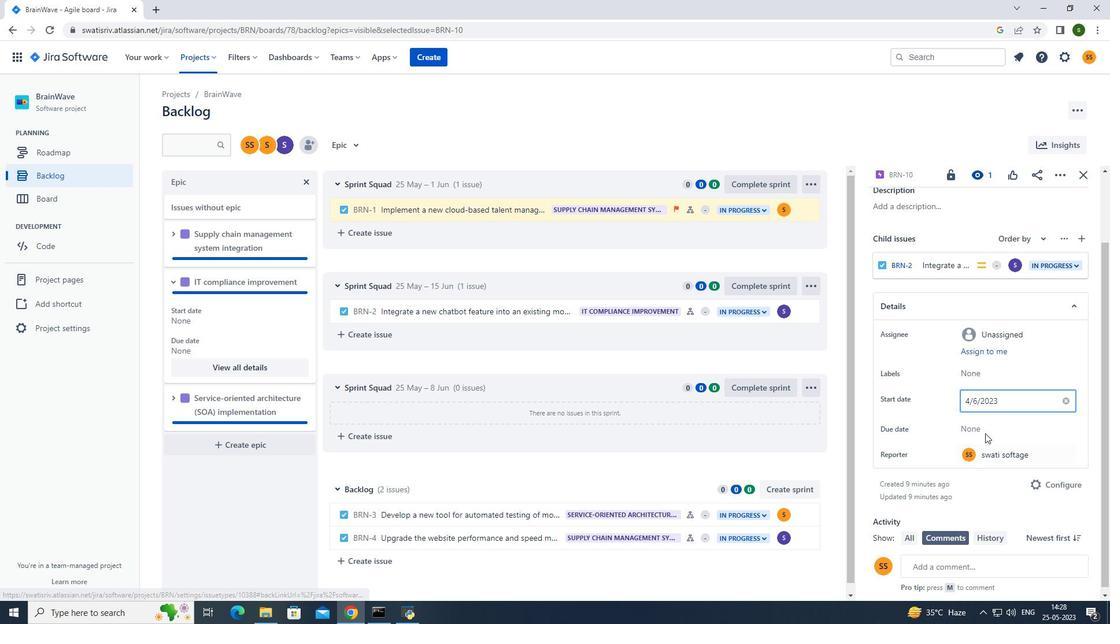 
Action: Mouse pressed left at (985, 427)
Screenshot: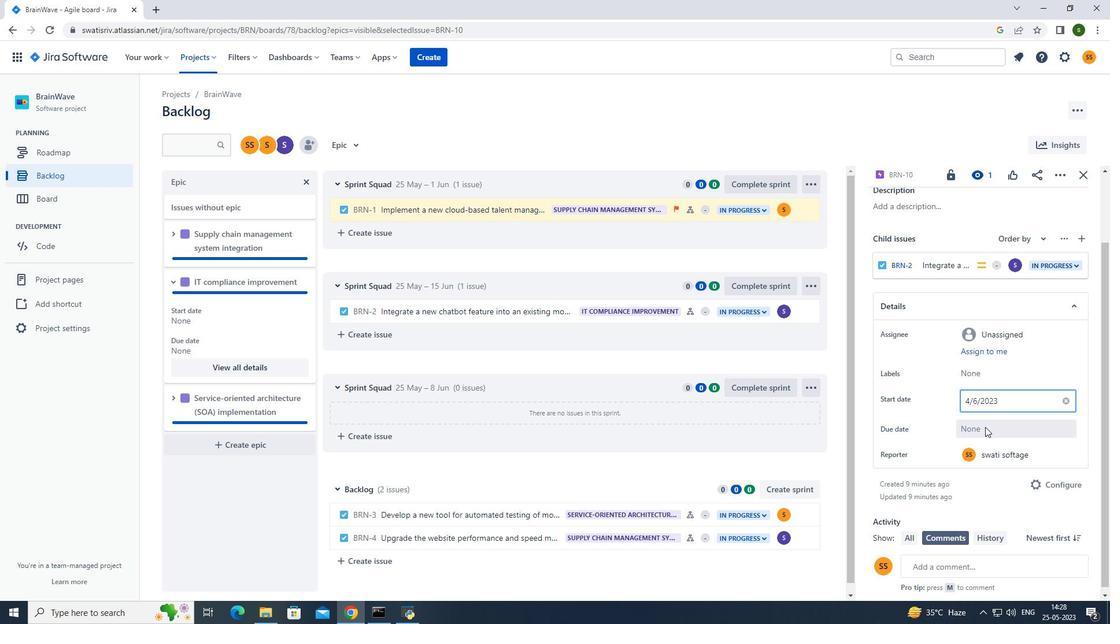 
Action: Mouse moved to (1088, 260)
Screenshot: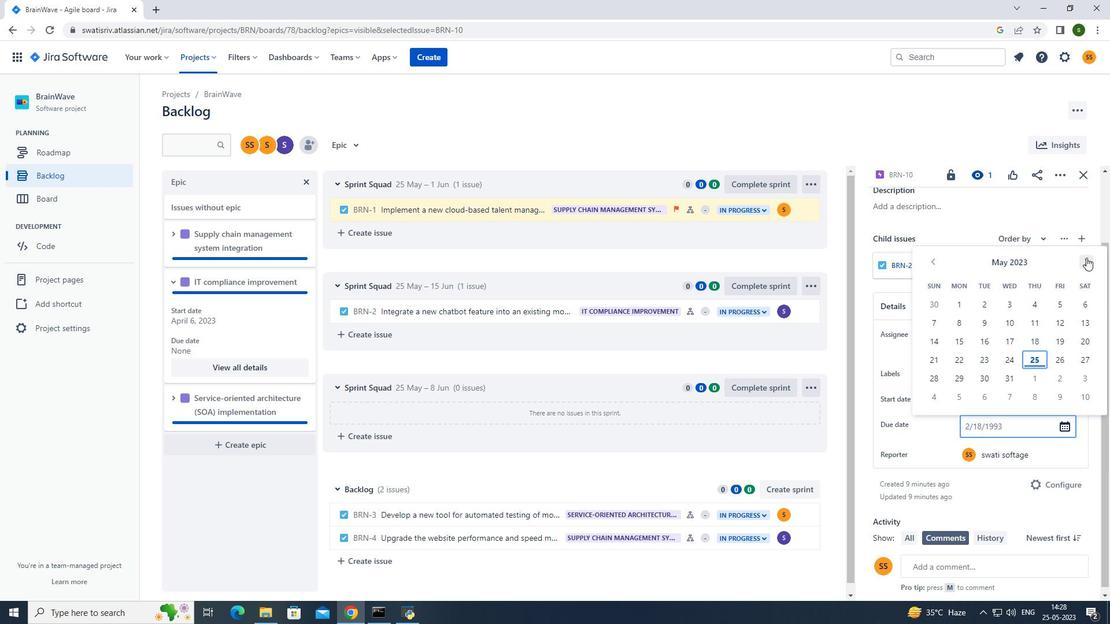 
Action: Mouse pressed left at (1088, 260)
Screenshot: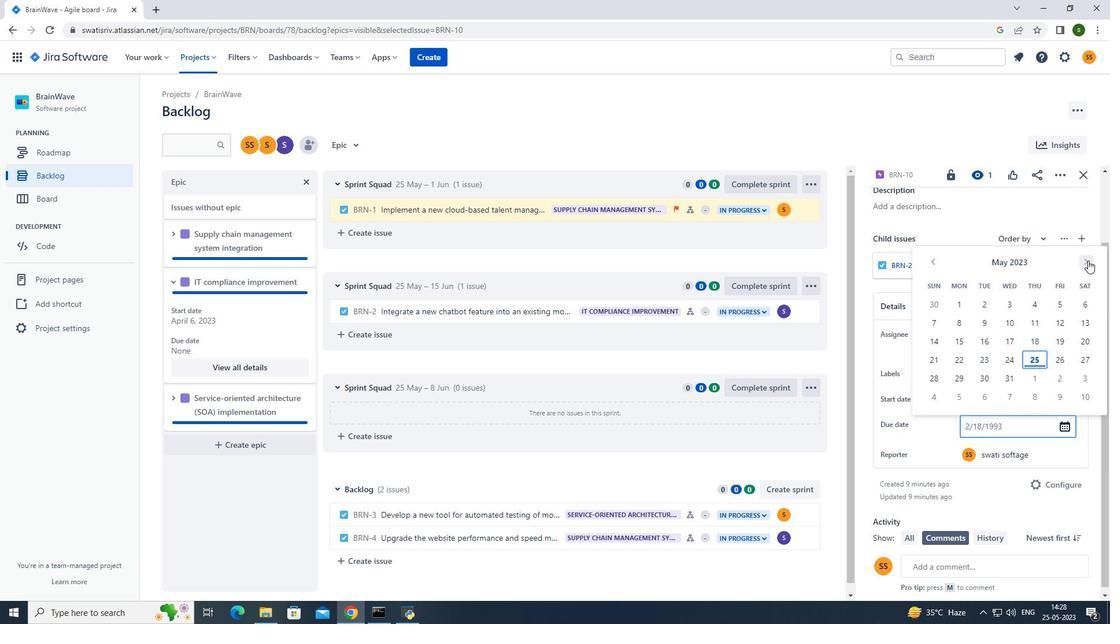 
Action: Mouse moved to (1088, 261)
Screenshot: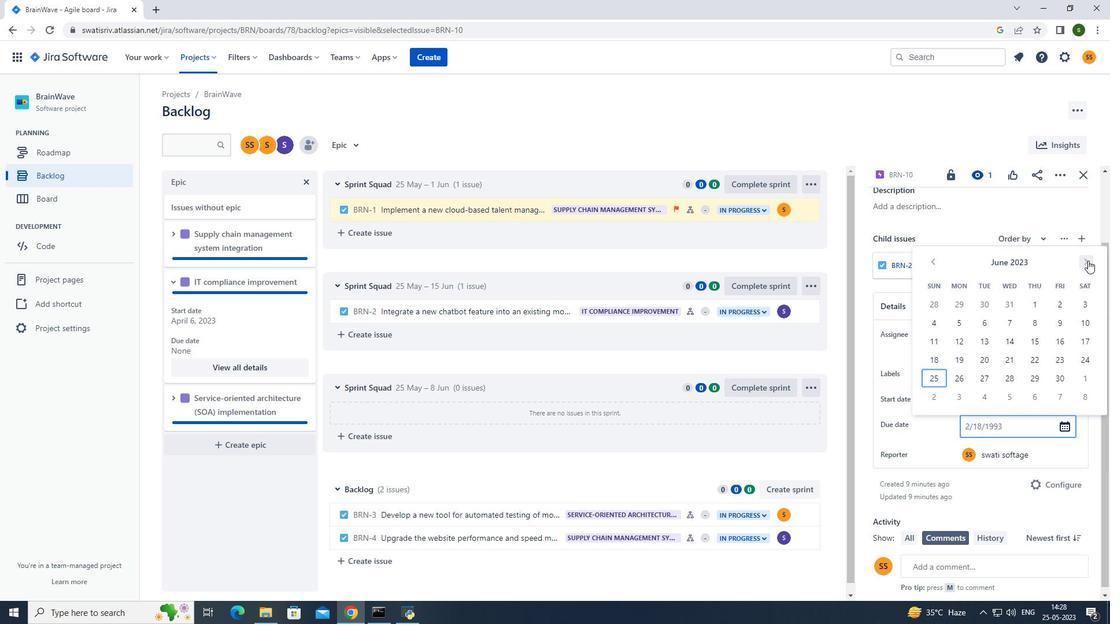 
Action: Mouse pressed left at (1088, 261)
Screenshot: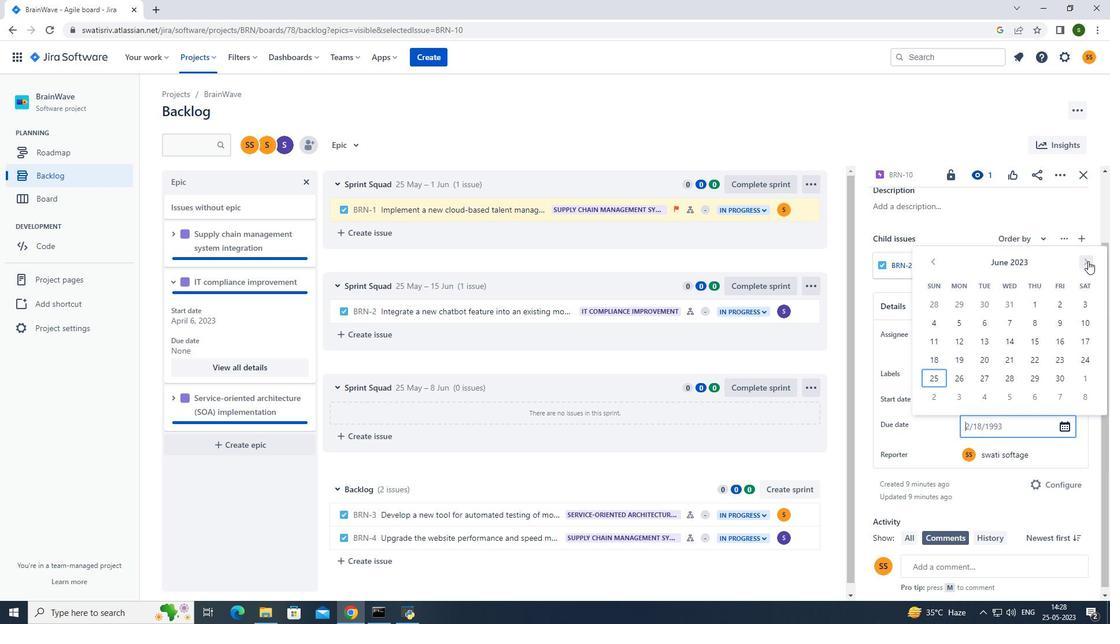 
Action: Mouse moved to (1088, 261)
Screenshot: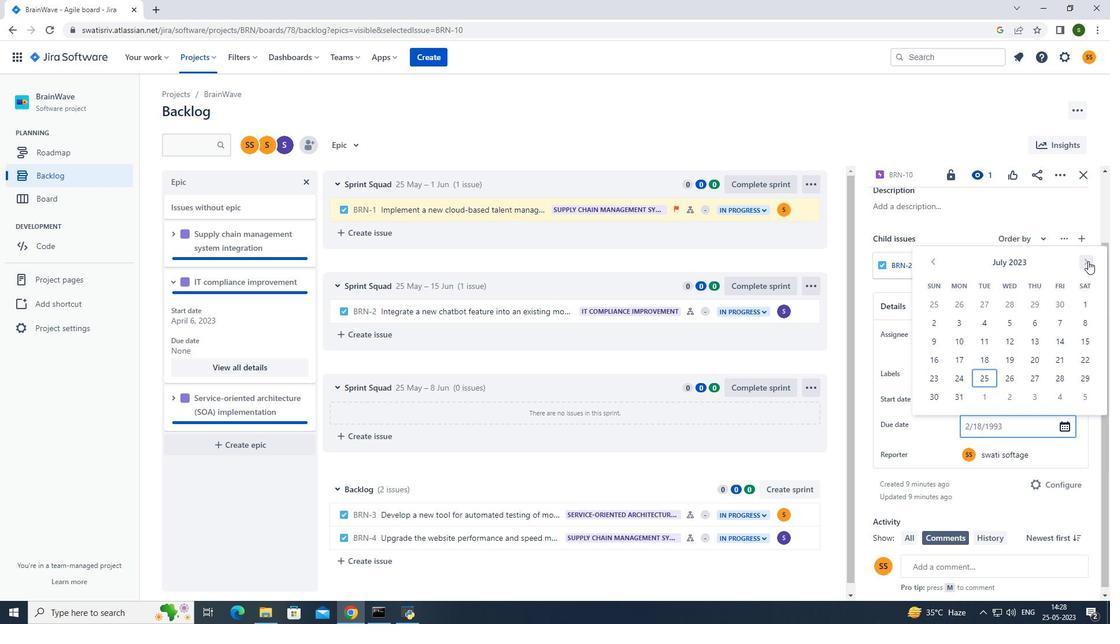 
Action: Mouse pressed left at (1088, 261)
Screenshot: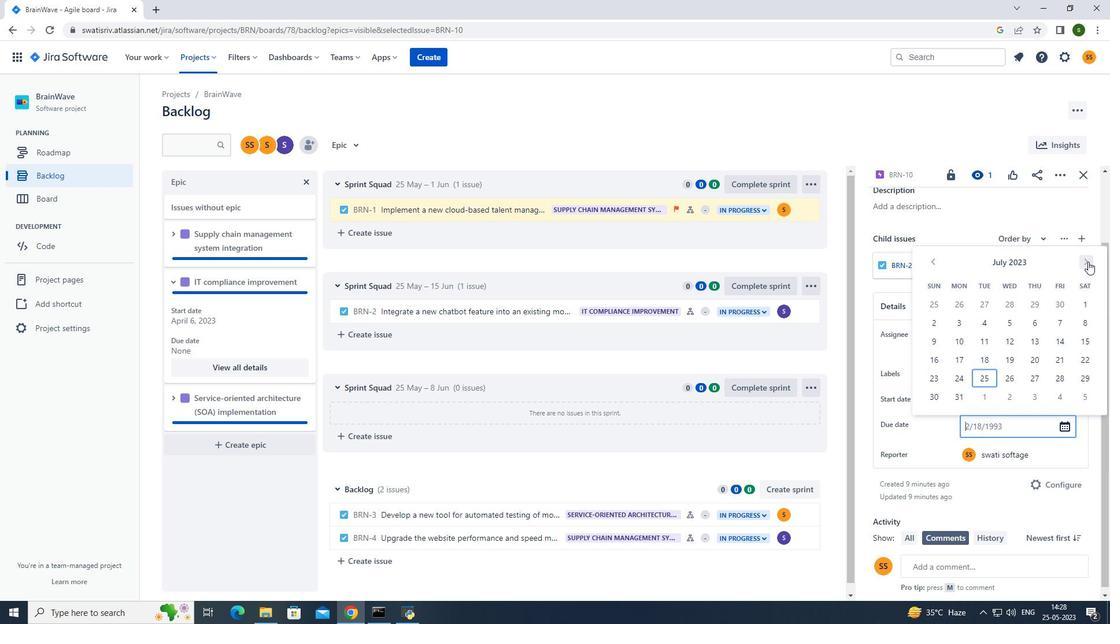 
Action: Mouse pressed left at (1088, 261)
Screenshot: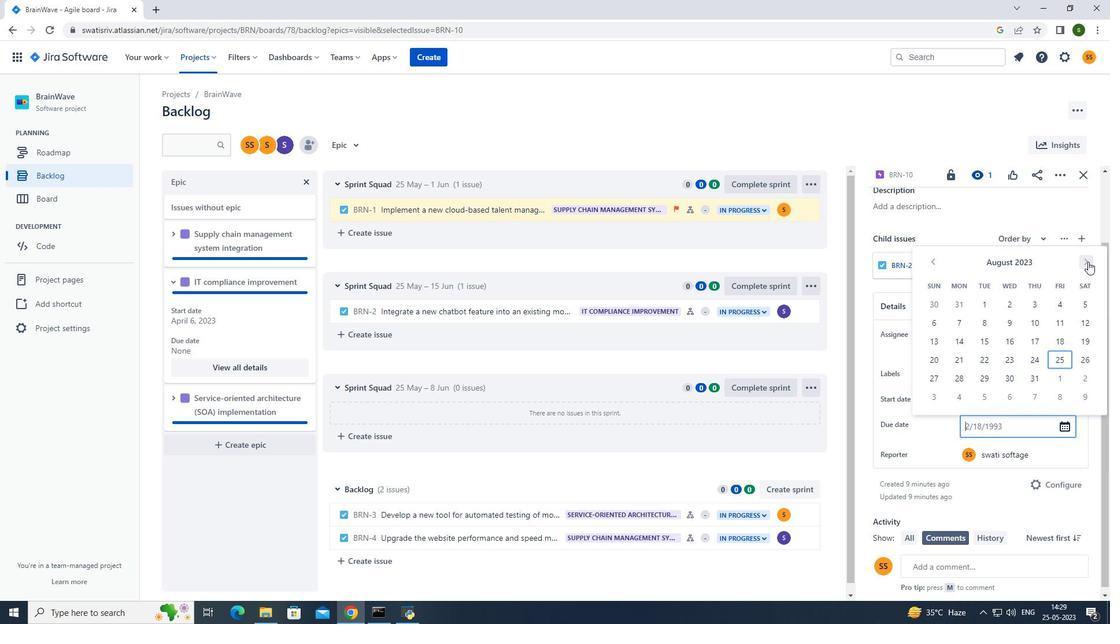 
Action: Mouse moved to (1087, 262)
Screenshot: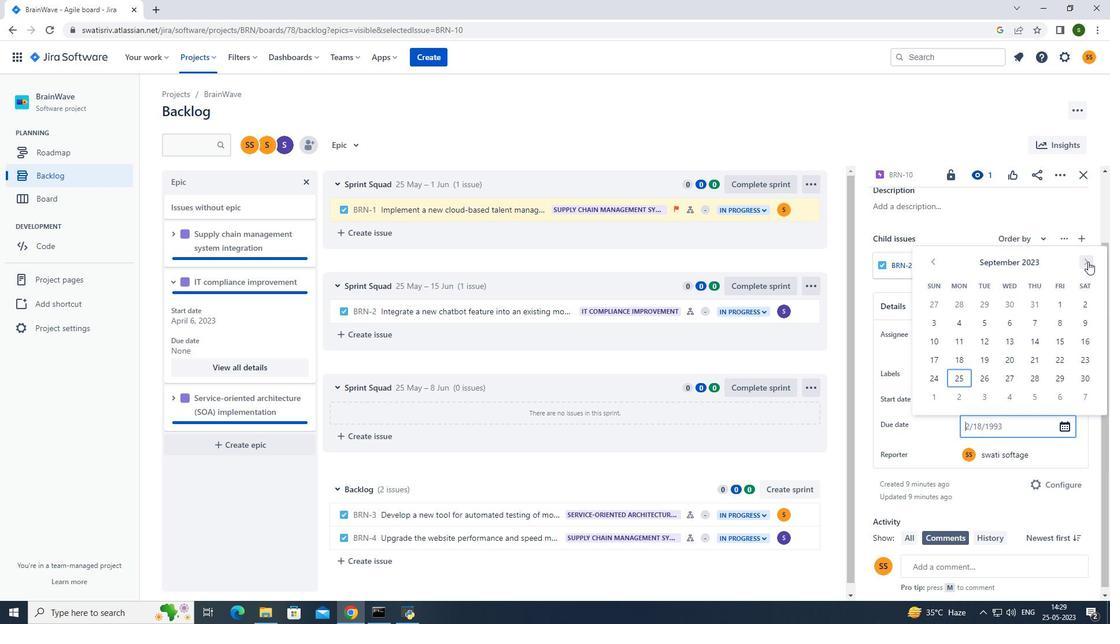 
Action: Mouse pressed left at (1087, 262)
Screenshot: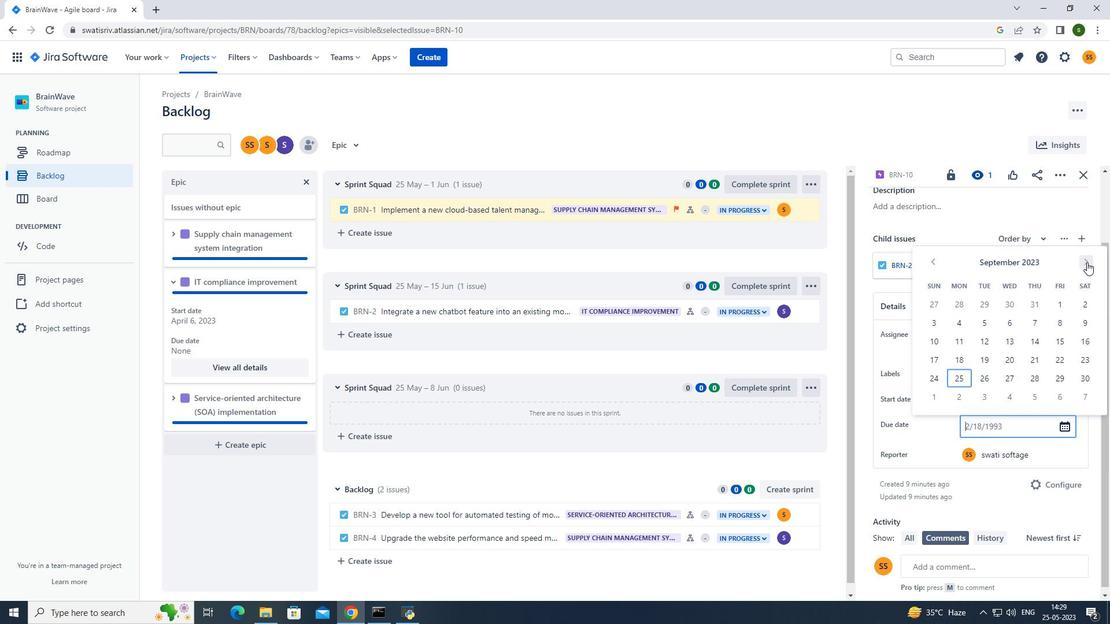 
Action: Mouse moved to (1084, 263)
Screenshot: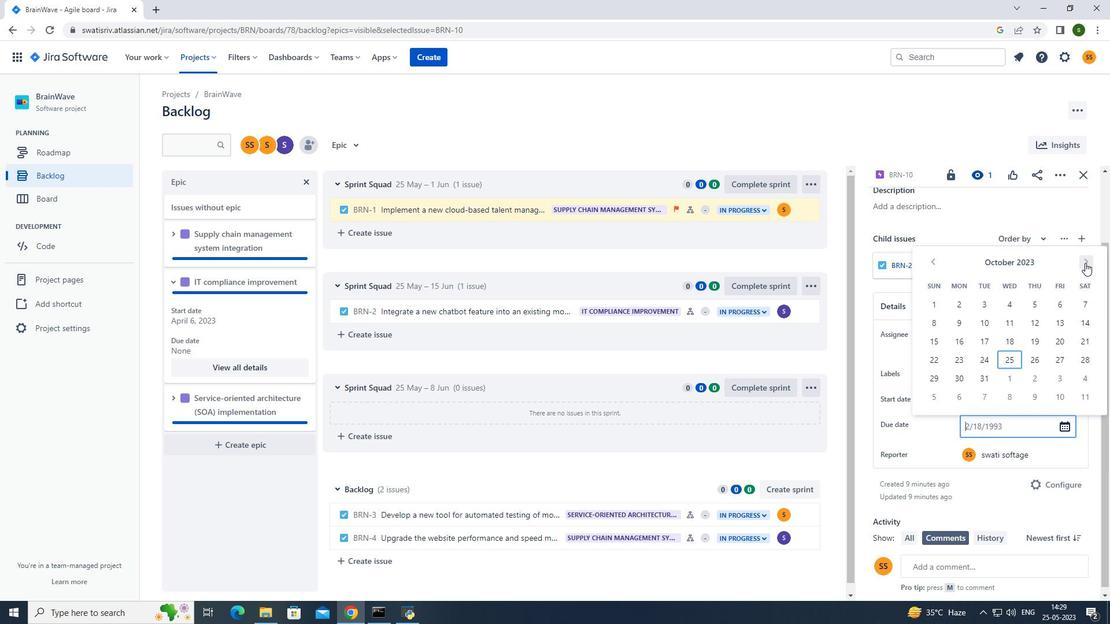 
Action: Mouse pressed left at (1084, 263)
Screenshot: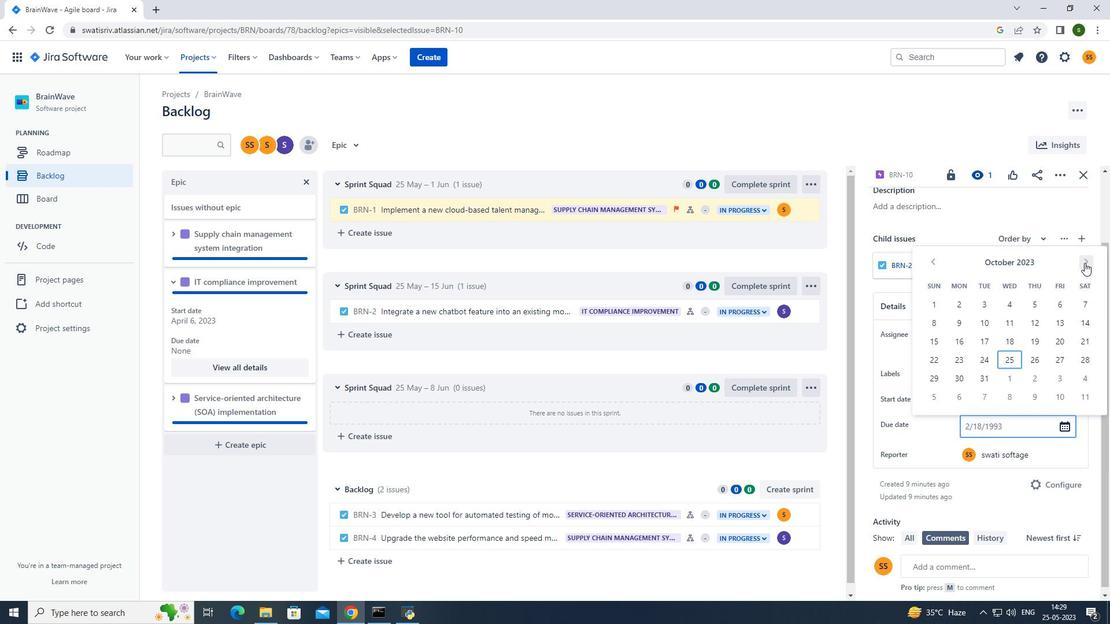 
Action: Mouse pressed left at (1084, 263)
Screenshot: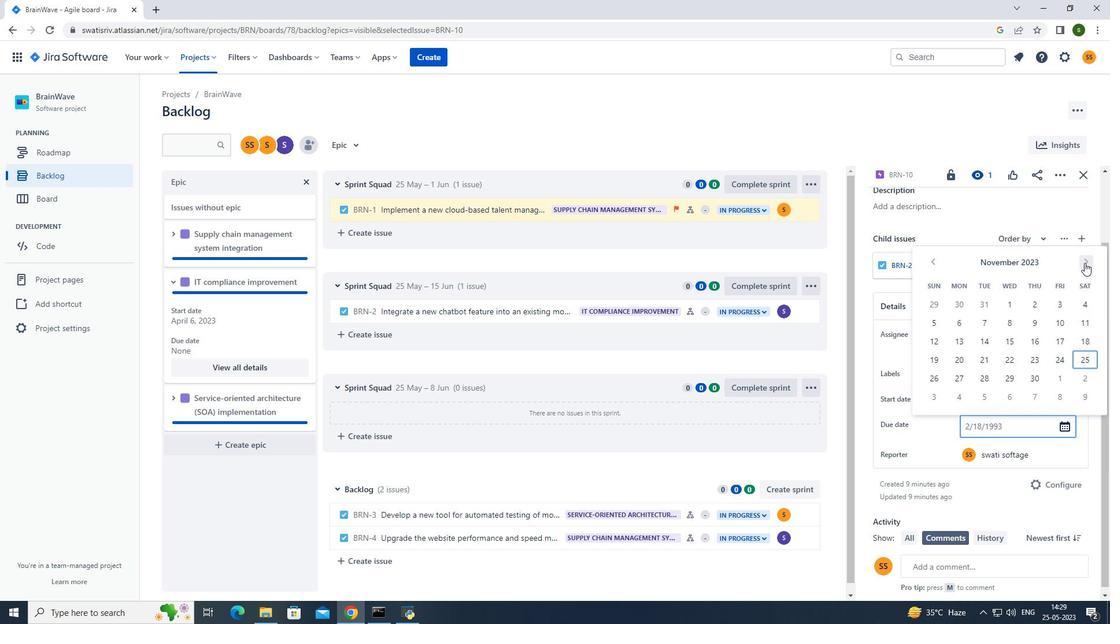 
Action: Mouse moved to (1084, 263)
Screenshot: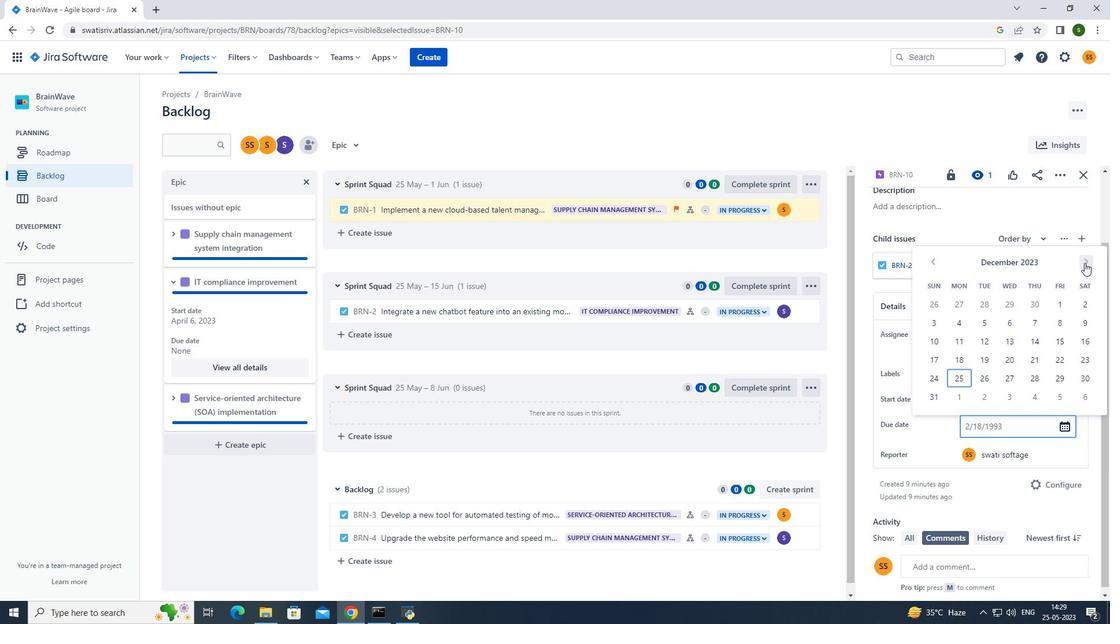 
Action: Mouse pressed left at (1084, 263)
Screenshot: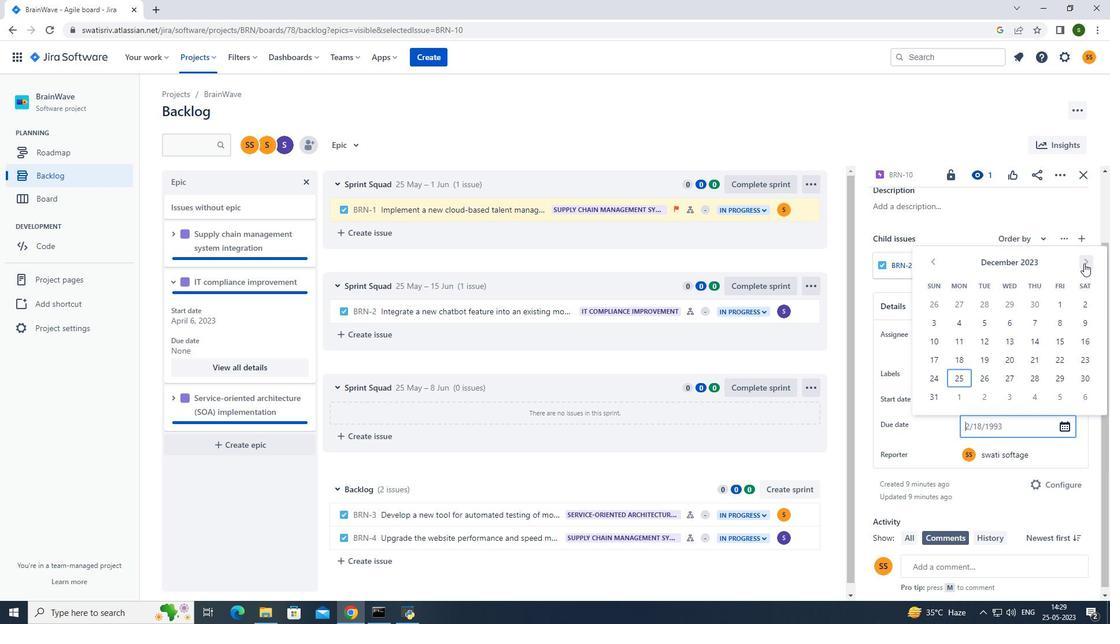 
Action: Mouse moved to (1083, 264)
Screenshot: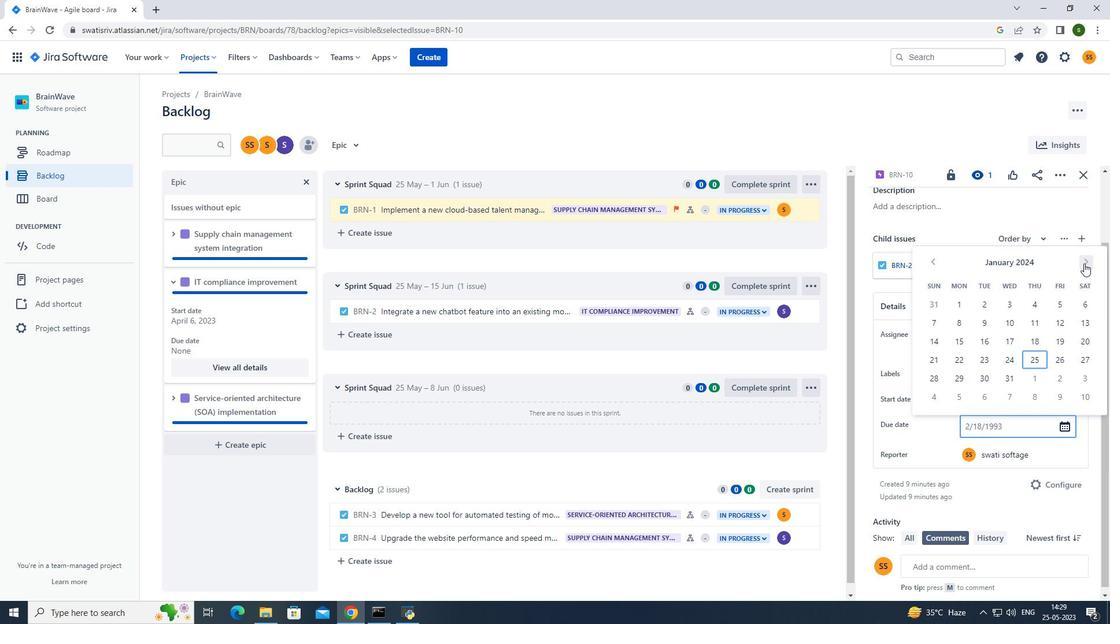 
Action: Mouse pressed left at (1083, 264)
Screenshot: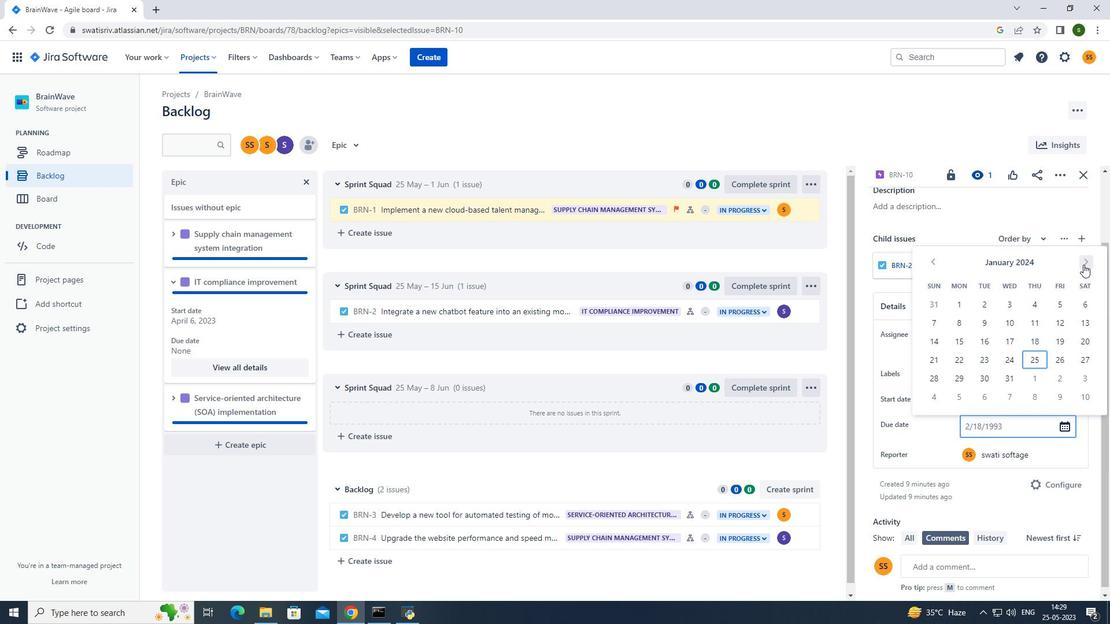 
Action: Mouse pressed left at (1083, 264)
Screenshot: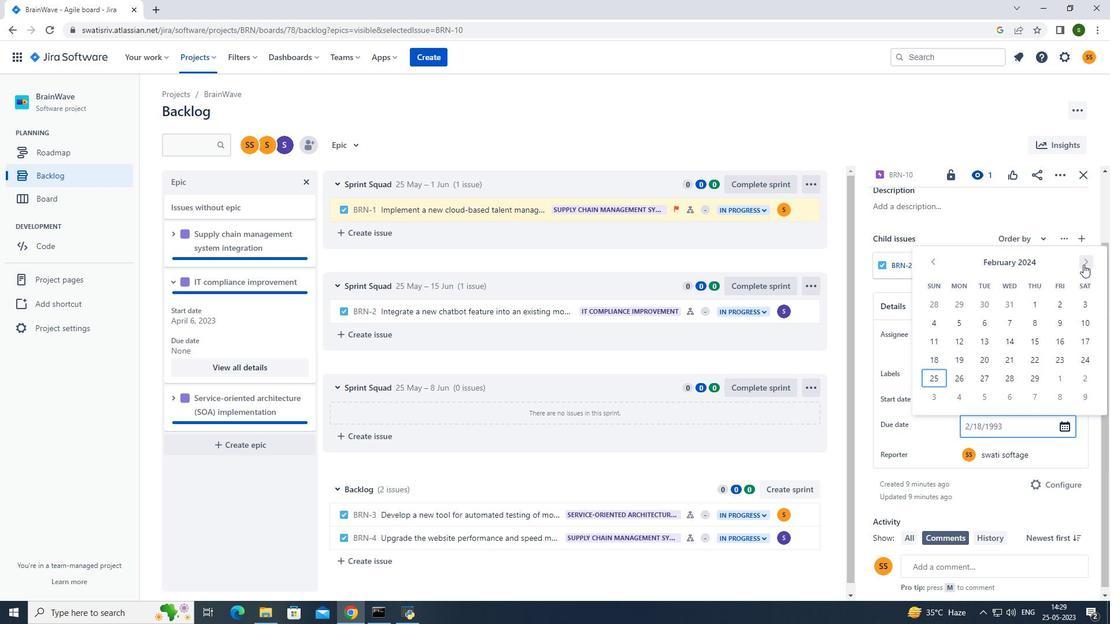 
Action: Mouse pressed left at (1083, 264)
Screenshot: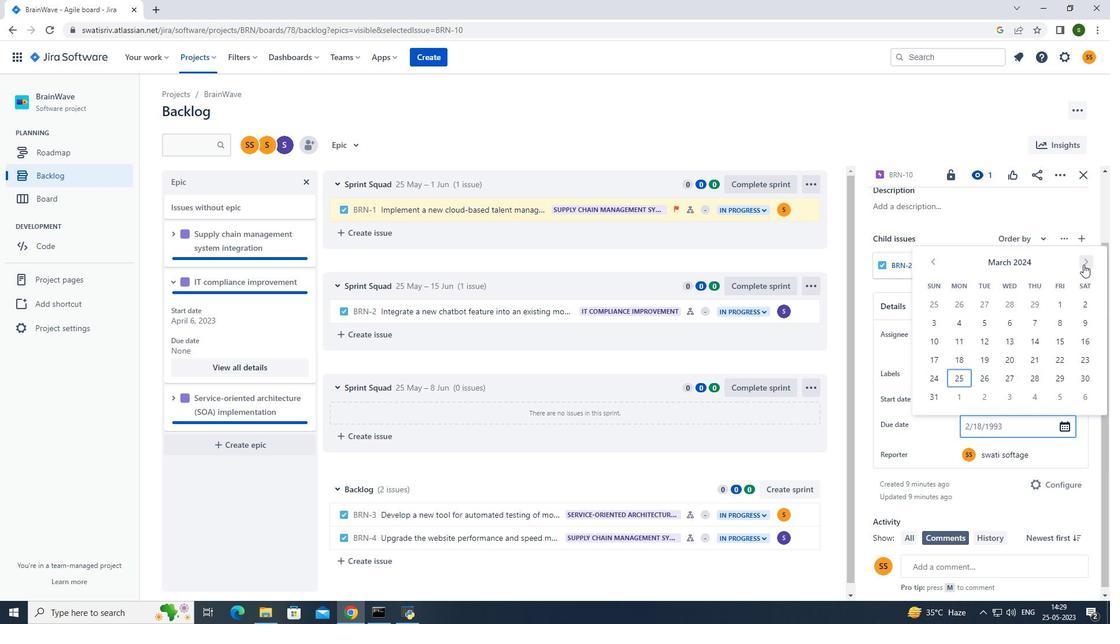 
Action: Mouse pressed left at (1083, 264)
Screenshot: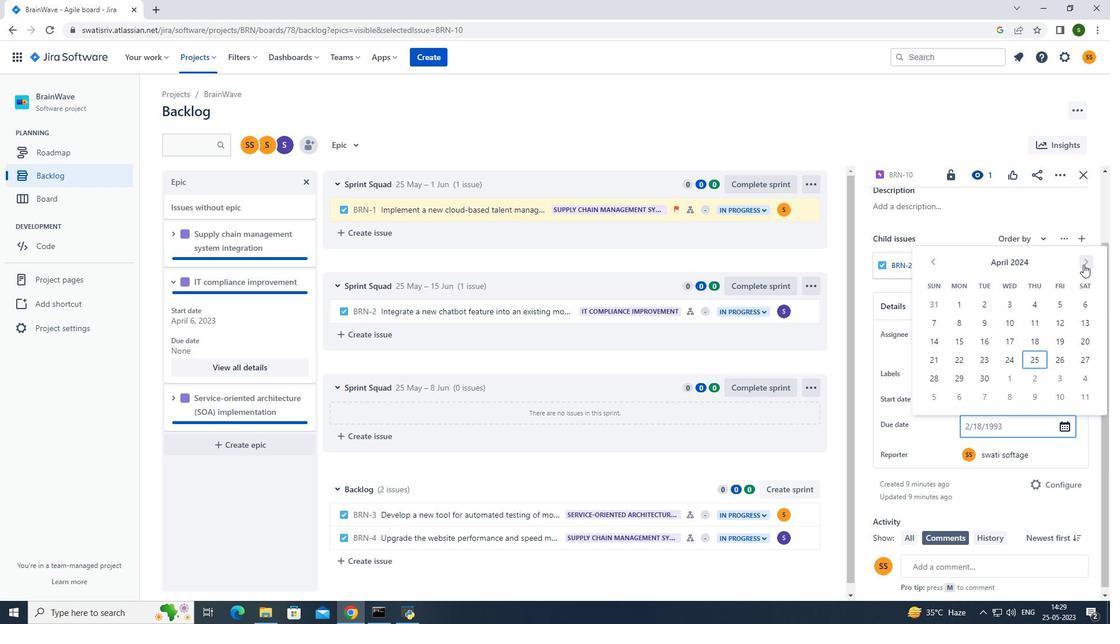 
Action: Mouse pressed left at (1083, 264)
Screenshot: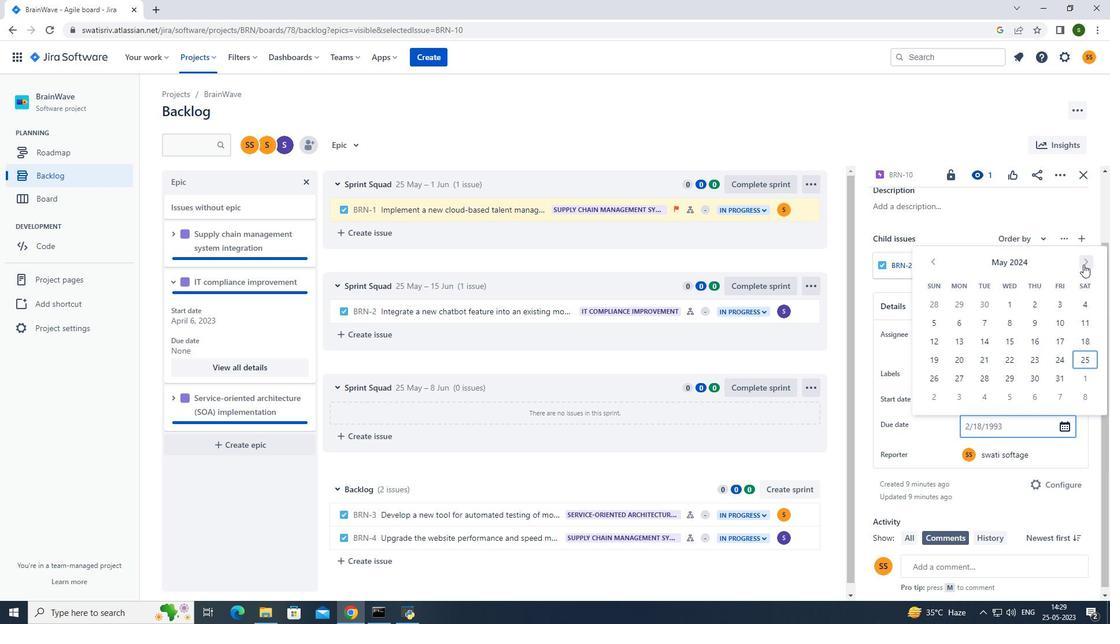 
Action: Mouse pressed left at (1083, 264)
Screenshot: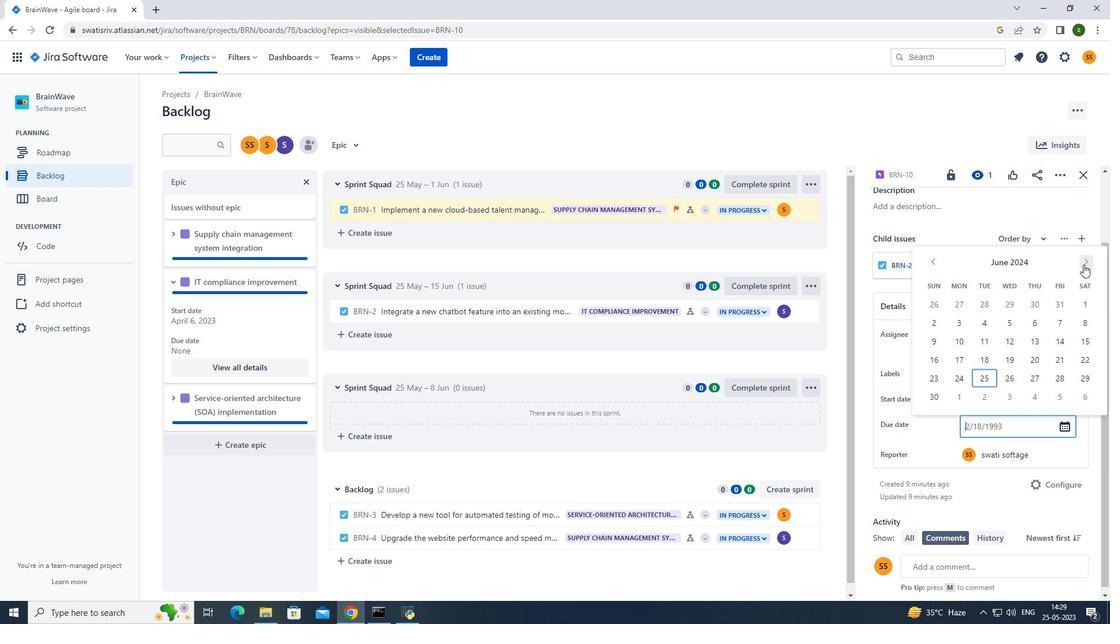 
Action: Mouse pressed left at (1083, 264)
Screenshot: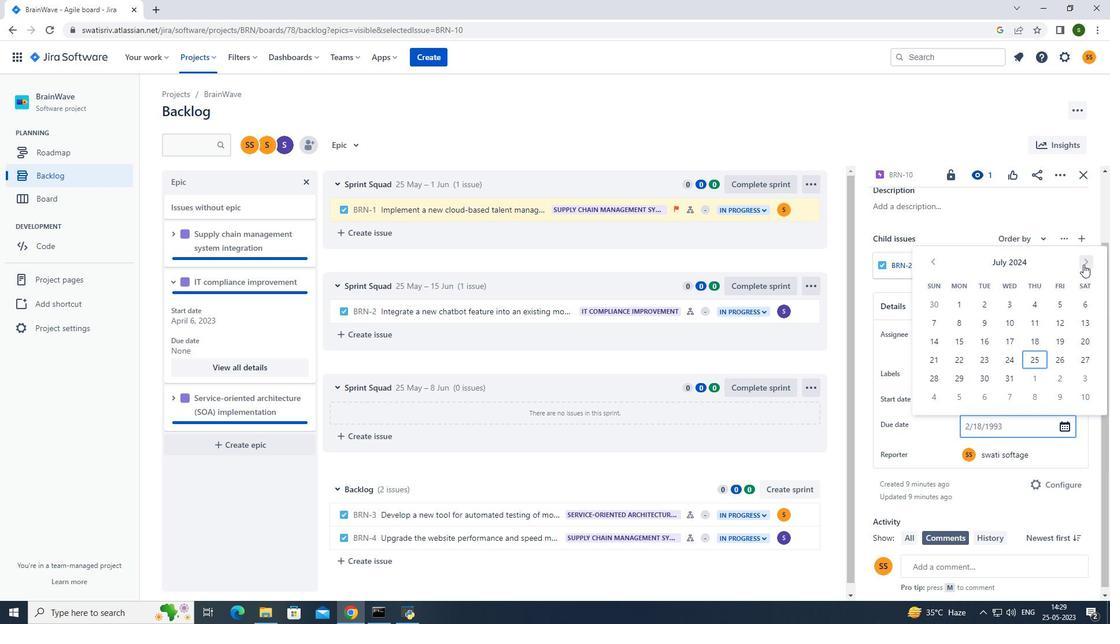 
Action: Mouse pressed left at (1083, 264)
Screenshot: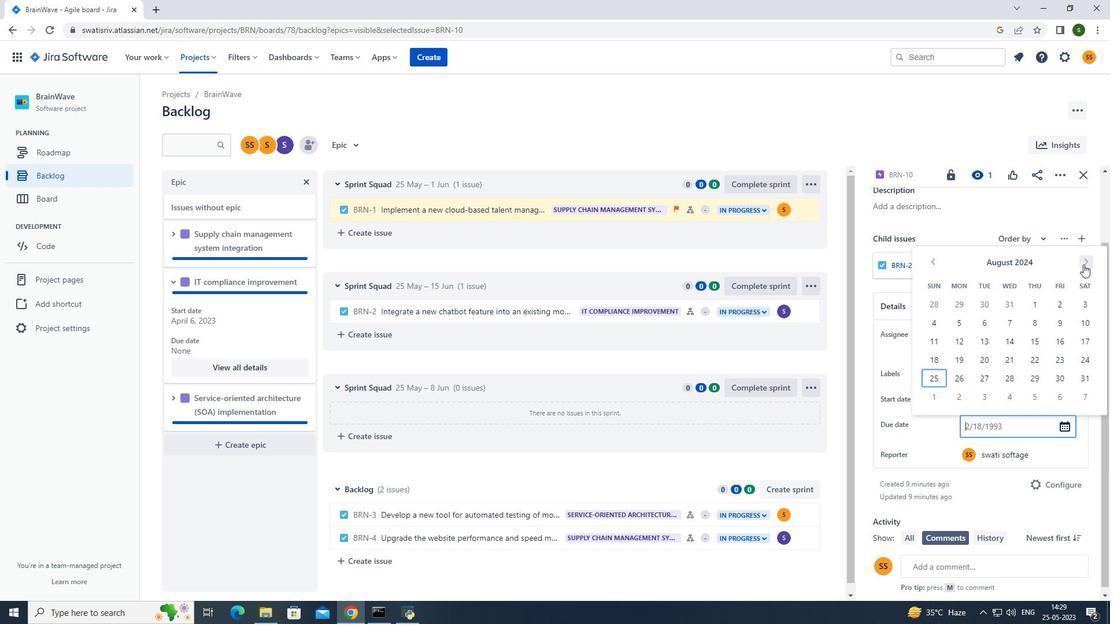 
Action: Mouse moved to (1032, 329)
Screenshot: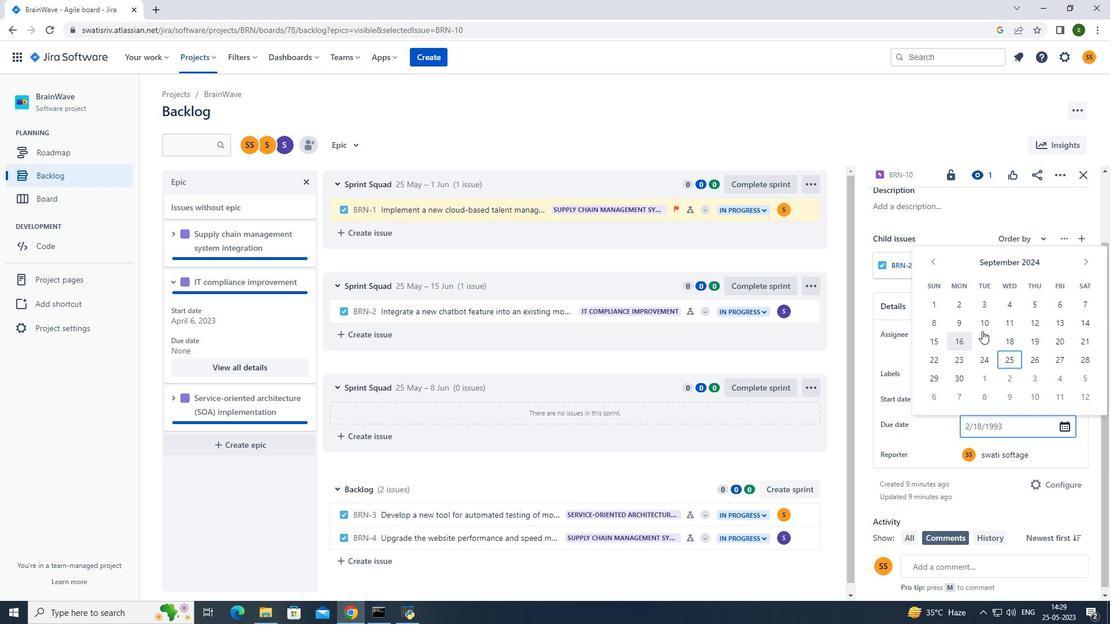 
Action: Mouse pressed left at (1032, 329)
Screenshot: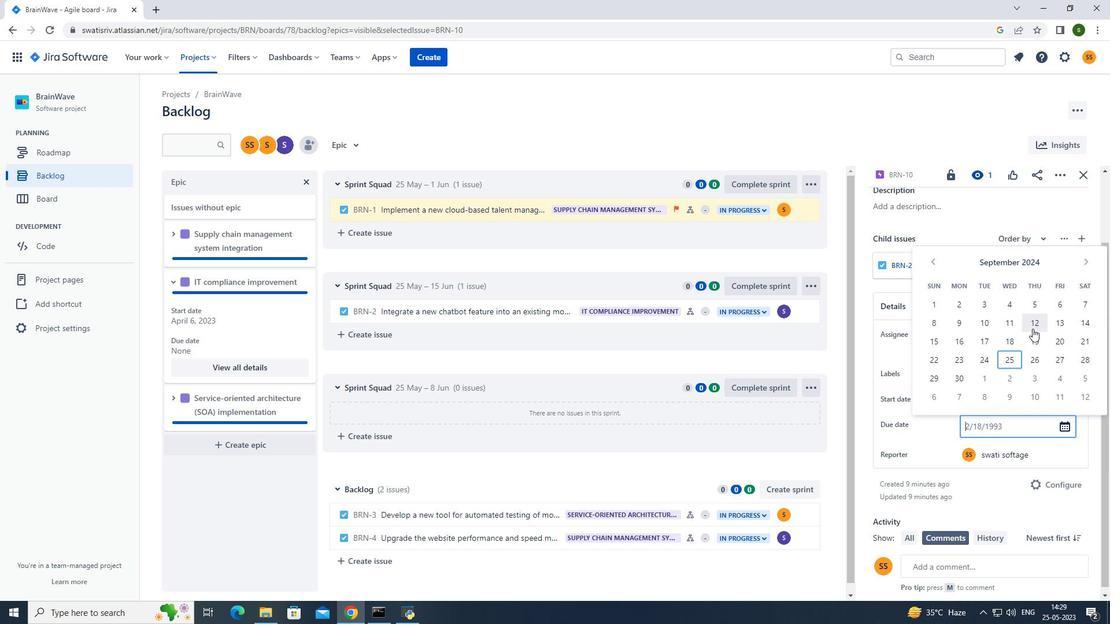 
Action: Mouse moved to (617, 117)
Screenshot: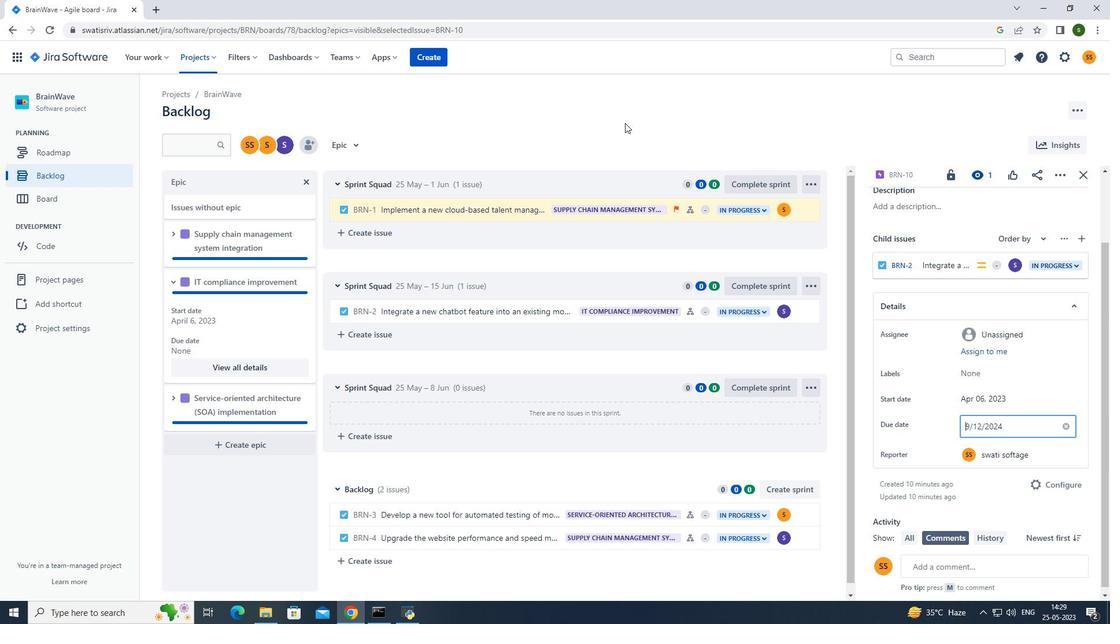 
Action: Mouse pressed left at (617, 117)
Screenshot: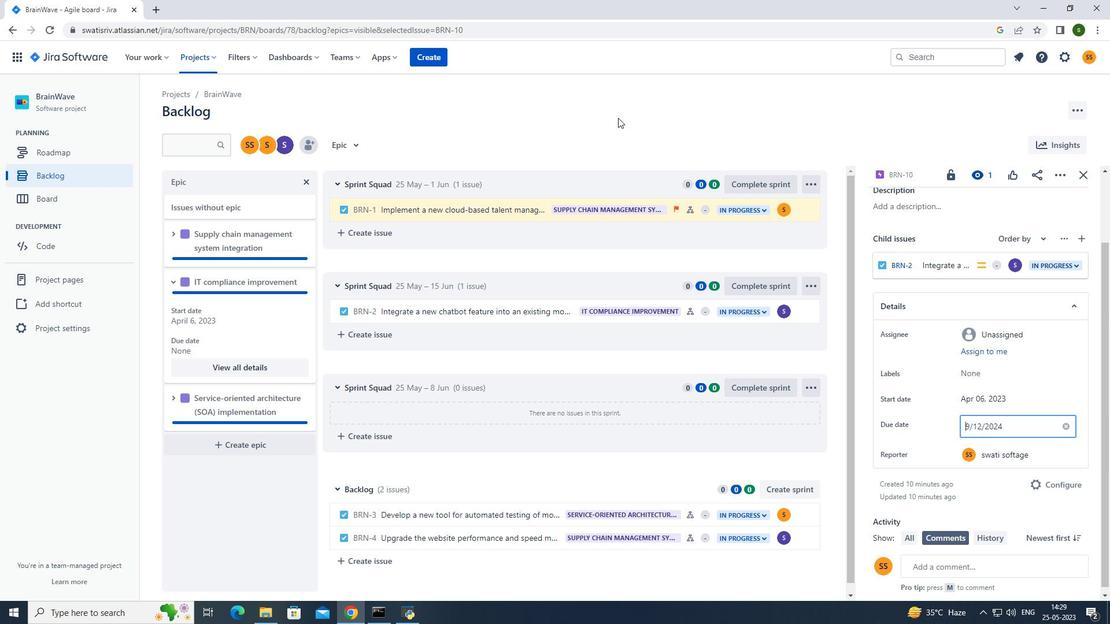 
Action: Mouse moved to (206, 57)
Screenshot: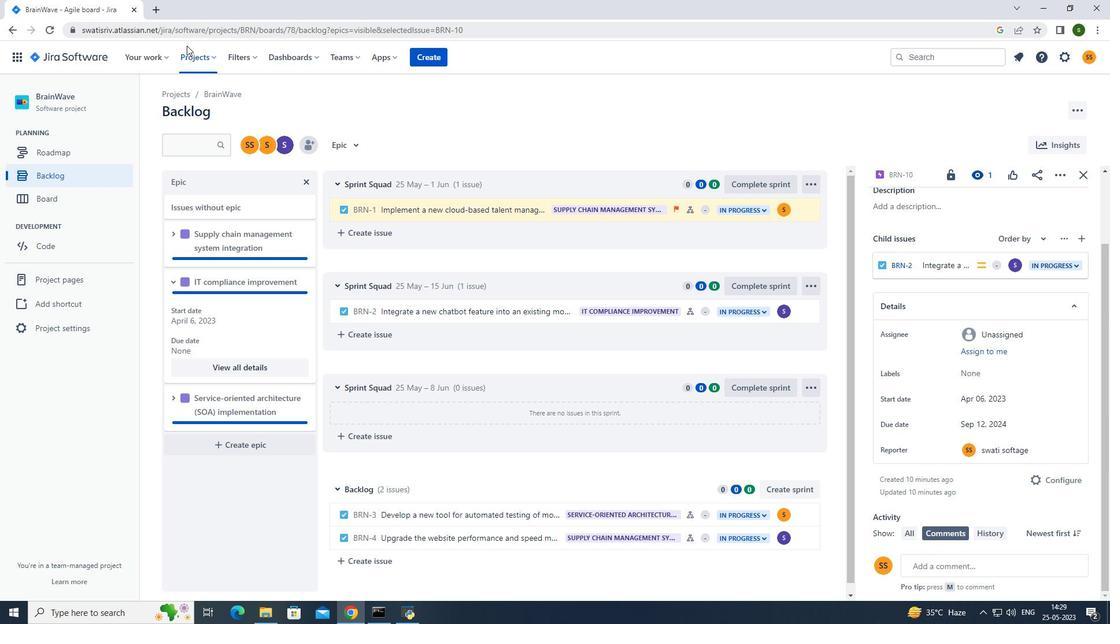 
Action: Mouse pressed left at (206, 57)
Screenshot: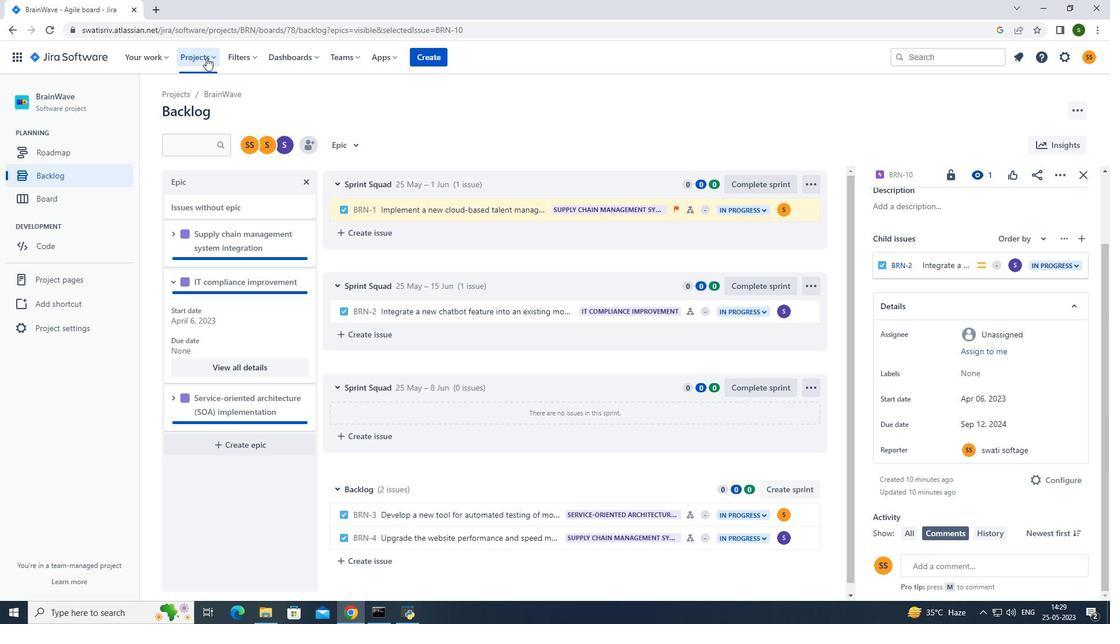 
Action: Mouse moved to (239, 107)
Screenshot: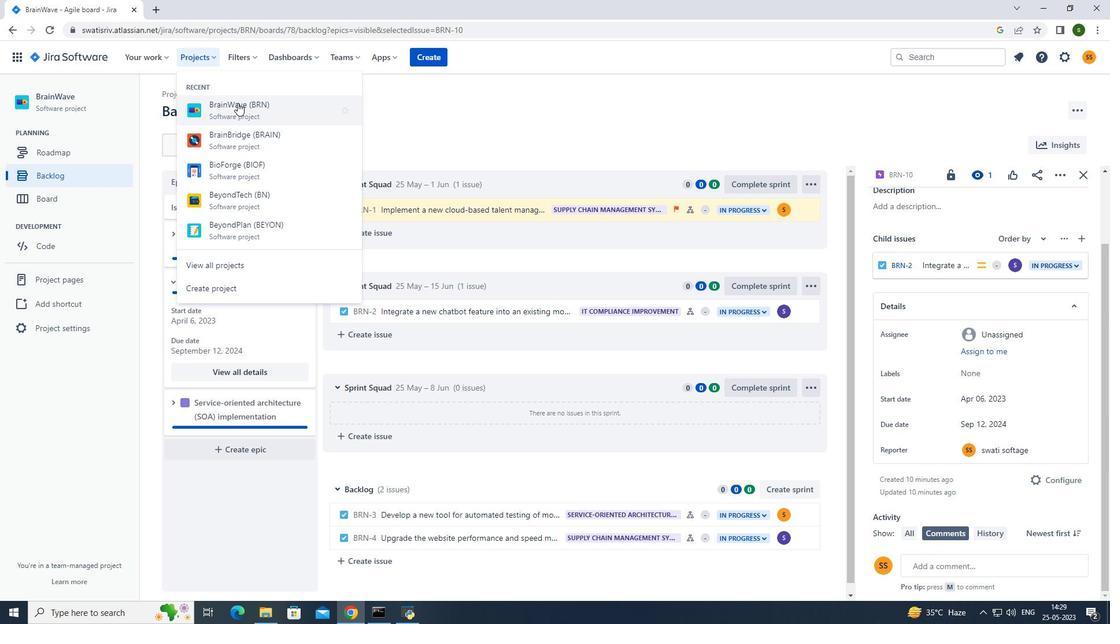 
Action: Mouse pressed left at (239, 107)
Screenshot: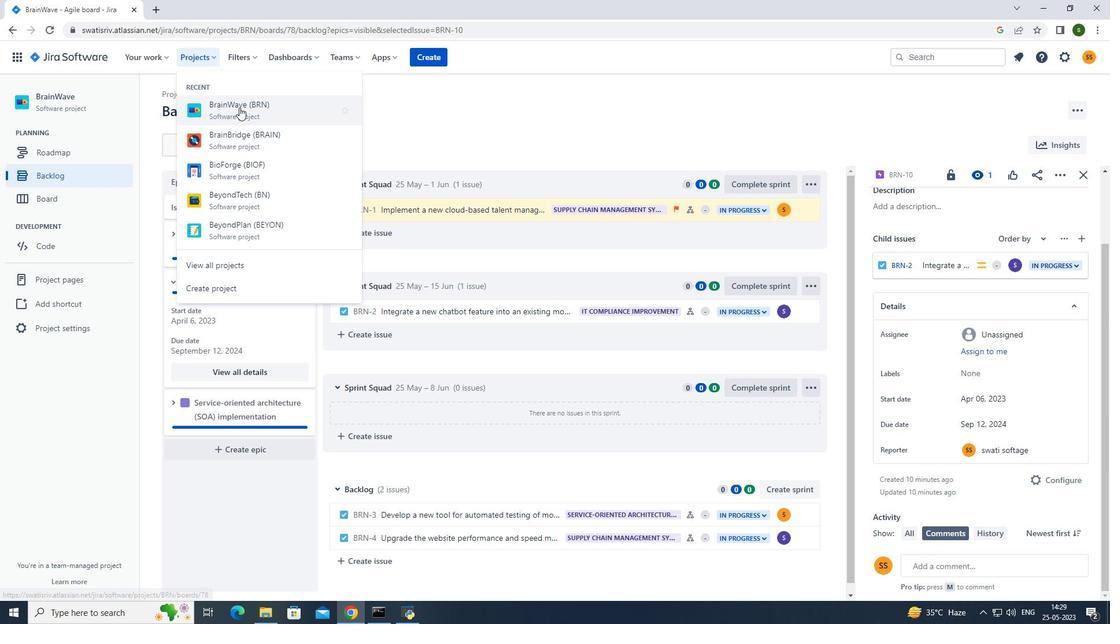 
Action: Mouse moved to (89, 180)
Screenshot: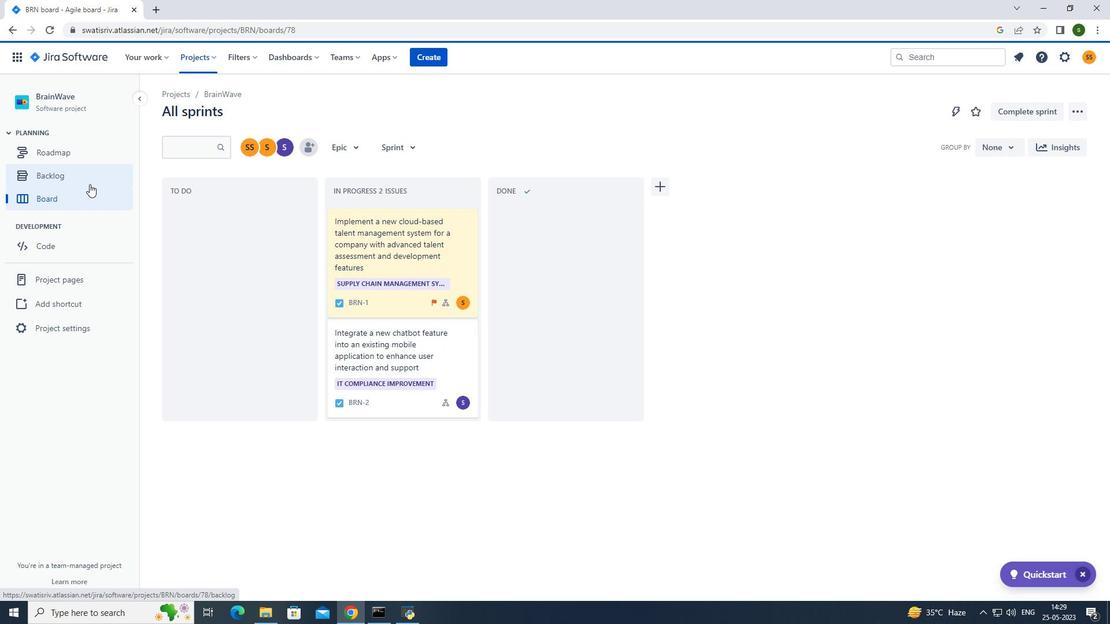 
Action: Mouse pressed left at (89, 180)
Screenshot: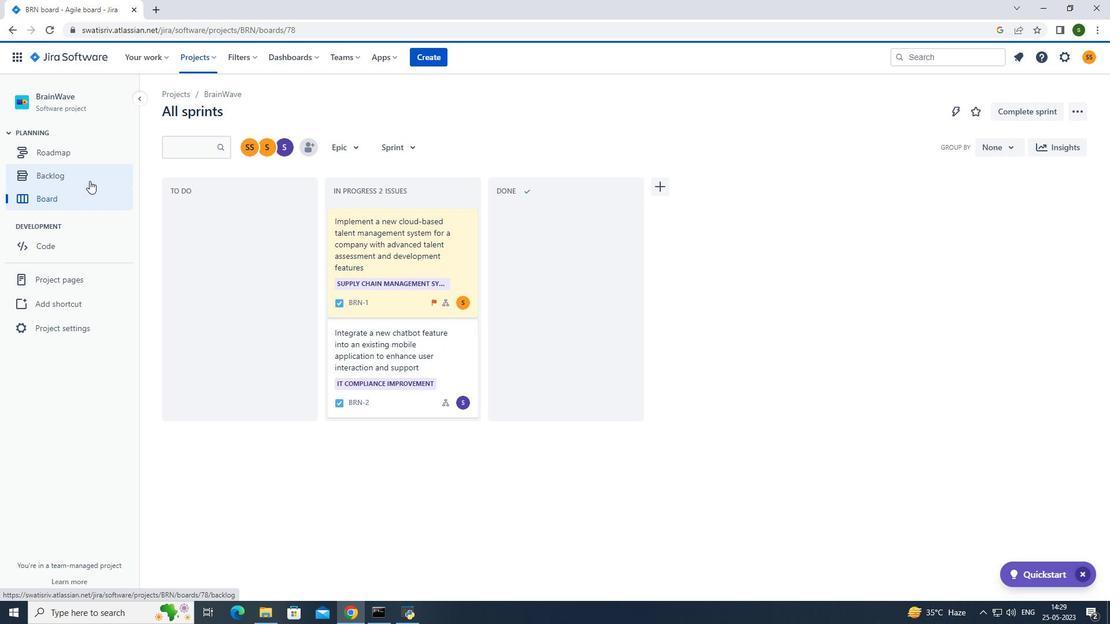 
Action: Mouse moved to (218, 250)
Screenshot: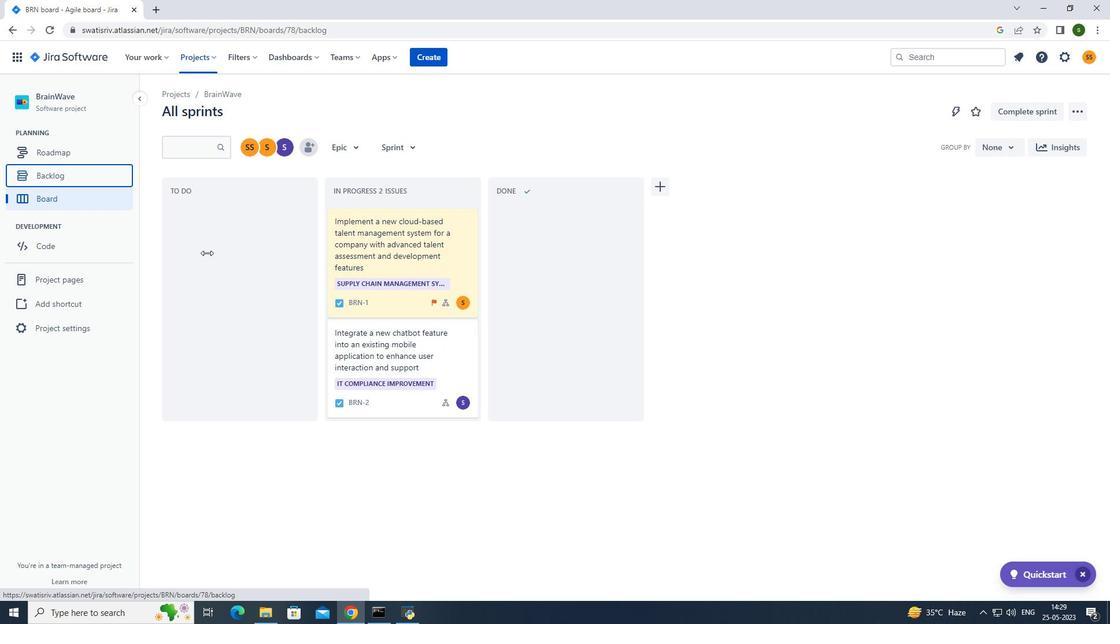 
Action: Mouse scrolled (218, 249) with delta (0, 0)
Screenshot: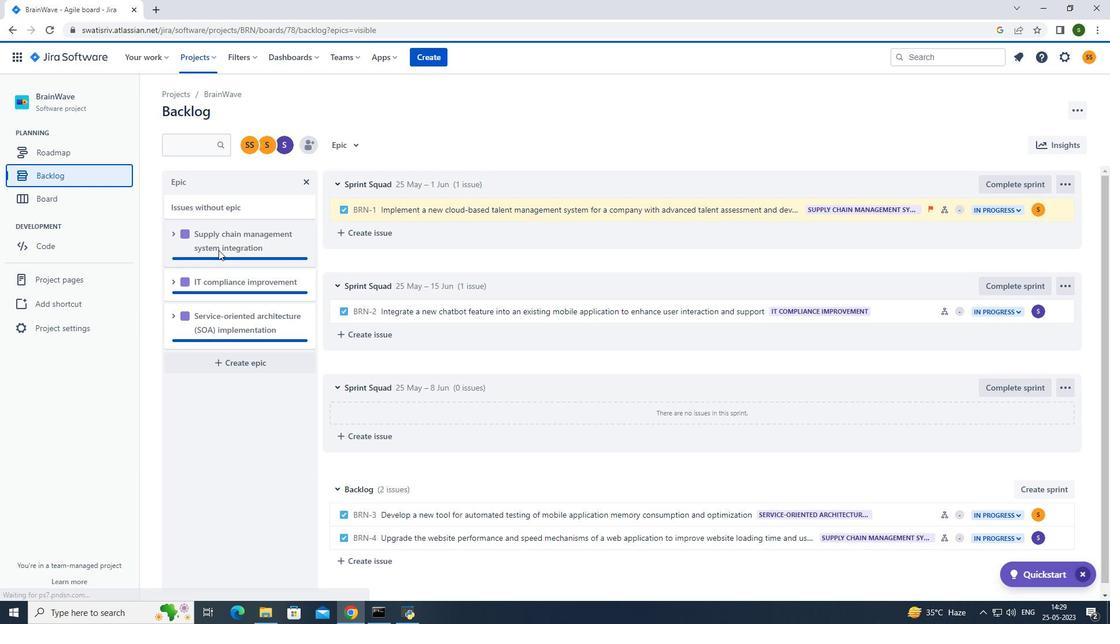
Action: Mouse moved to (174, 313)
Screenshot: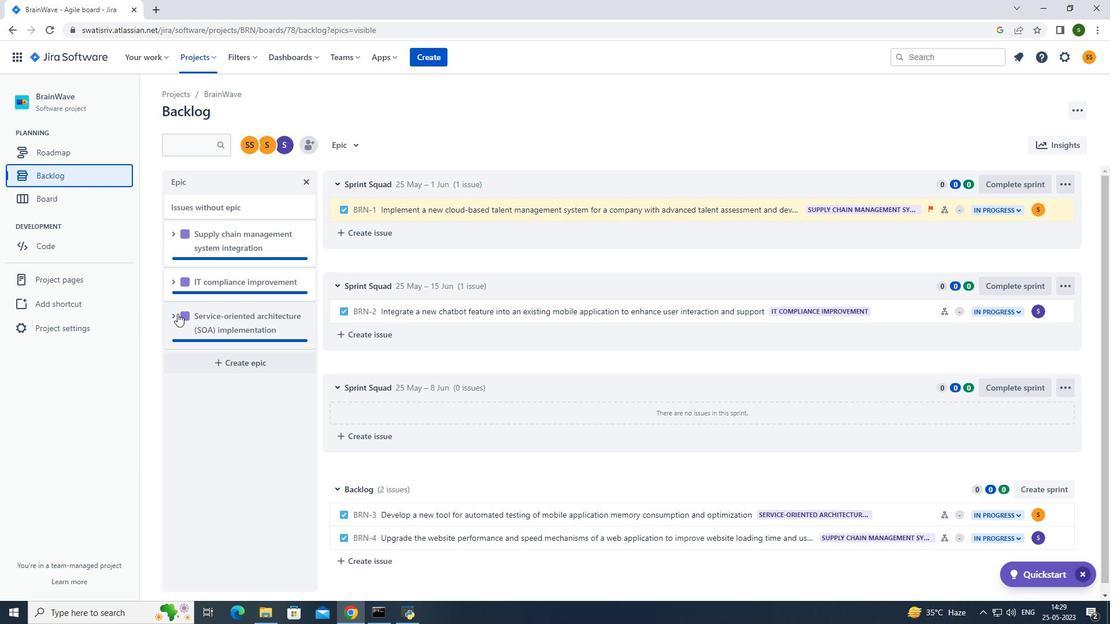 
Action: Mouse pressed left at (174, 313)
Screenshot: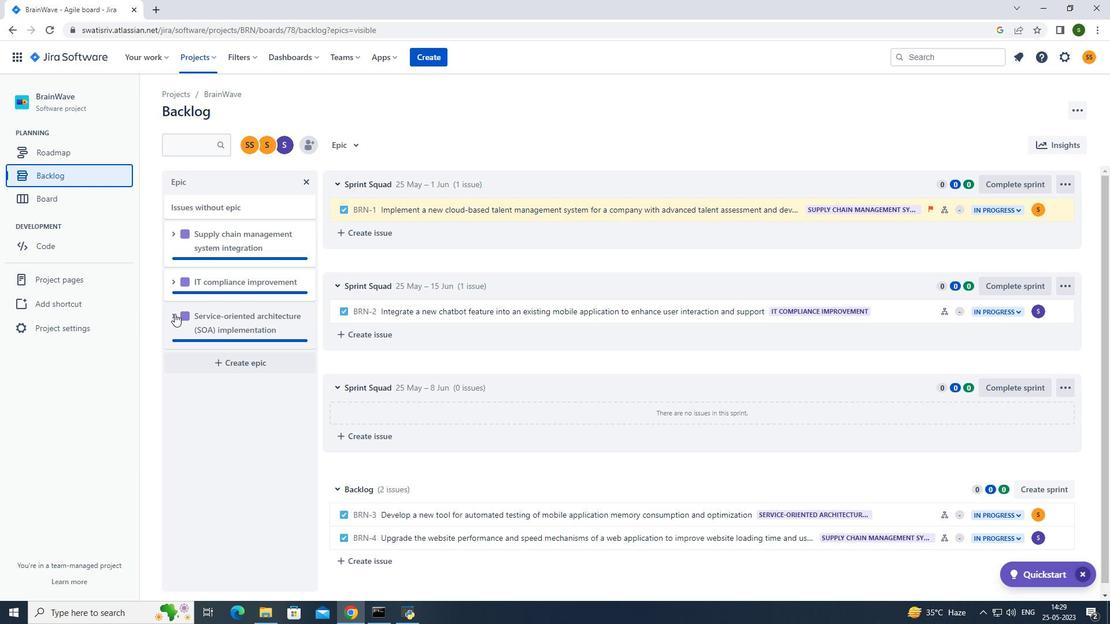 
Action: Mouse moved to (262, 415)
Screenshot: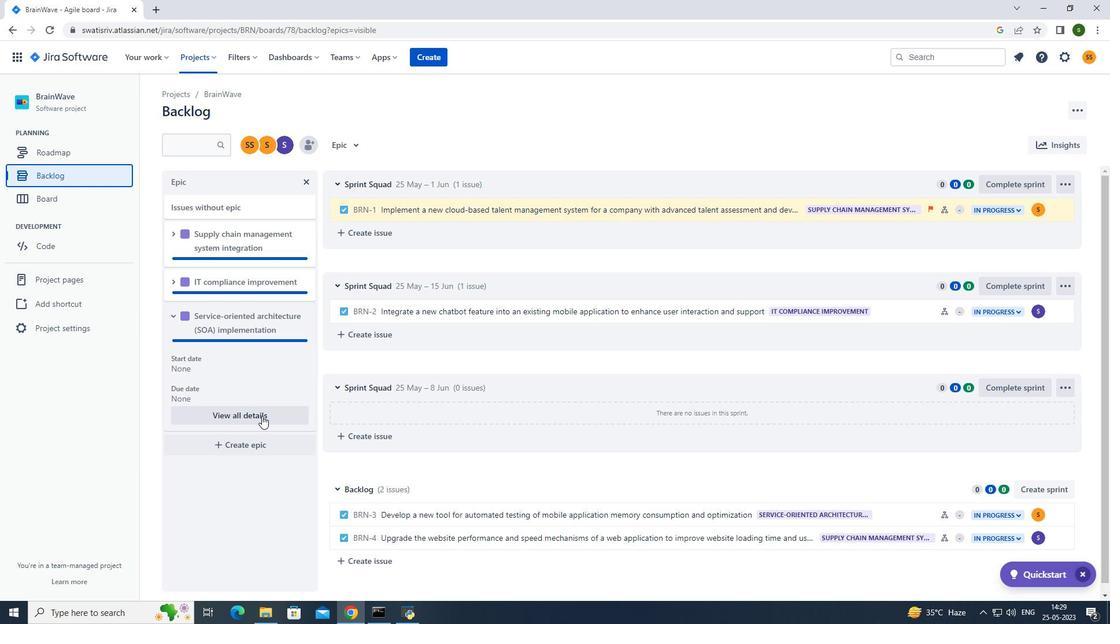 
Action: Mouse pressed left at (262, 415)
Screenshot: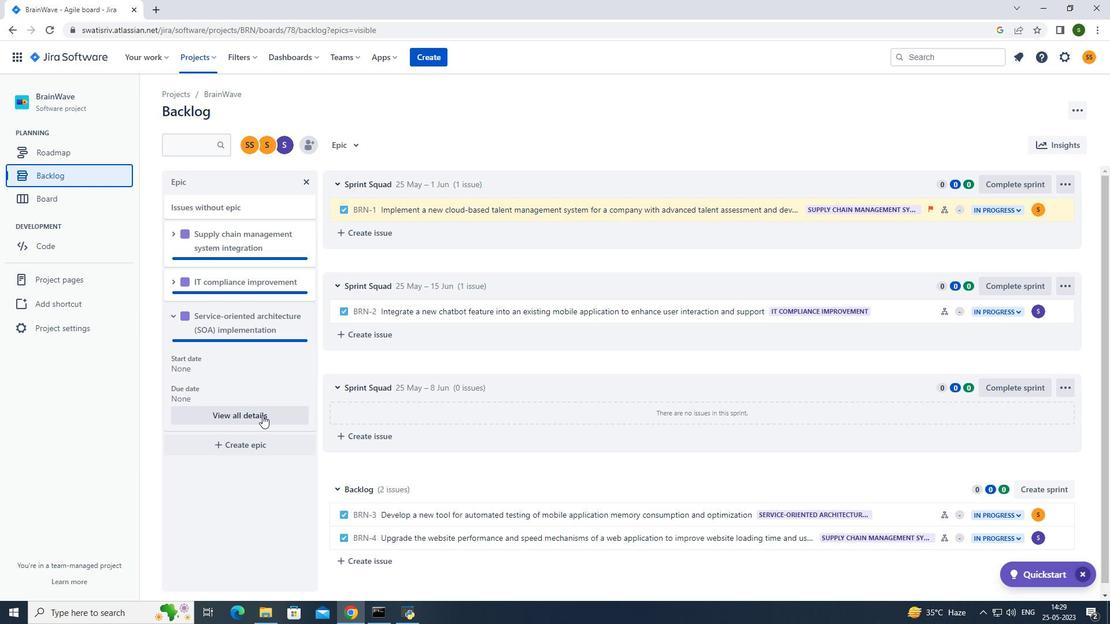 
Action: Mouse moved to (965, 500)
Screenshot: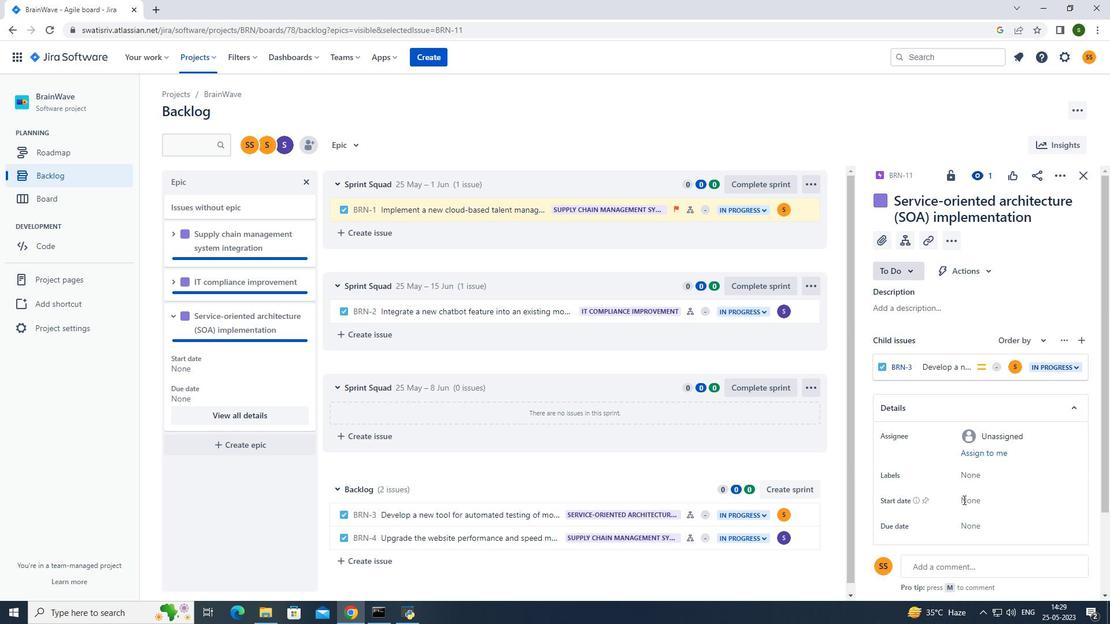 
Action: Mouse pressed left at (965, 500)
Screenshot: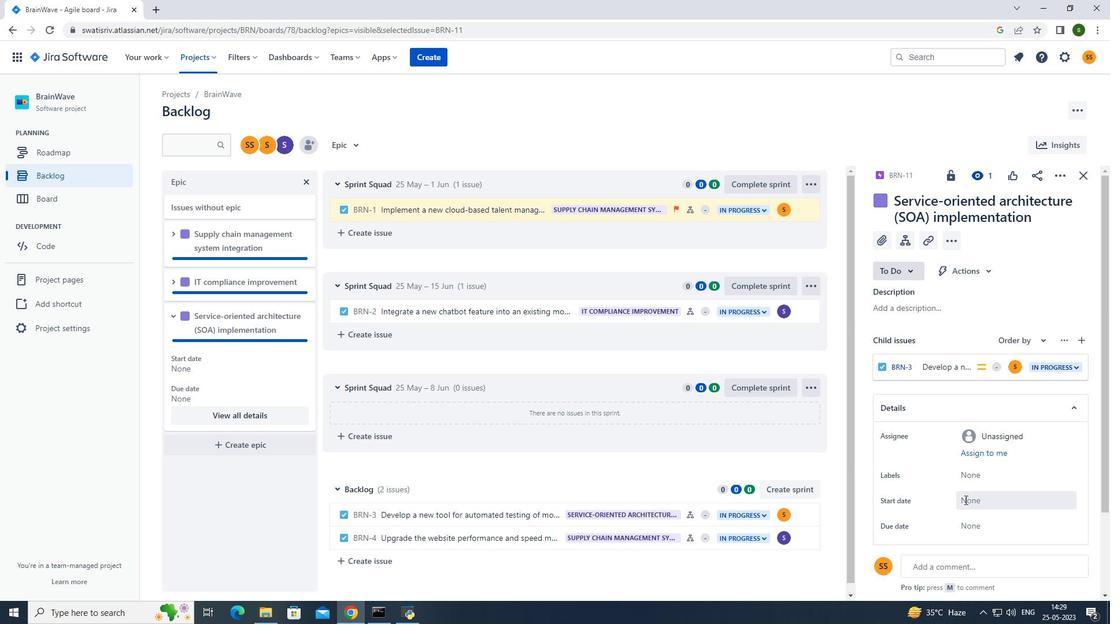 
Action: Mouse moved to (1088, 334)
Screenshot: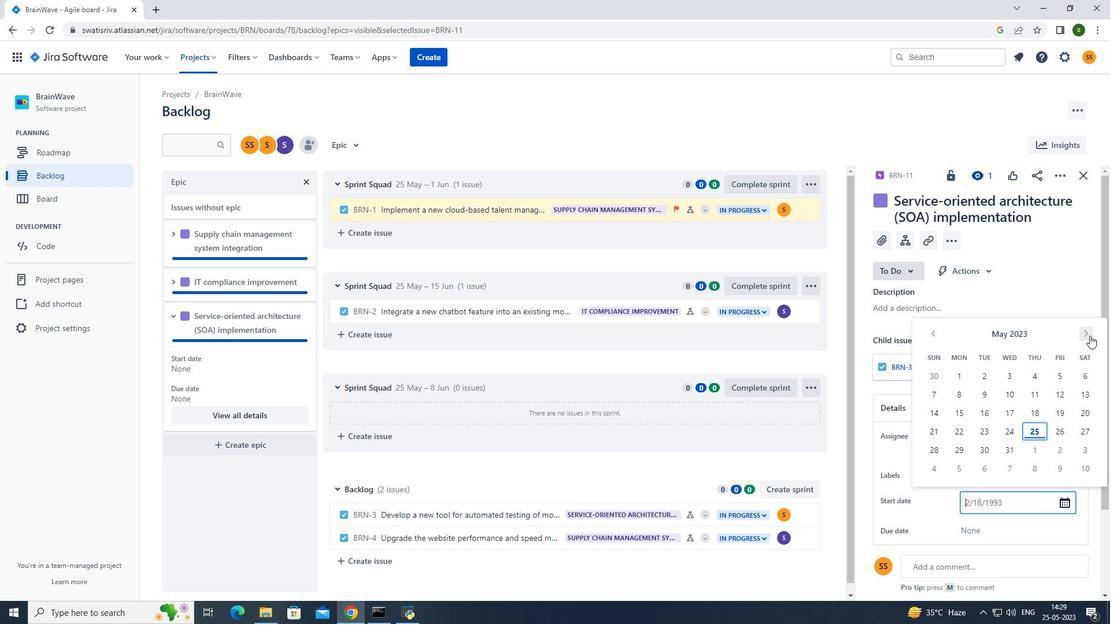 
Action: Mouse pressed left at (1088, 334)
Screenshot: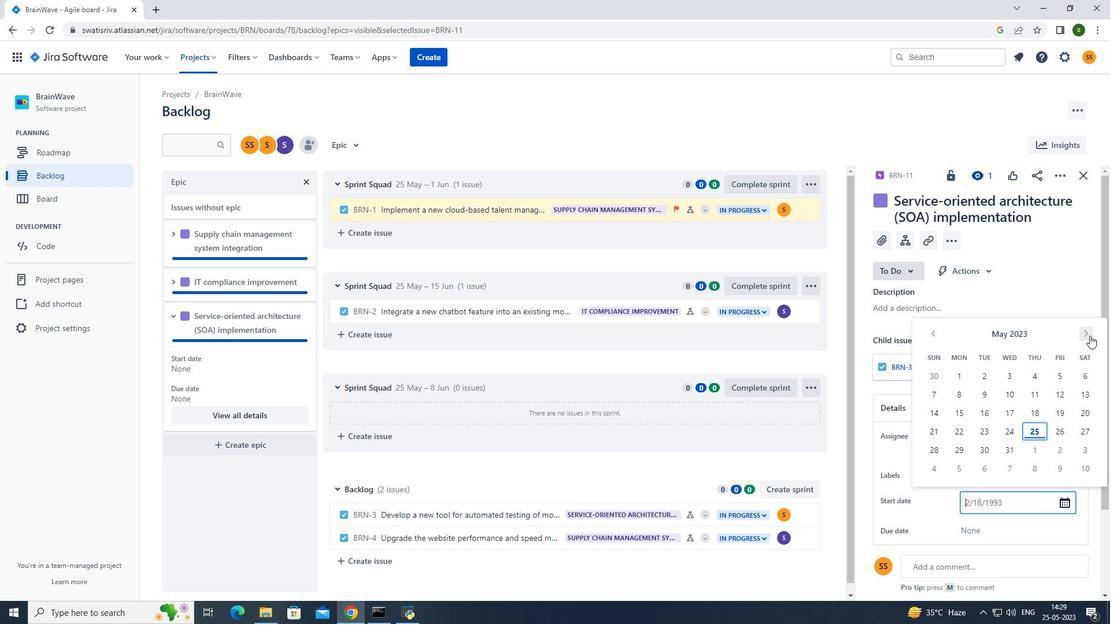 
Action: Mouse moved to (1087, 334)
Screenshot: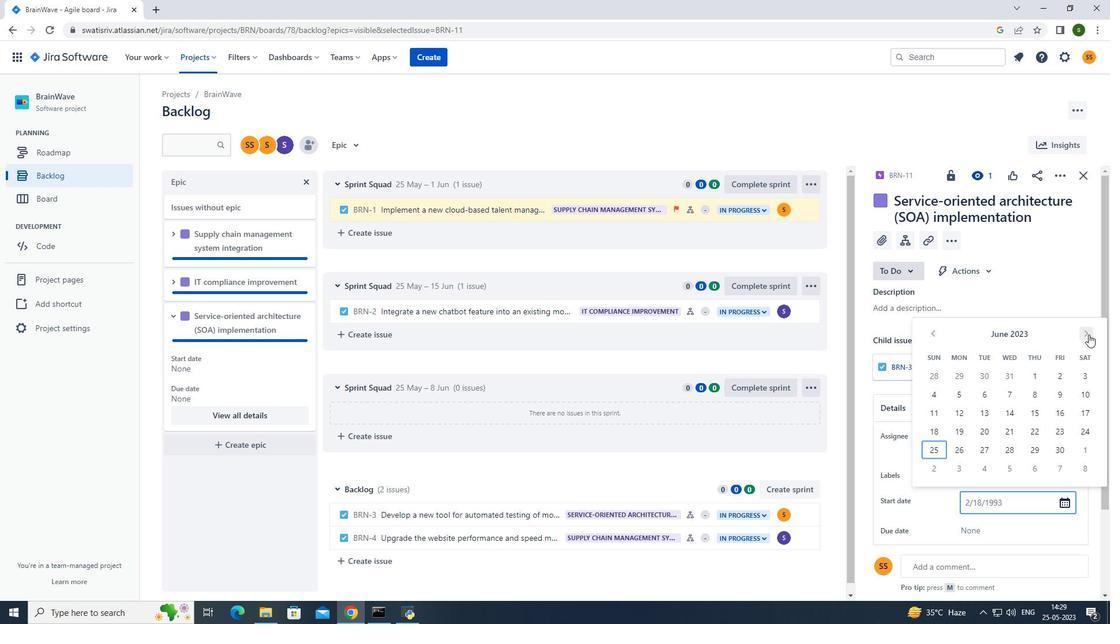 
Action: Mouse pressed left at (1087, 334)
Screenshot: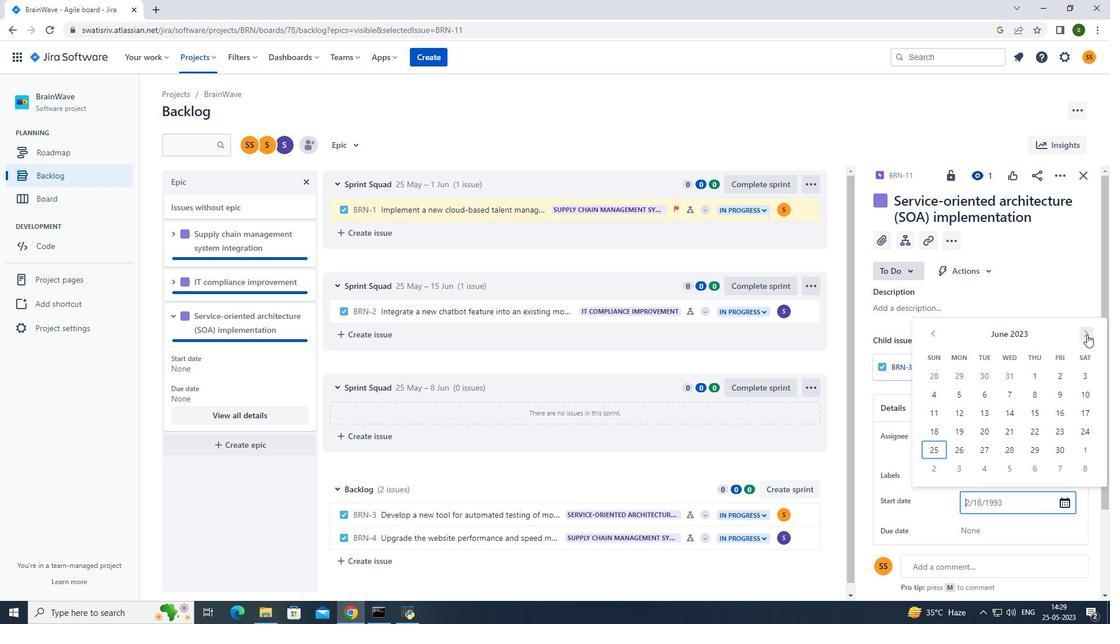 
Action: Mouse moved to (1085, 335)
Screenshot: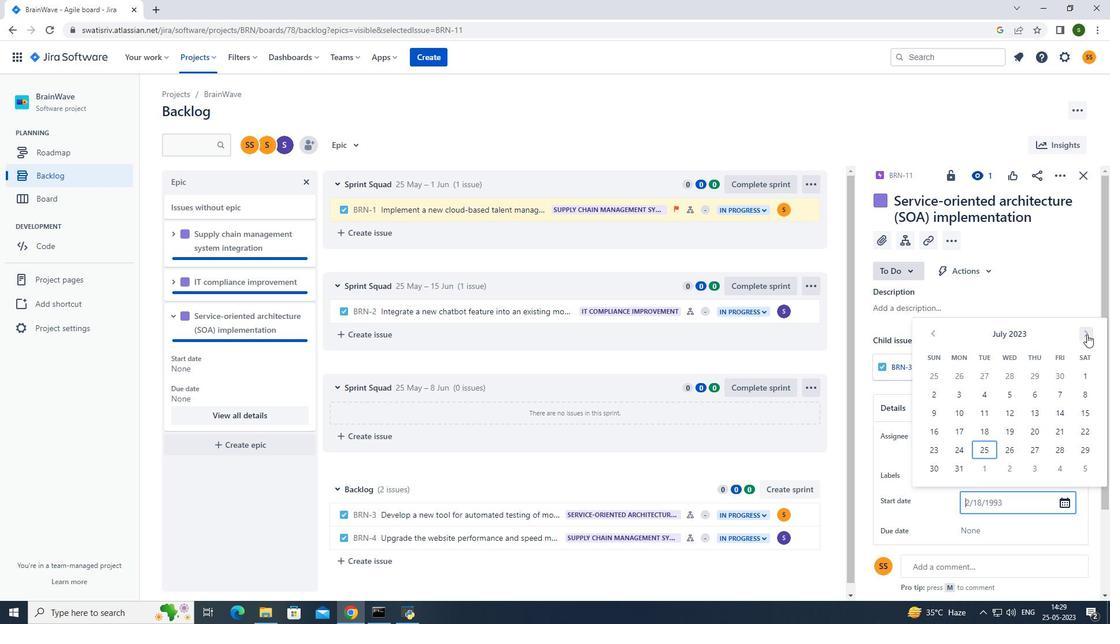 
Action: Mouse pressed left at (1085, 335)
Screenshot: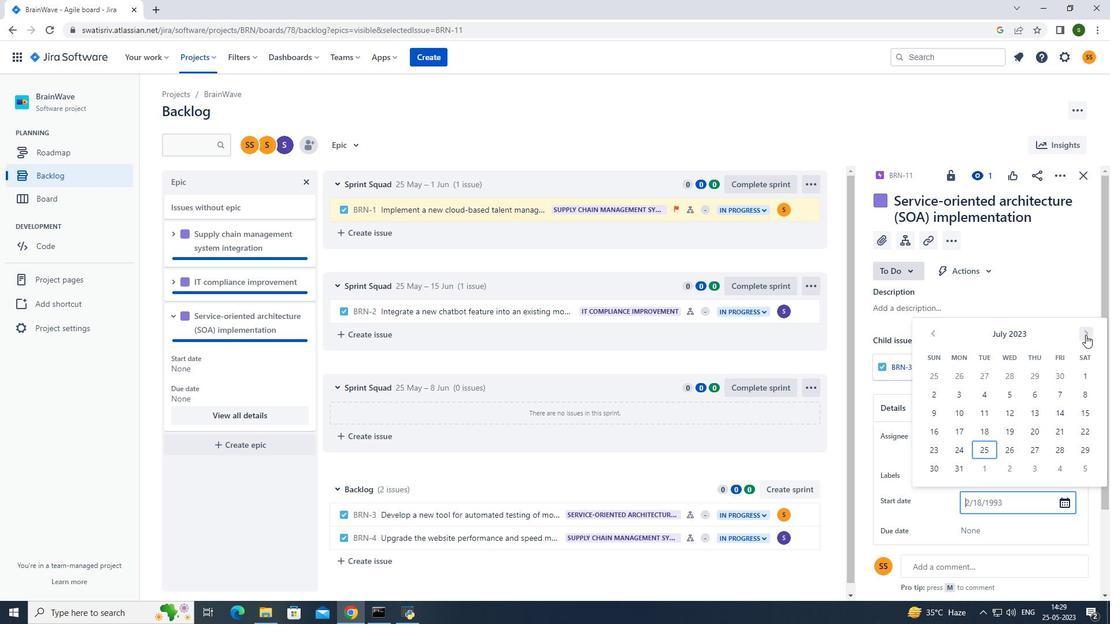
Action: Mouse moved to (1083, 336)
Screenshot: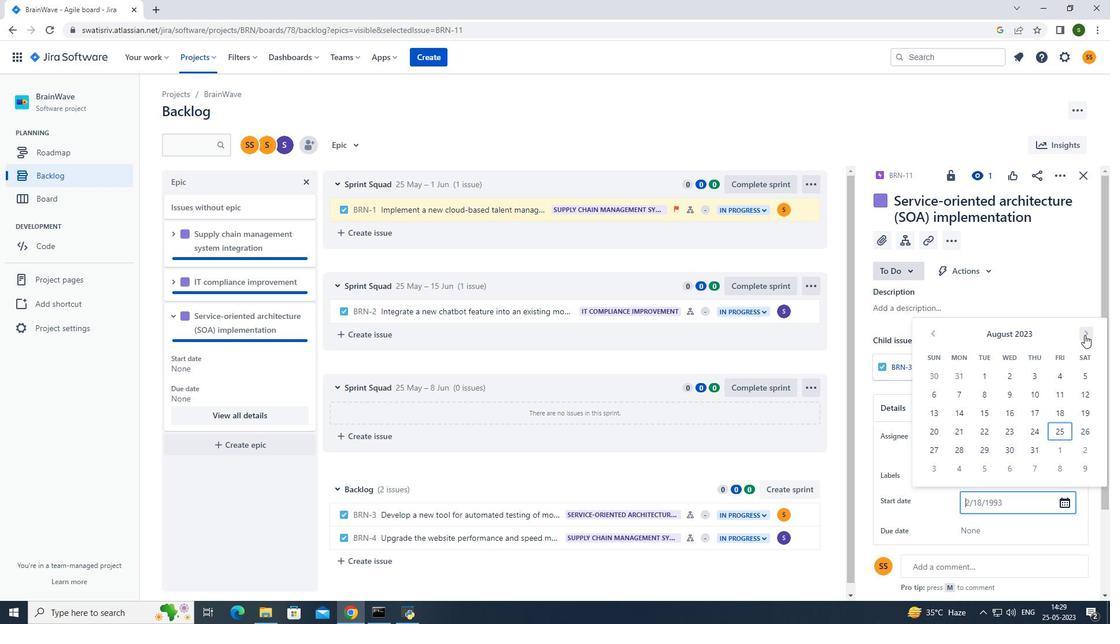 
Action: Mouse pressed left at (1083, 336)
Screenshot: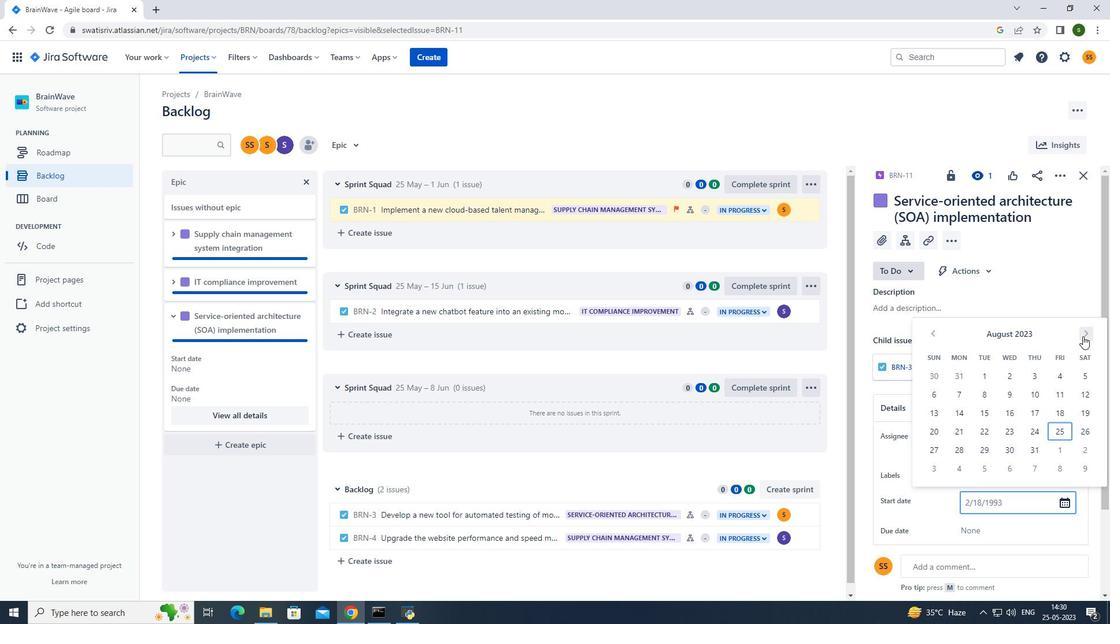 
Action: Mouse moved to (1081, 340)
Screenshot: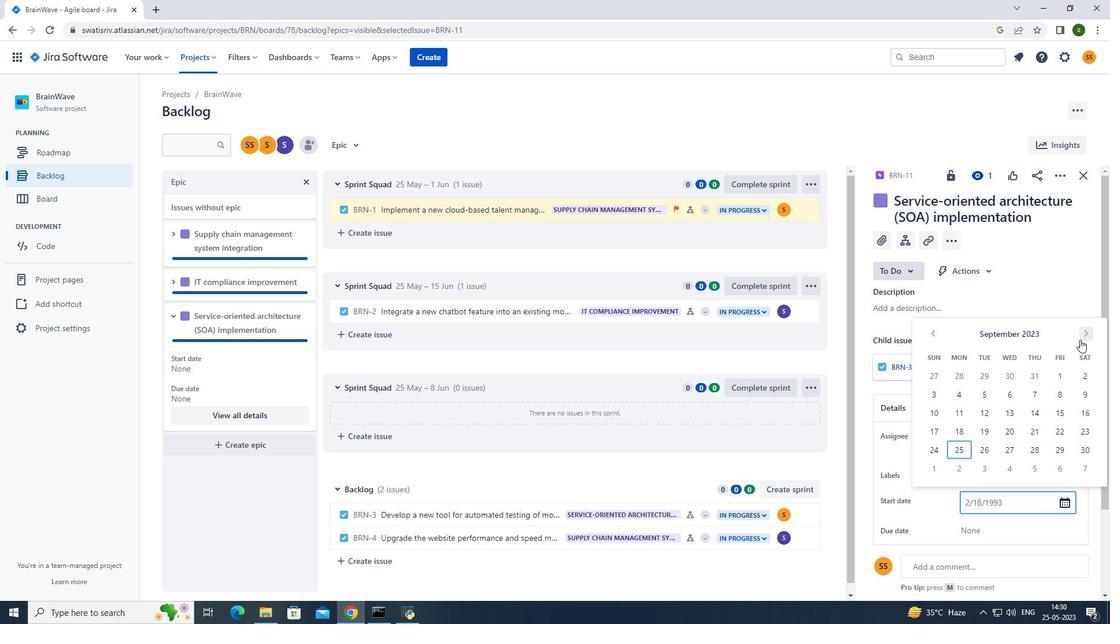 
Action: Mouse pressed left at (1081, 340)
Screenshot: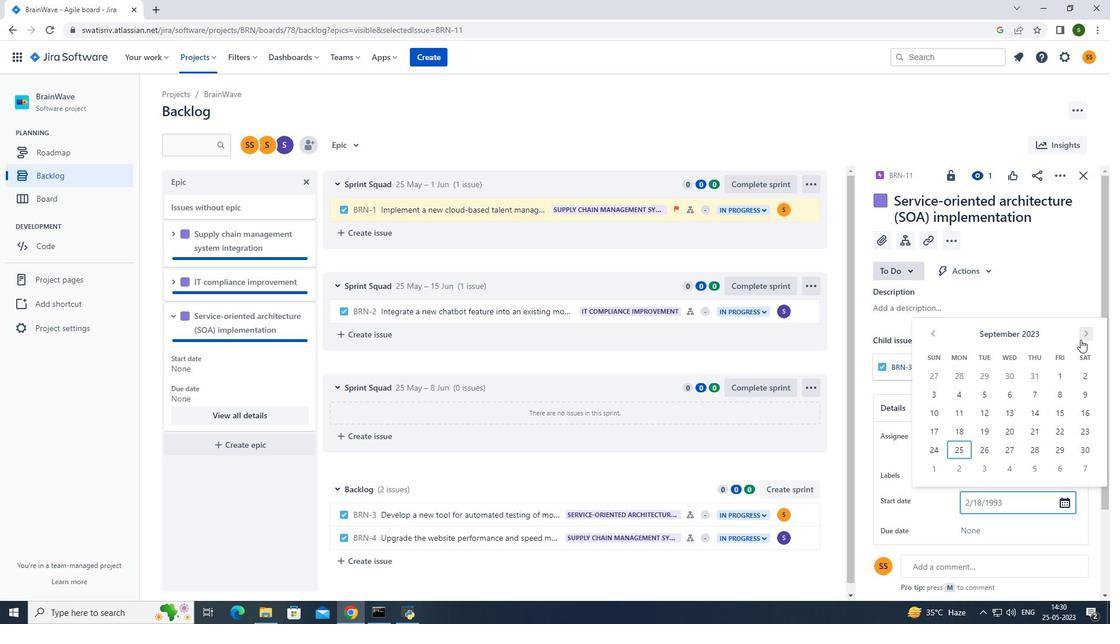 
Action: Mouse moved to (1085, 337)
Screenshot: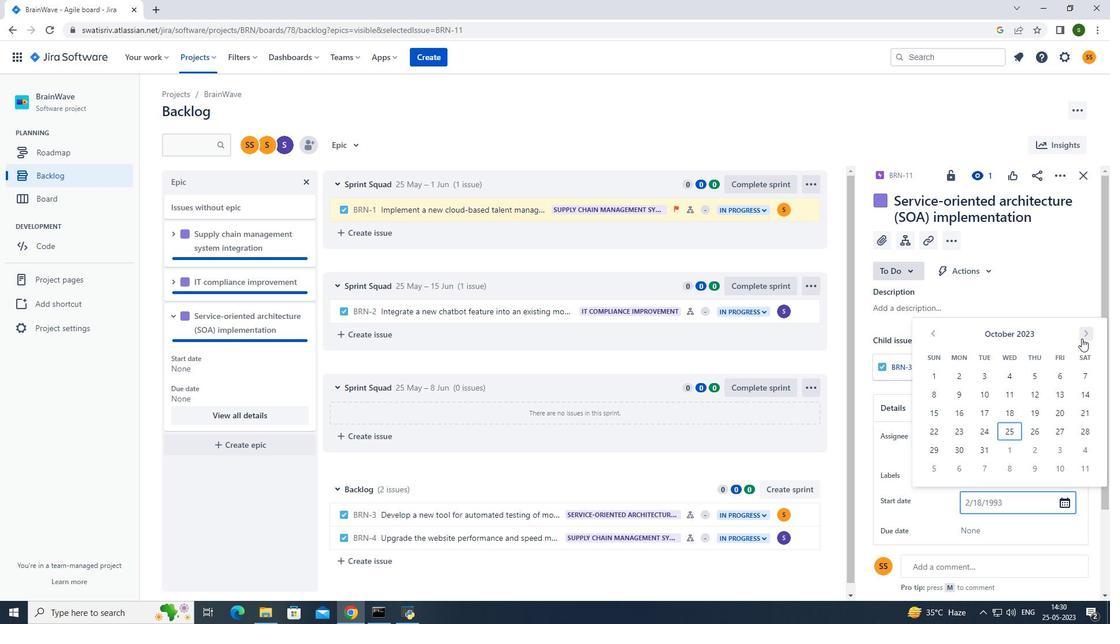 
Action: Mouse pressed left at (1085, 337)
Screenshot: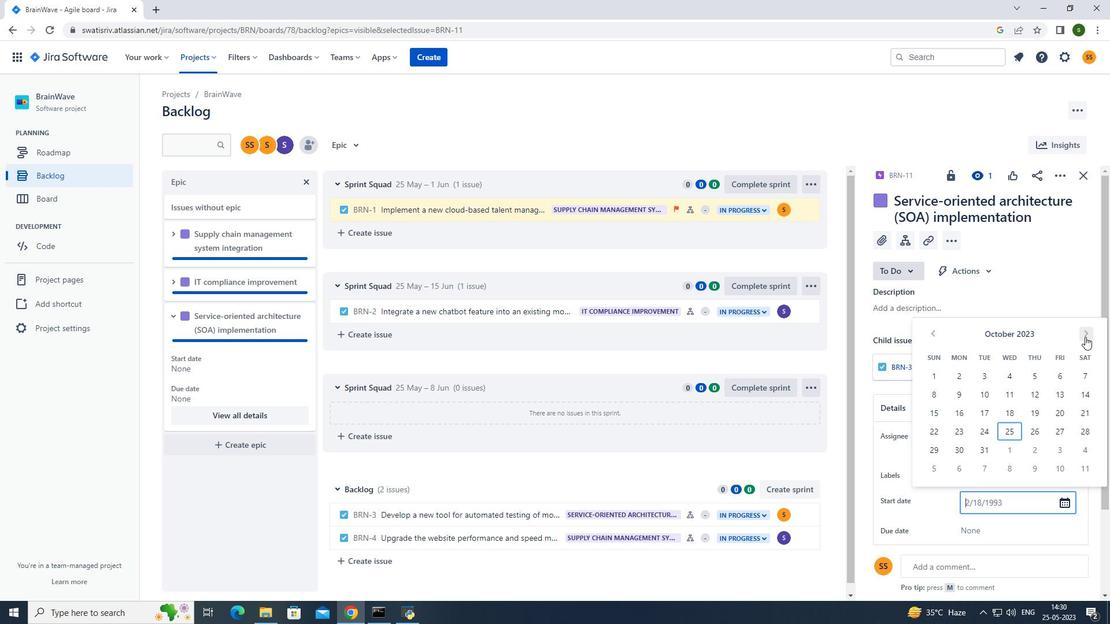 
Action: Mouse pressed left at (1085, 337)
Screenshot: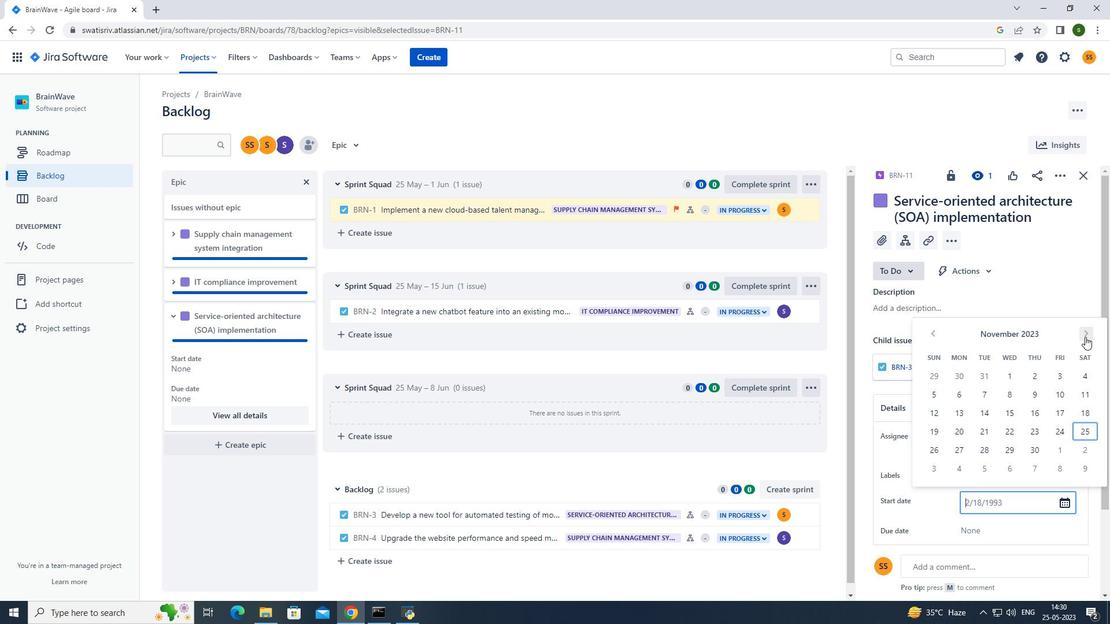 
Action: Mouse pressed left at (1085, 337)
Screenshot: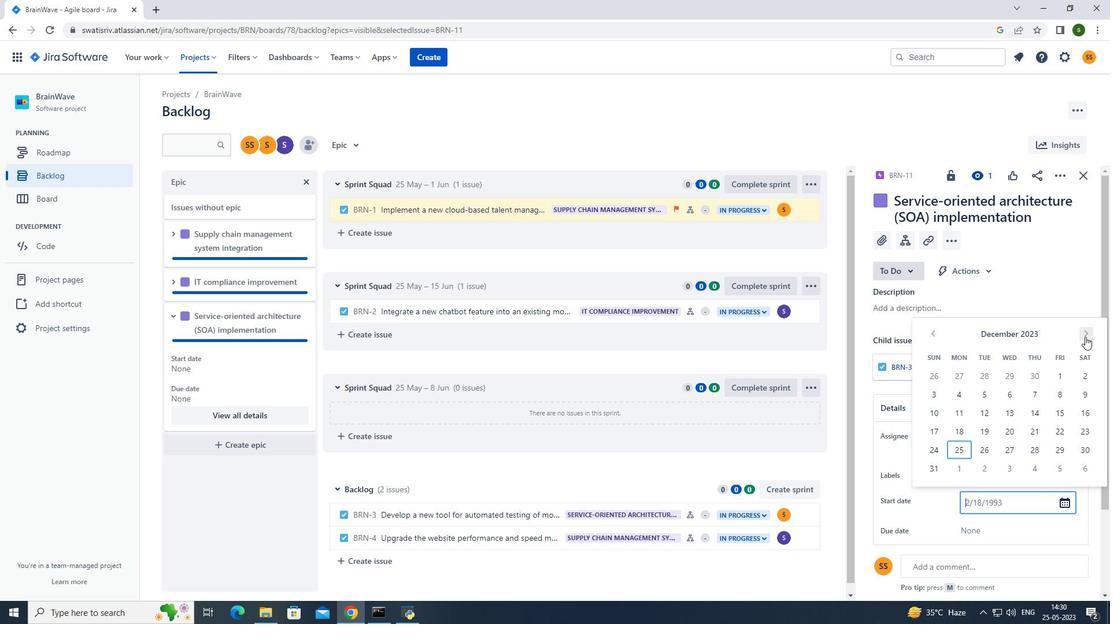 
Action: Mouse moved to (1011, 430)
Screenshot: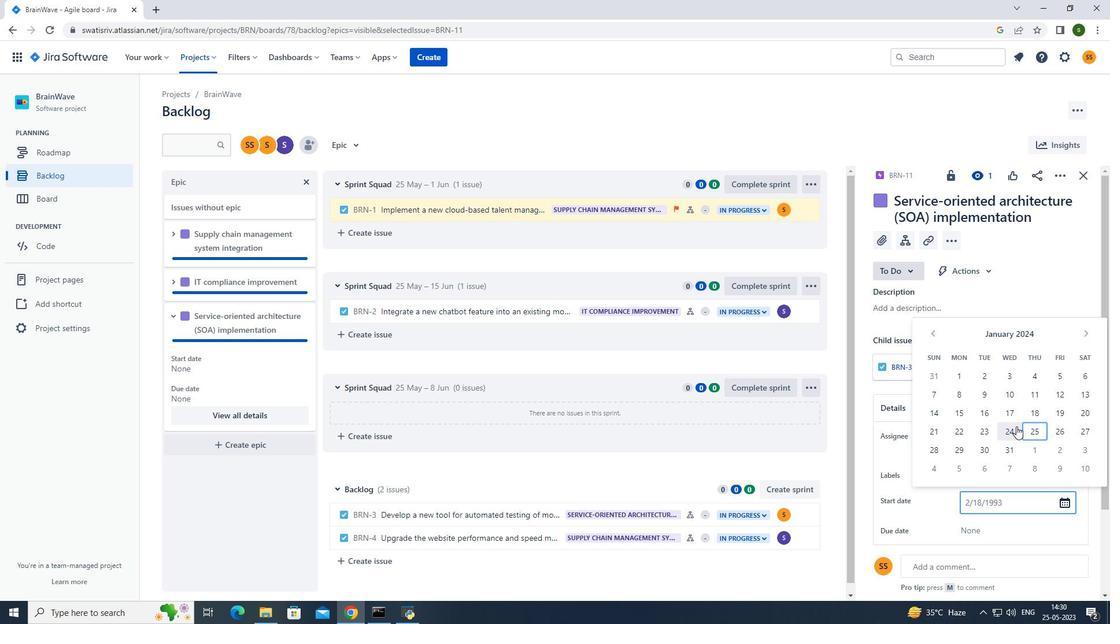 
Action: Mouse pressed left at (1011, 430)
Screenshot: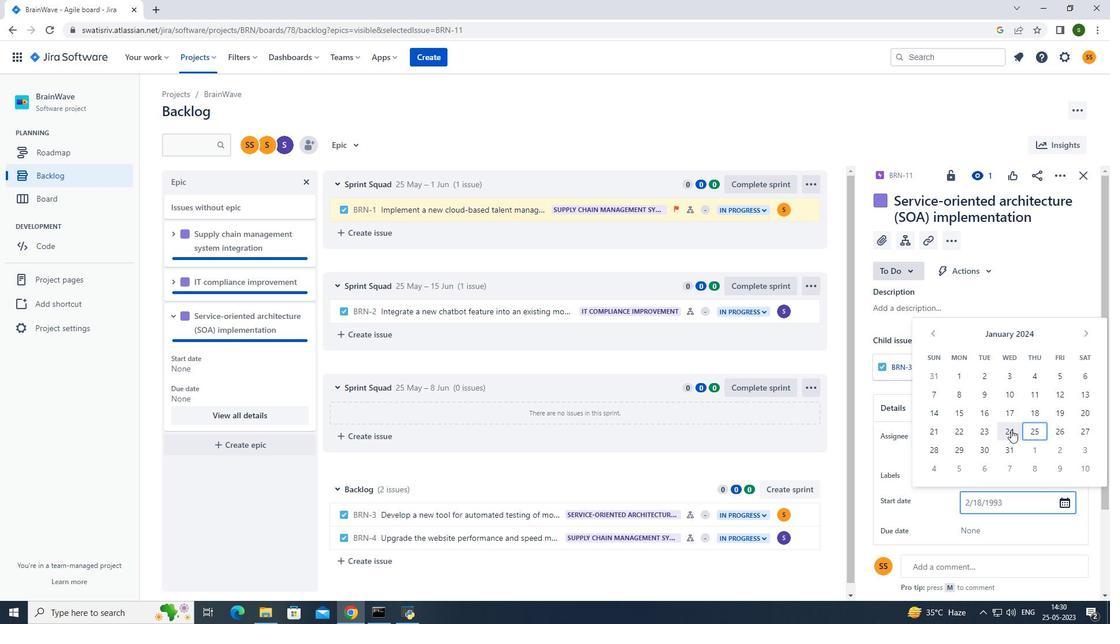 
Action: Mouse moved to (970, 444)
Screenshot: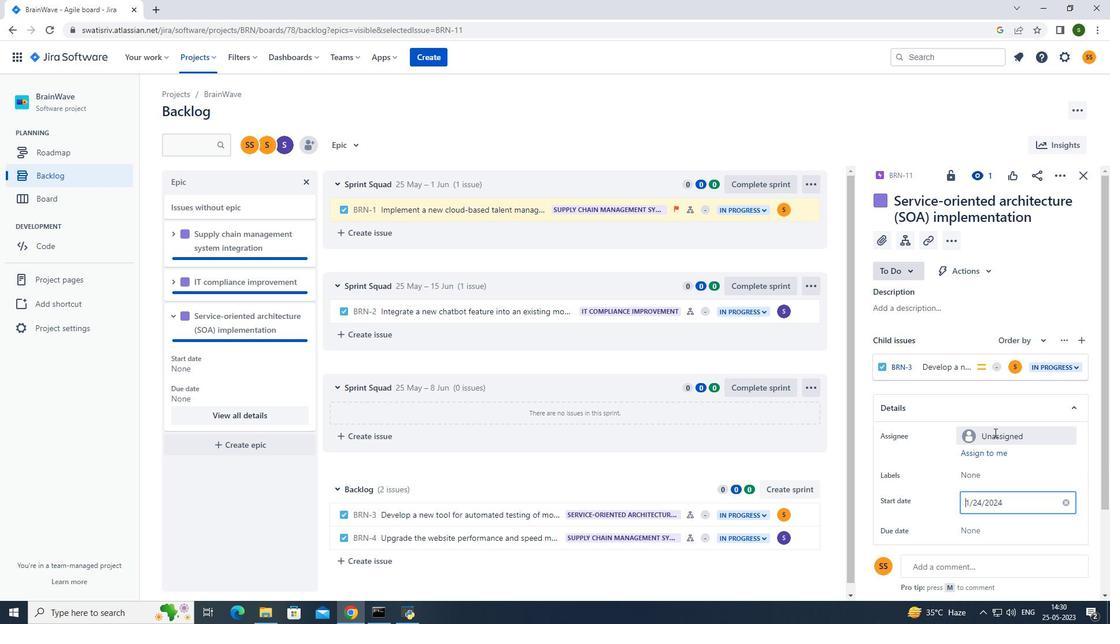 
Action: Mouse scrolled (970, 444) with delta (0, 0)
Screenshot: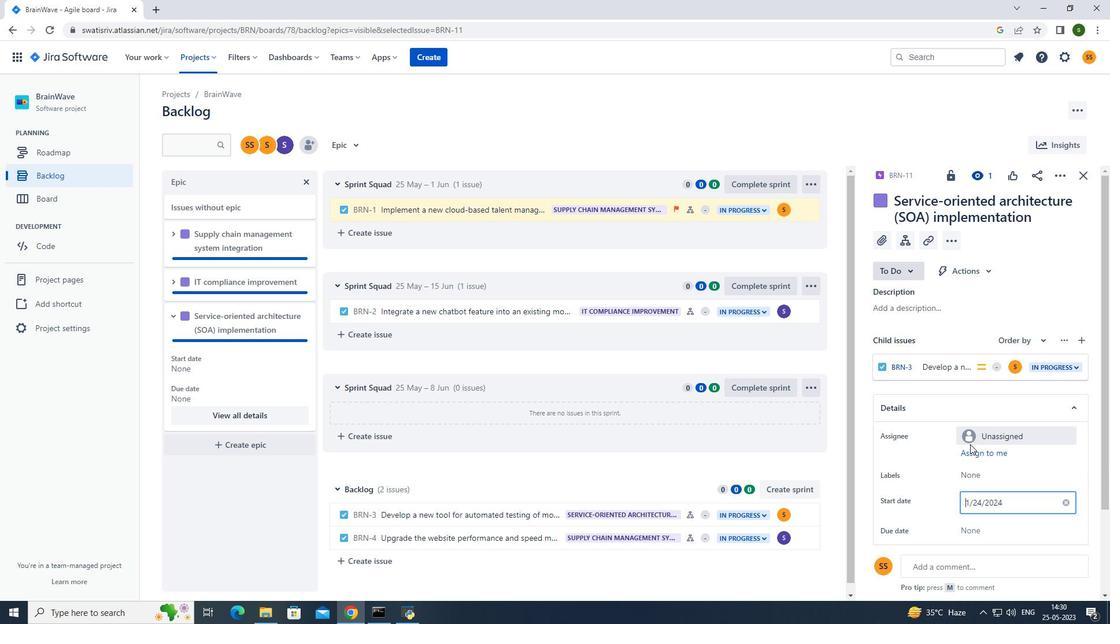 
Action: Mouse scrolled (970, 444) with delta (0, 0)
Screenshot: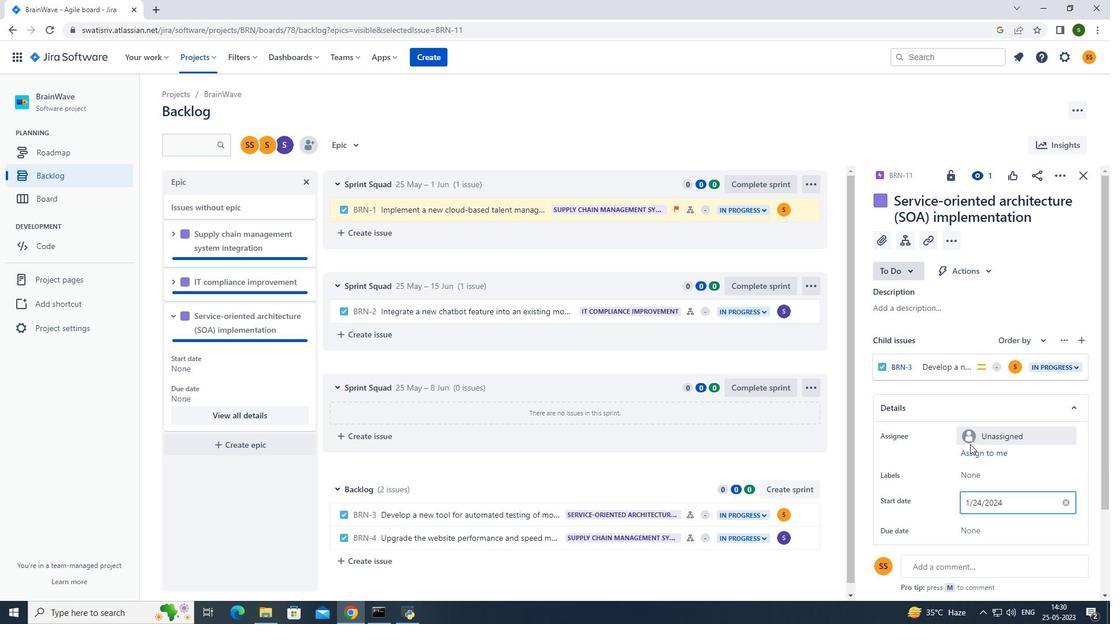
Action: Mouse moved to (978, 422)
Screenshot: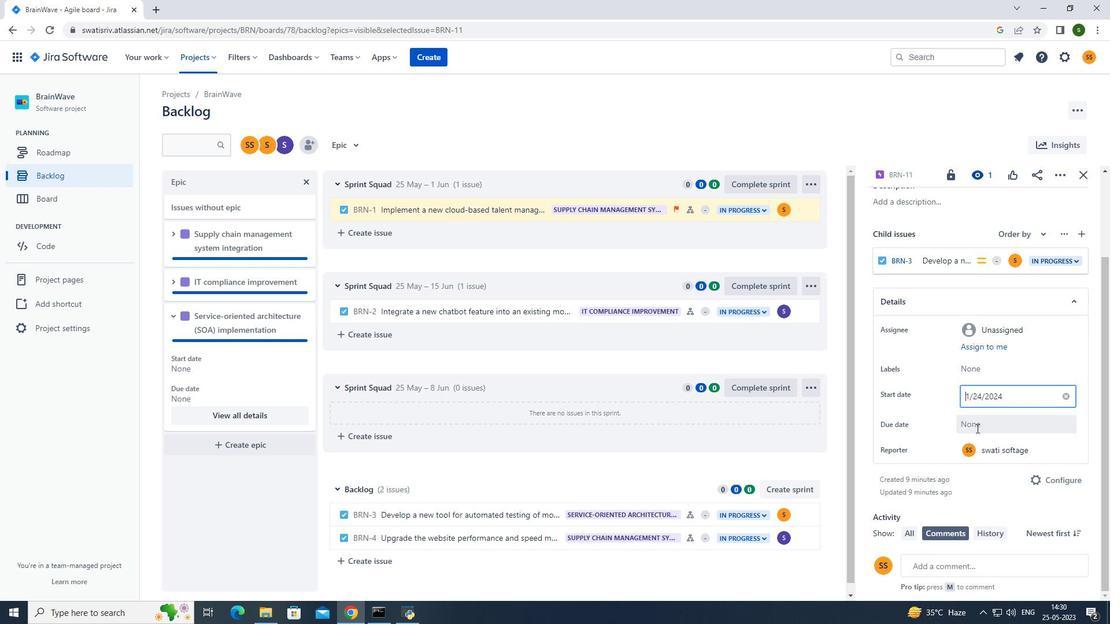 
Action: Mouse pressed left at (978, 422)
Screenshot: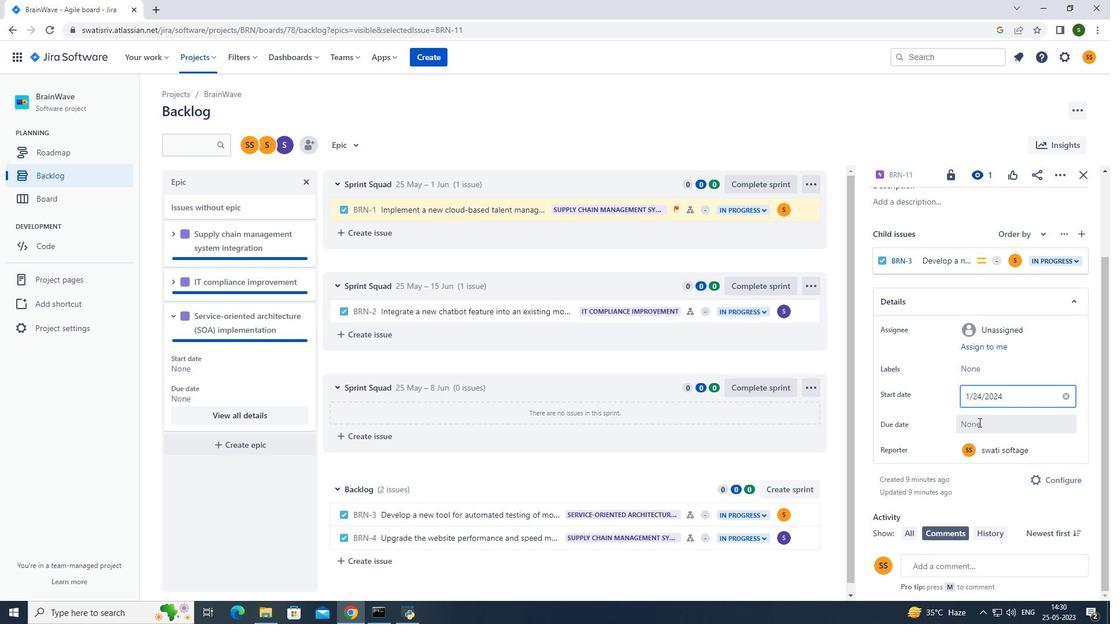 
Action: Mouse moved to (1087, 260)
Screenshot: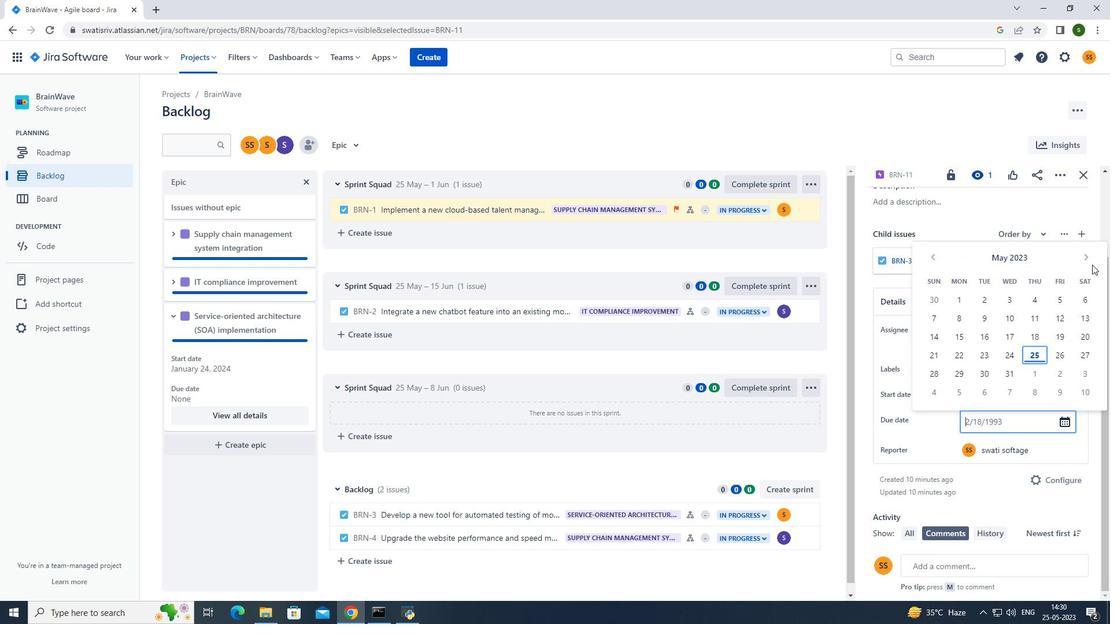 
Action: Mouse pressed left at (1087, 260)
Screenshot: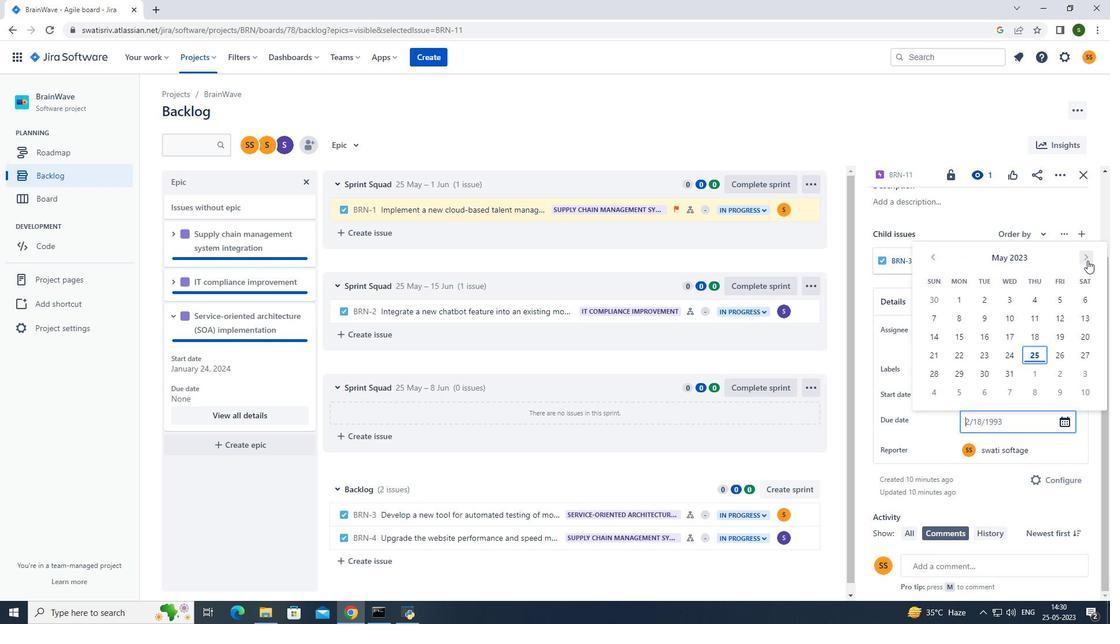 
Action: Mouse pressed left at (1087, 260)
Screenshot: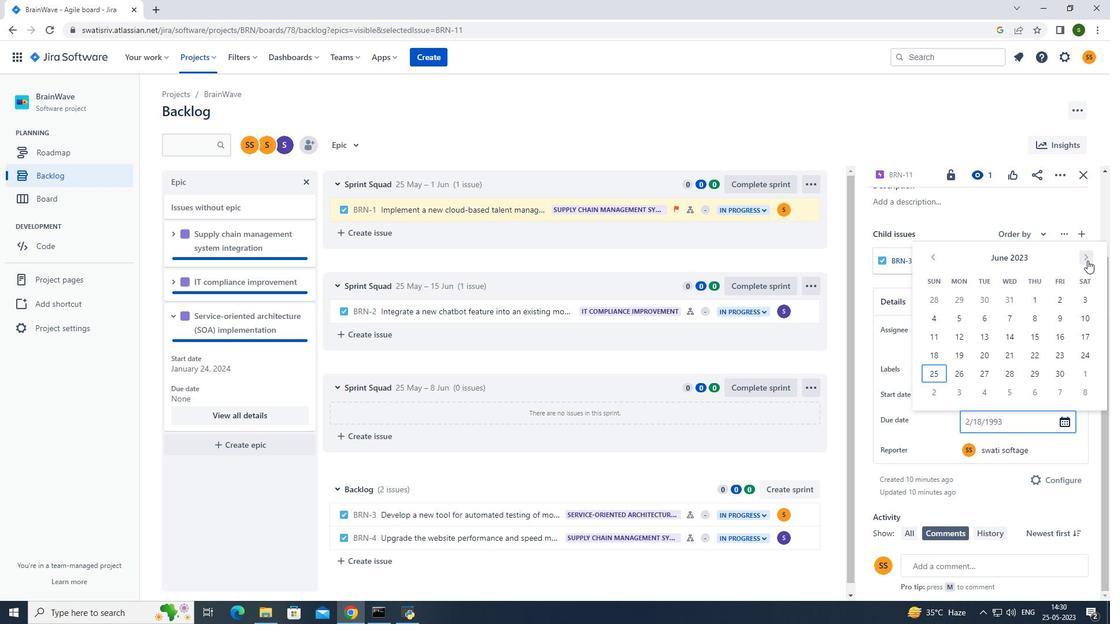 
Action: Mouse pressed left at (1087, 260)
Screenshot: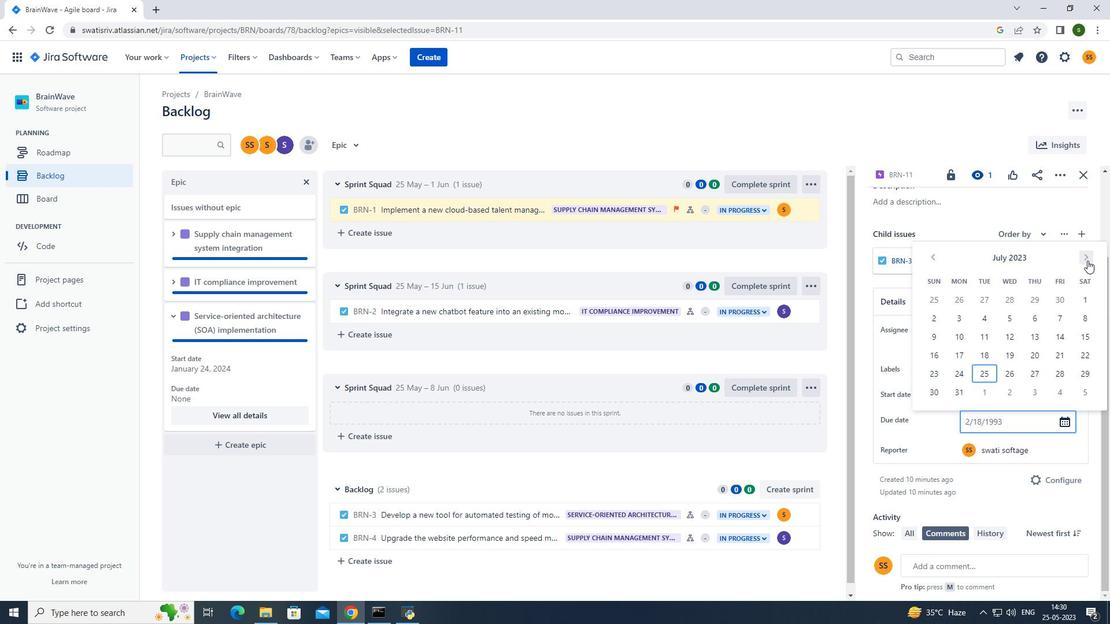 
Action: Mouse pressed left at (1087, 260)
Screenshot: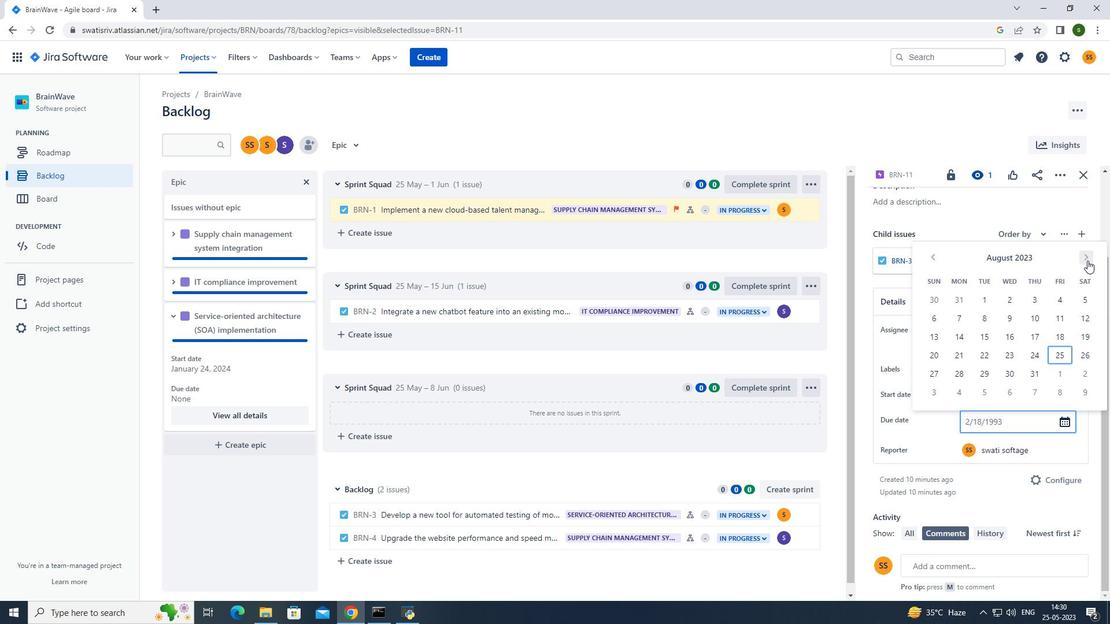 
Action: Mouse pressed left at (1087, 260)
Screenshot: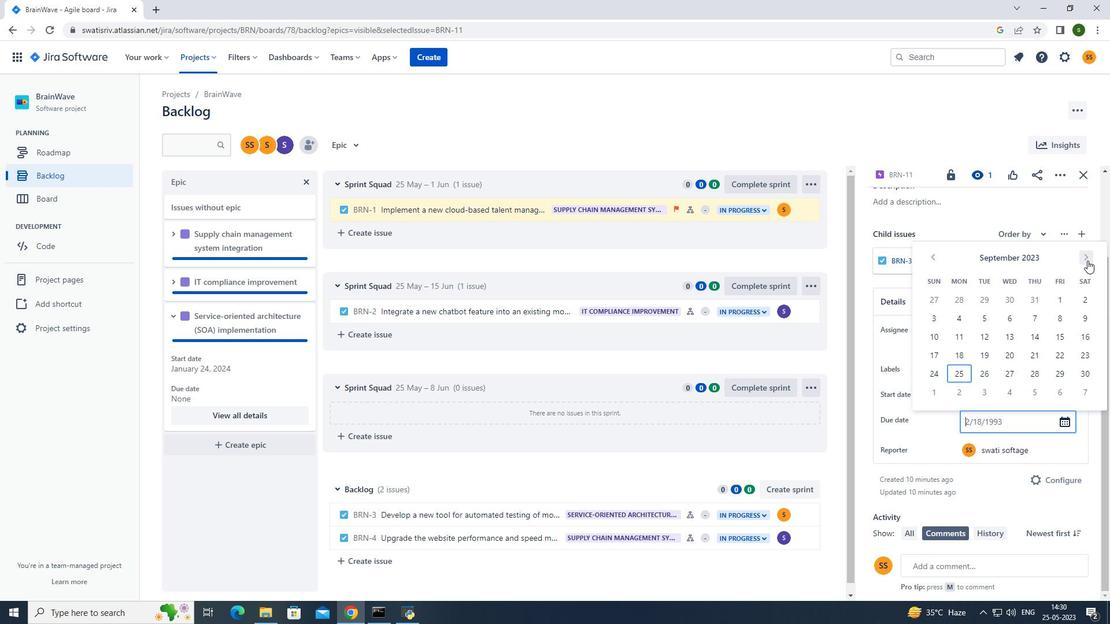 
Action: Mouse pressed left at (1087, 260)
Screenshot: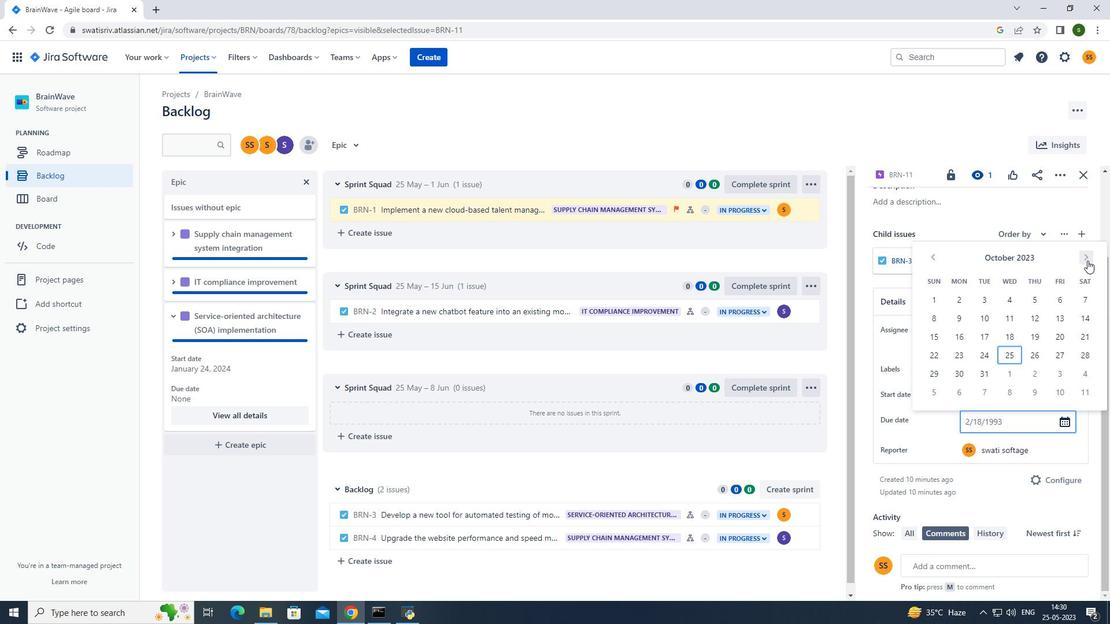 
Action: Mouse pressed left at (1087, 260)
Screenshot: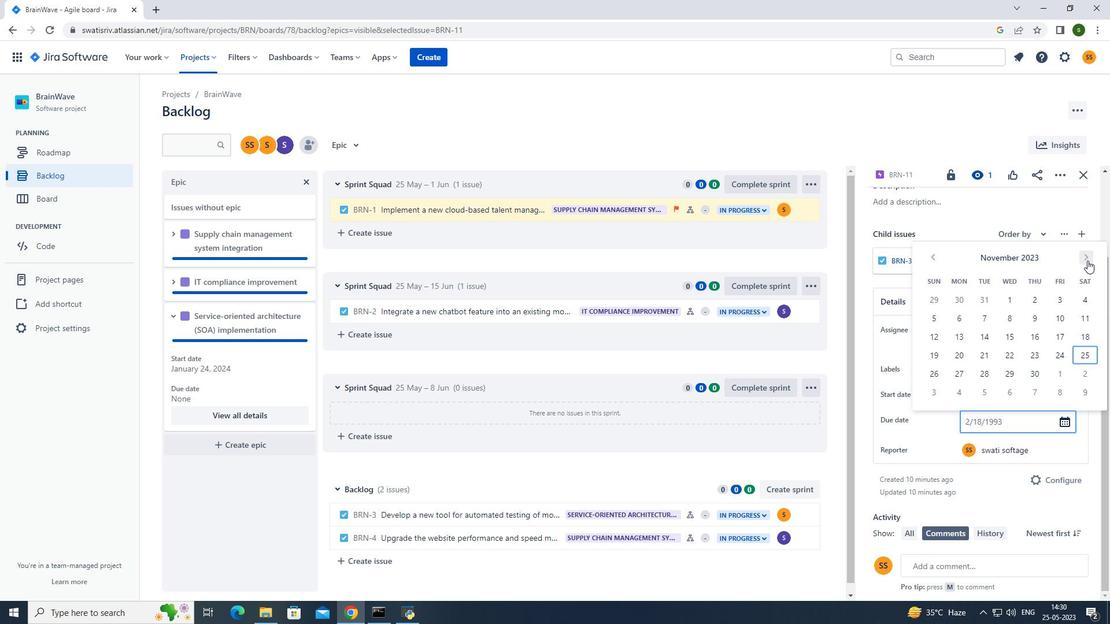 
Action: Mouse pressed left at (1087, 260)
Screenshot: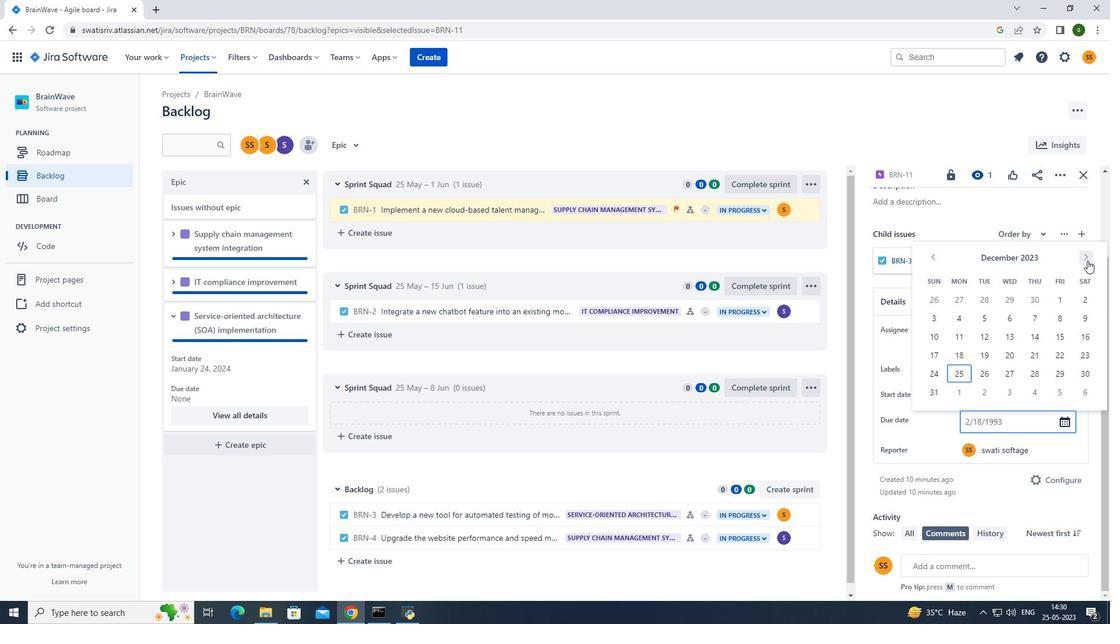 
Action: Mouse pressed left at (1087, 260)
Screenshot: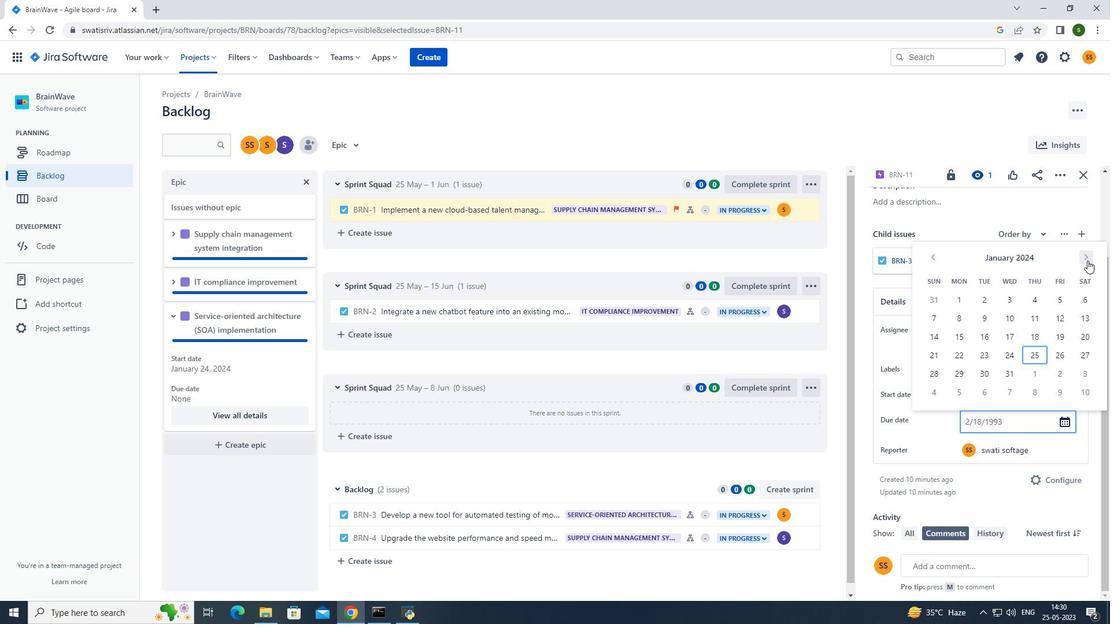 
Action: Mouse pressed left at (1087, 260)
Screenshot: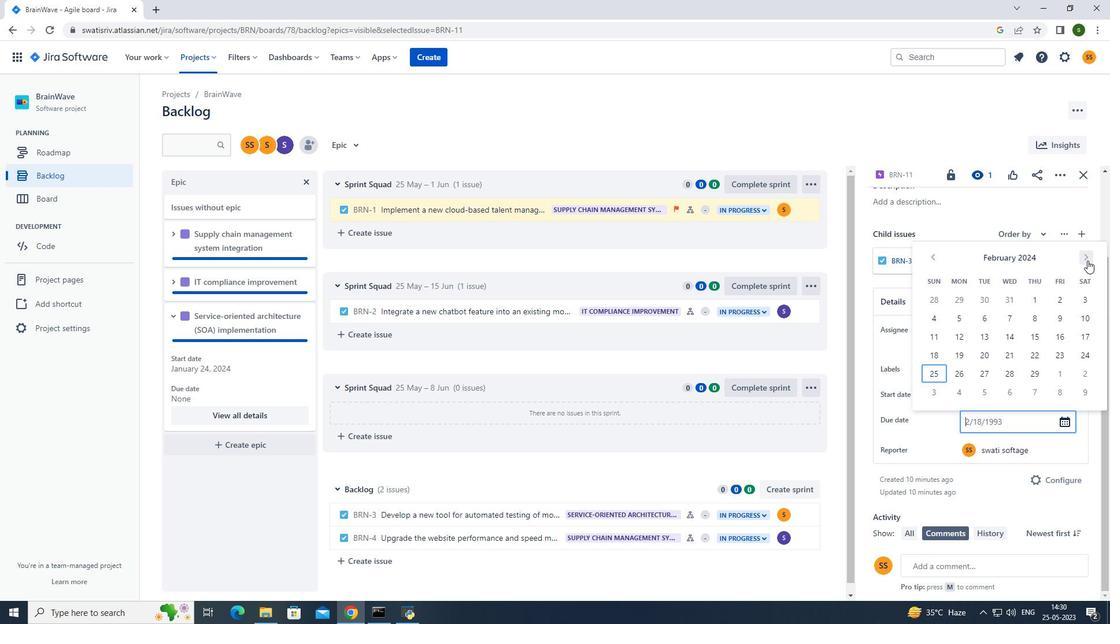 
Action: Mouse pressed left at (1087, 260)
Screenshot: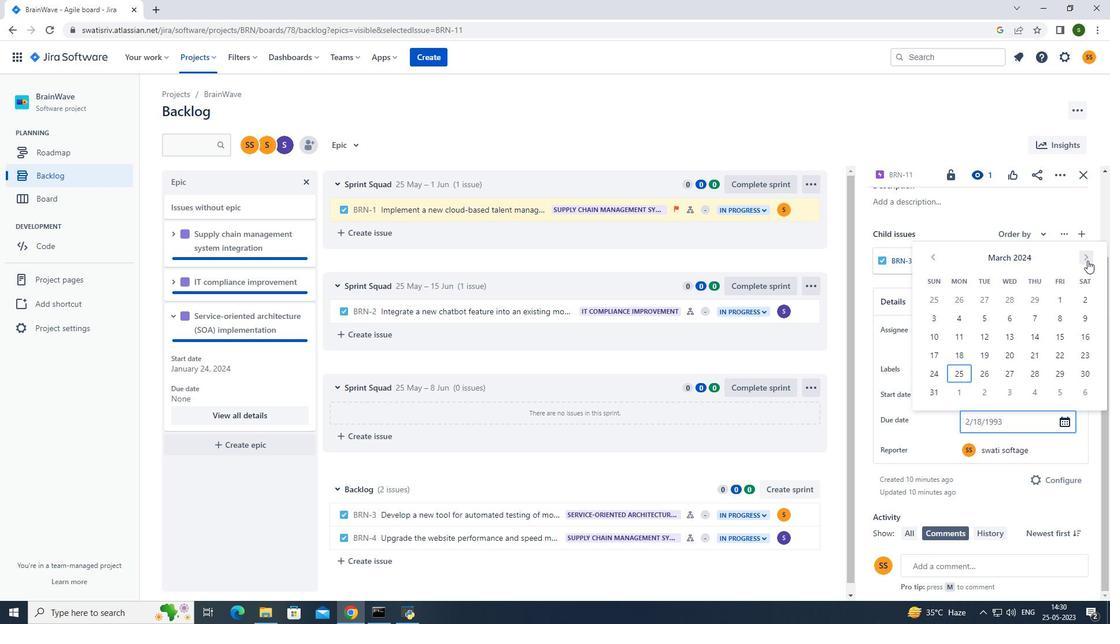 
Action: Mouse pressed left at (1087, 260)
Screenshot: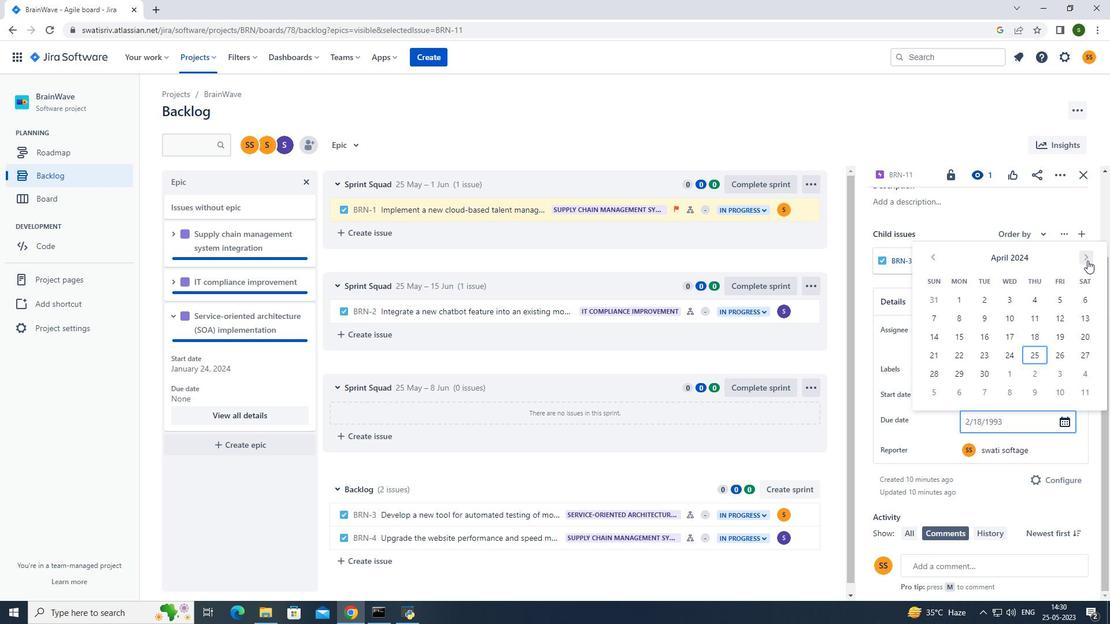 
Action: Mouse moved to (1085, 260)
Screenshot: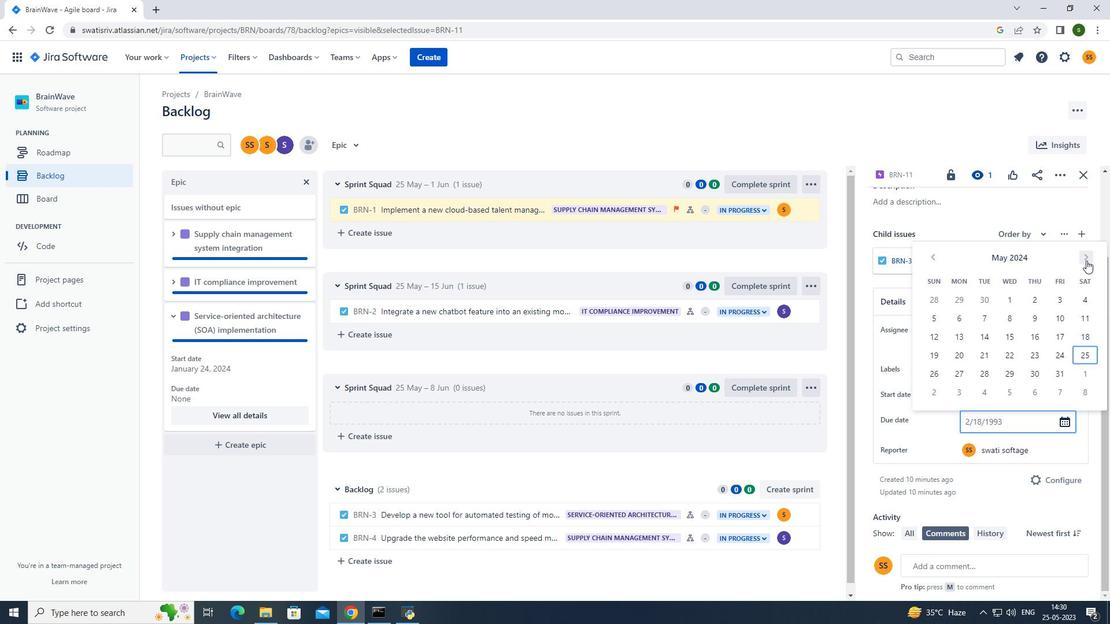 
Action: Mouse pressed left at (1085, 260)
Screenshot: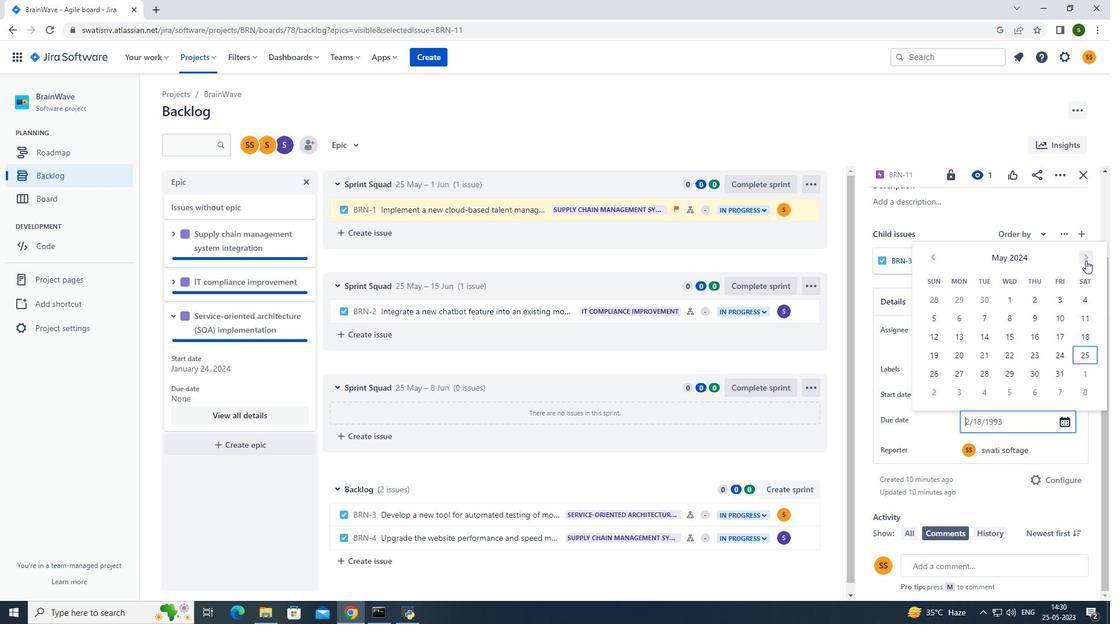 
Action: Mouse moved to (1084, 261)
Screenshot: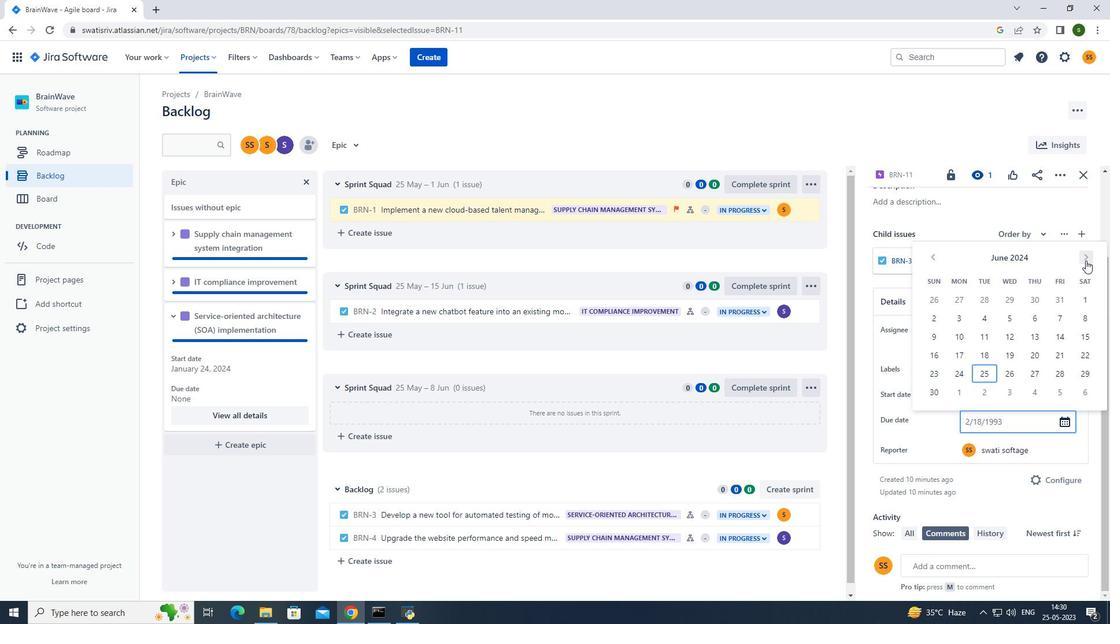 
Action: Mouse pressed left at (1084, 261)
Screenshot: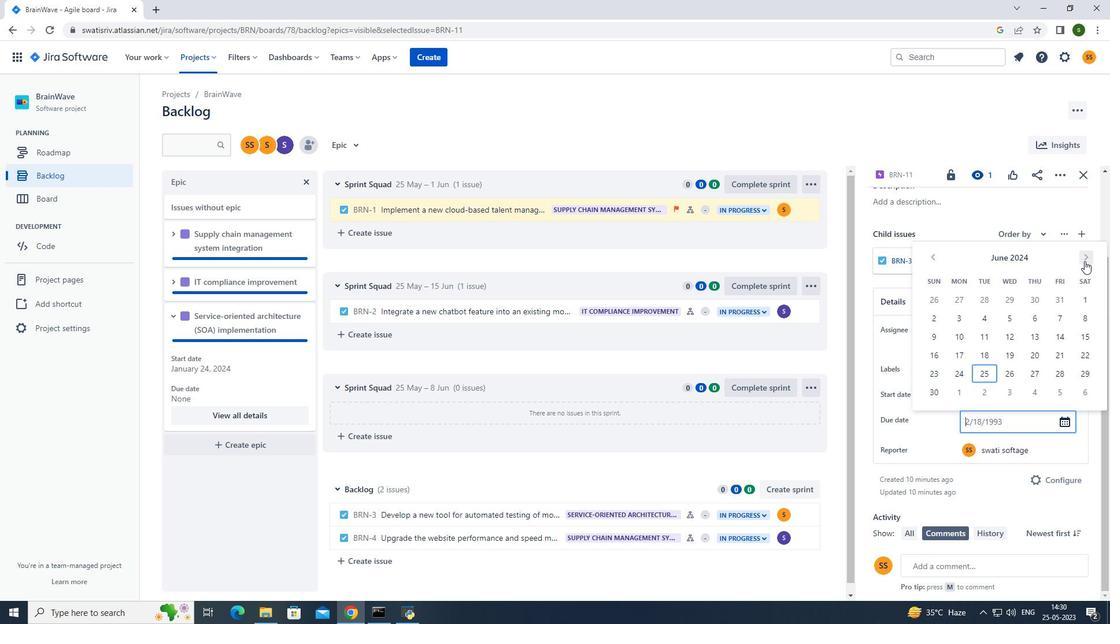 
Action: Mouse pressed left at (1084, 261)
Screenshot: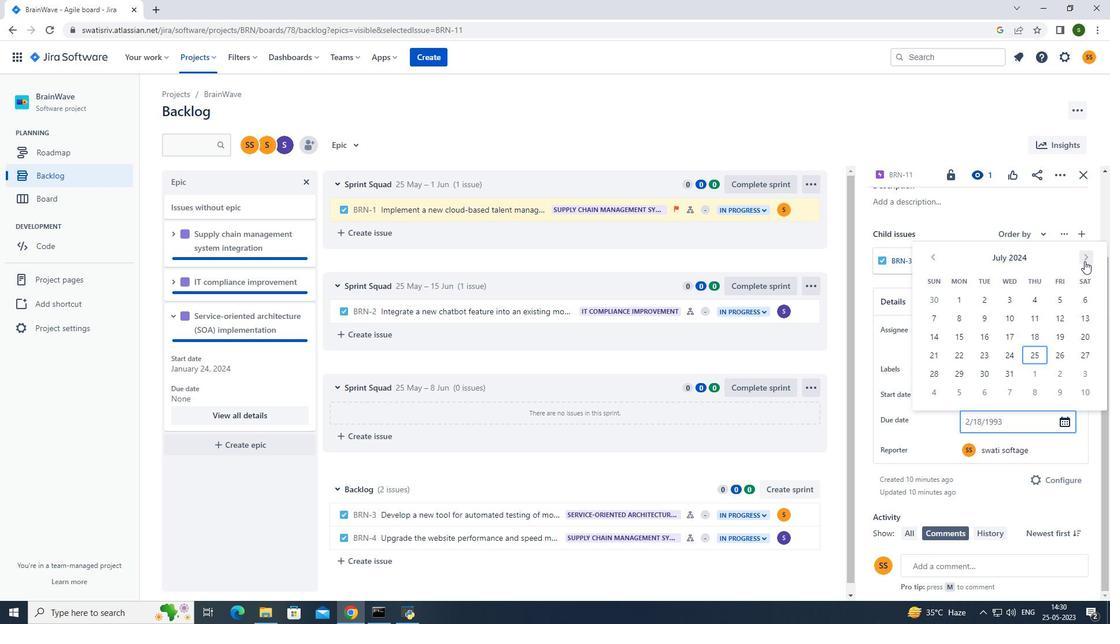 
Action: Mouse moved to (1018, 333)
Screenshot: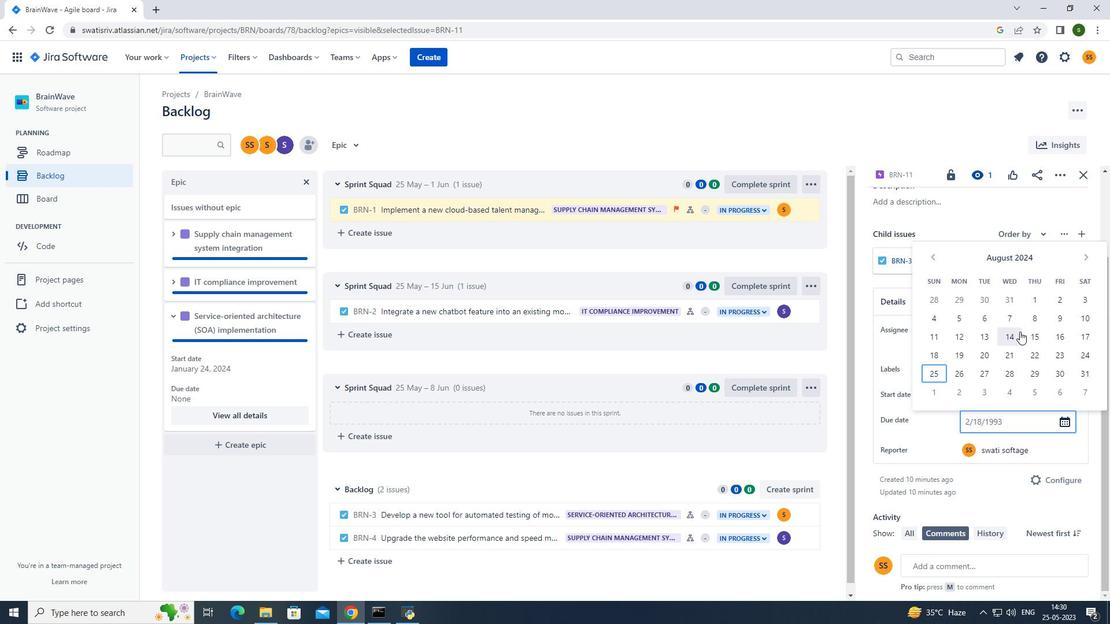 
Action: Mouse pressed left at (1018, 333)
Screenshot: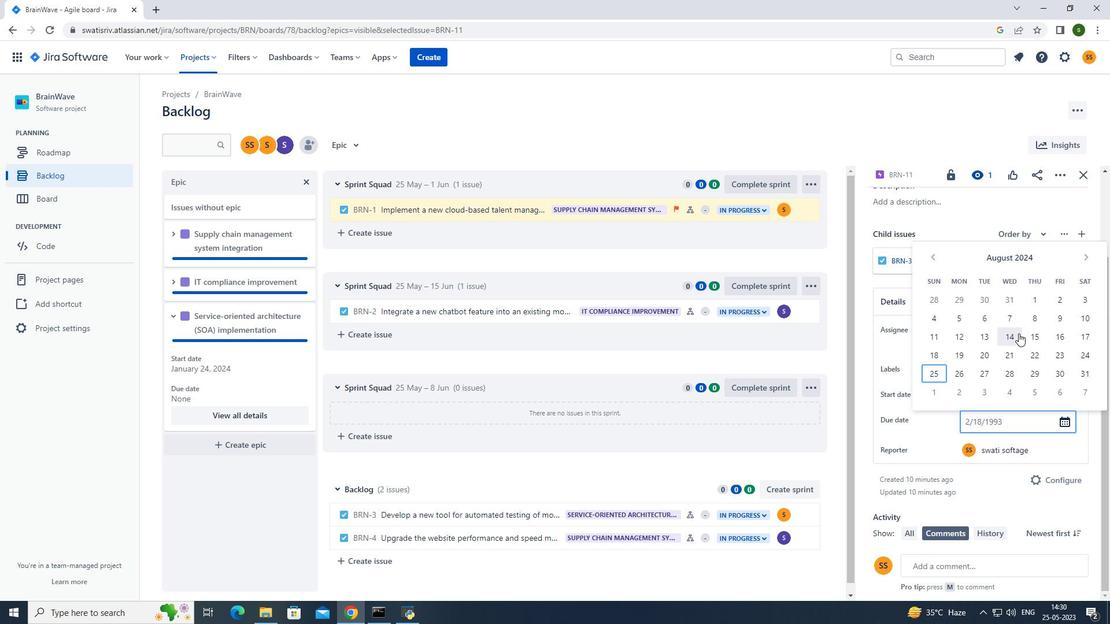 
Action: Mouse moved to (656, 135)
Screenshot: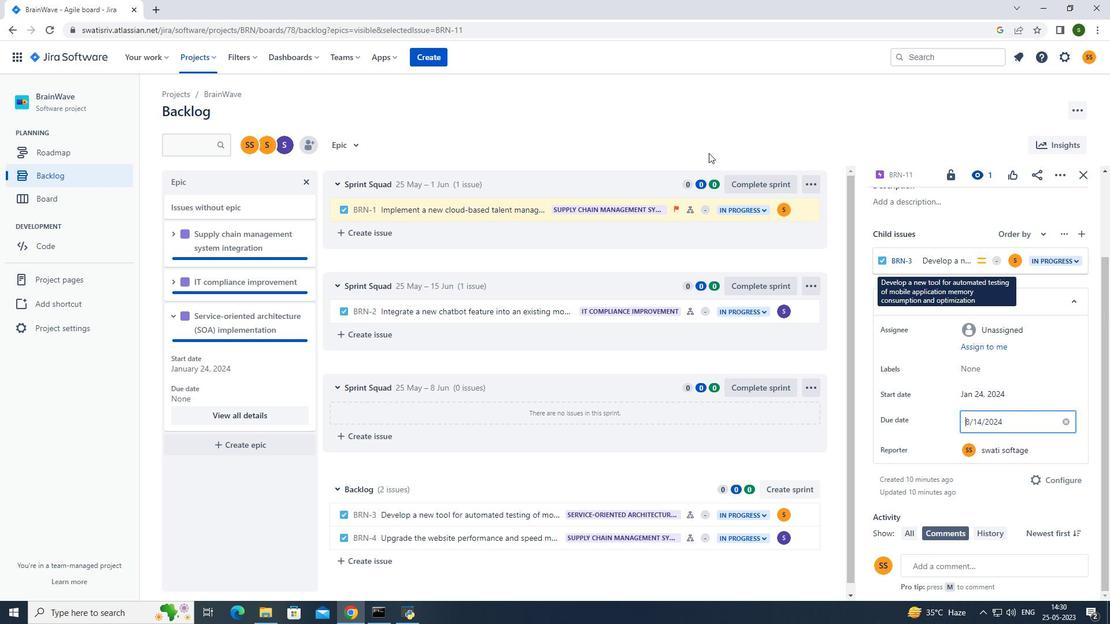 
Action: Mouse pressed left at (656, 135)
Screenshot: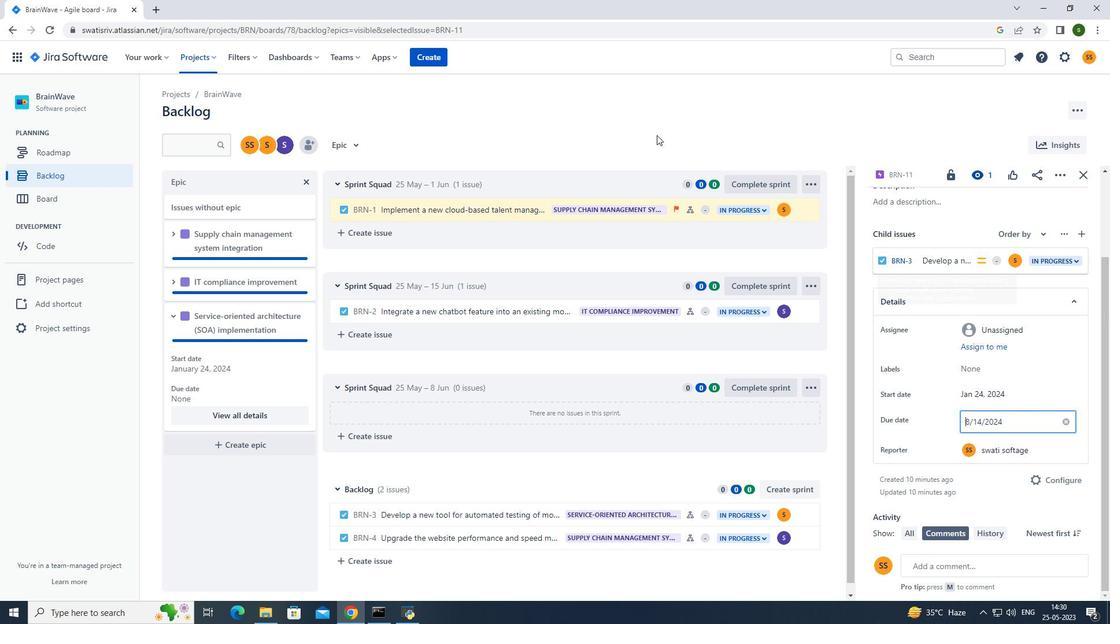 
